 Task: Buy 2 Cake Pop Makers from Electric Cake Pop & Mini Cake Makers section under best seller category for shipping address: Anna Garcia, 2418 August Lane, Shreveport, Louisiana 71101, Cell Number 3184332610. Pay from credit card ending with 7965, CVV 549
Action: Mouse moved to (155, 79)
Screenshot: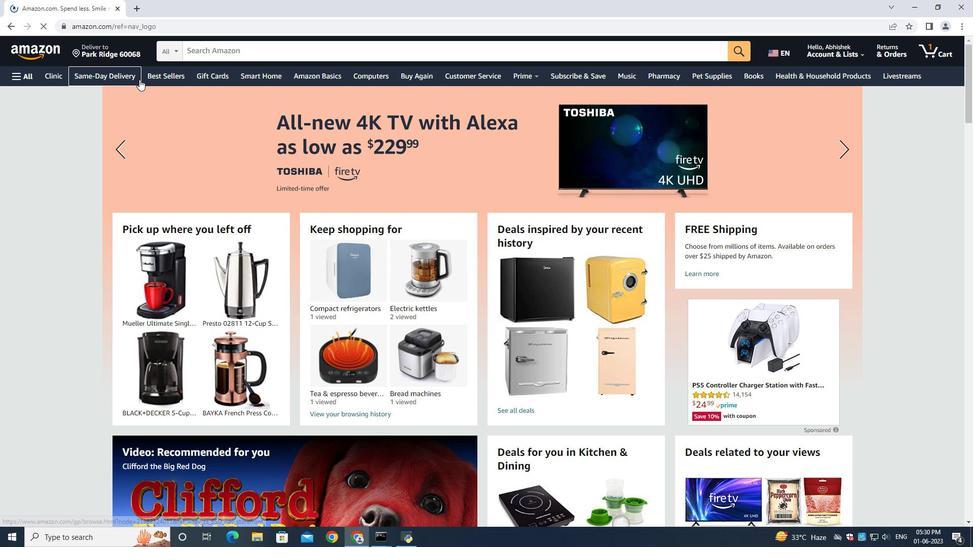 
Action: Mouse pressed left at (155, 79)
Screenshot: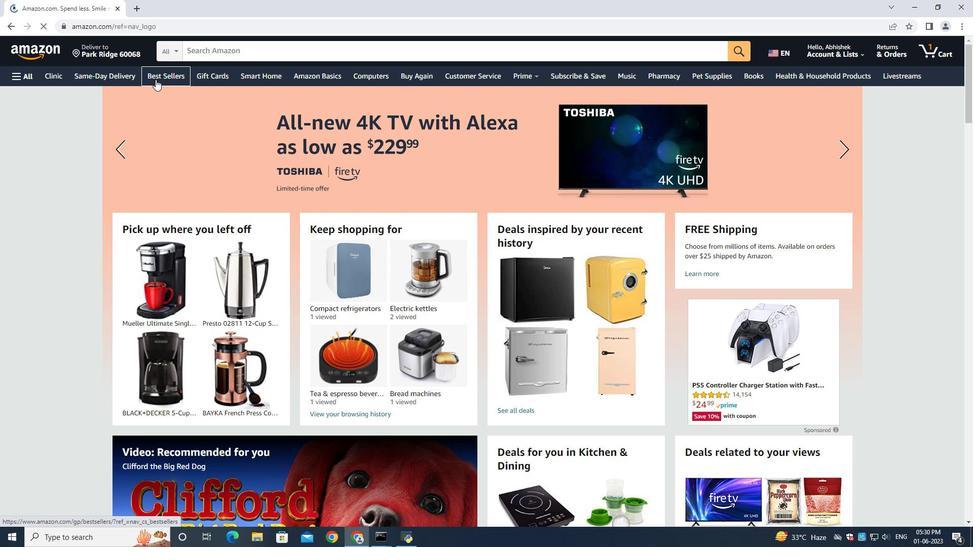 
Action: Mouse moved to (208, 52)
Screenshot: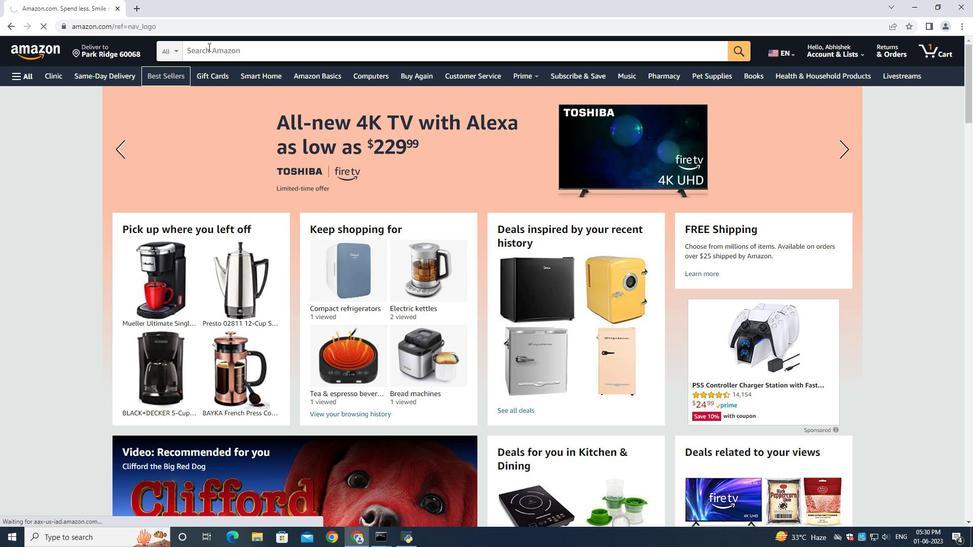 
Action: Mouse pressed left at (208, 52)
Screenshot: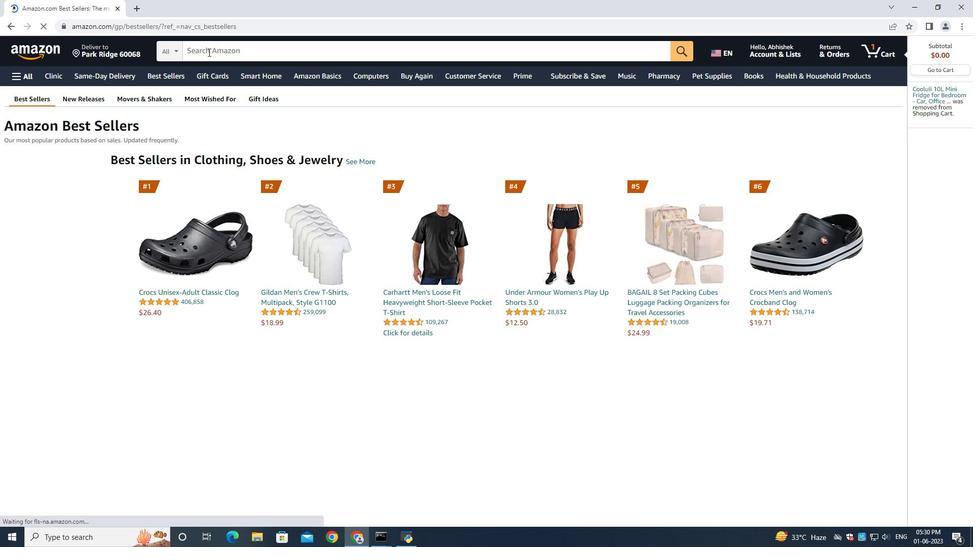 
Action: Mouse moved to (946, 210)
Screenshot: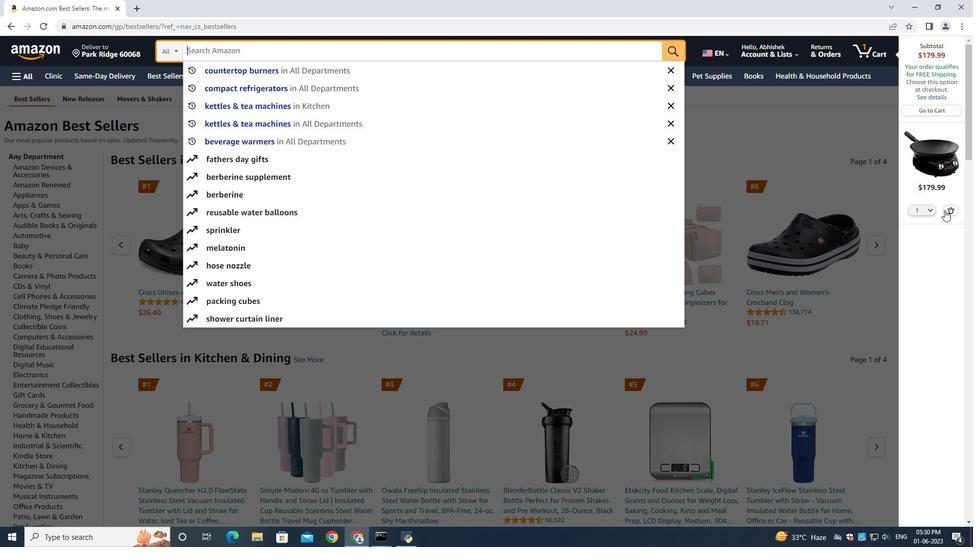 
Action: Mouse pressed left at (946, 210)
Screenshot: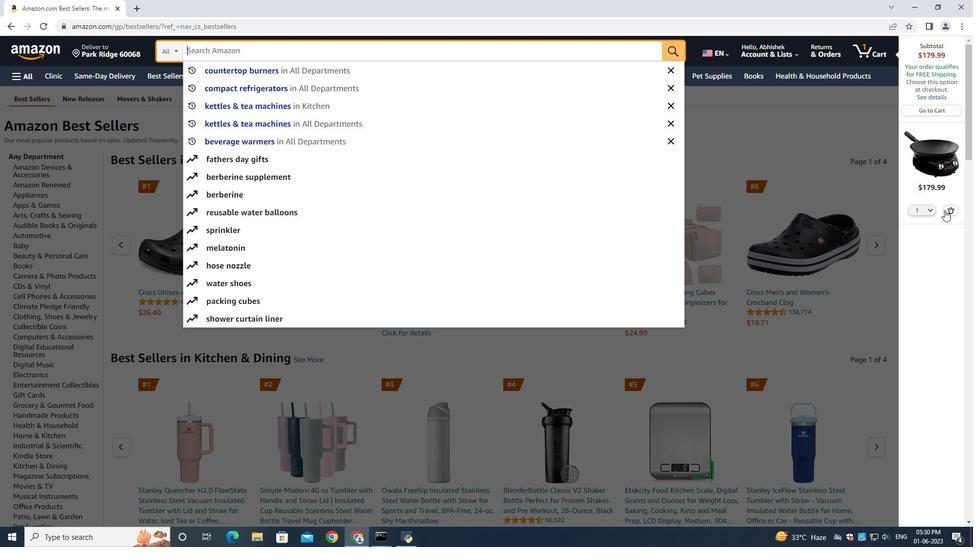 
Action: Mouse moved to (212, 51)
Screenshot: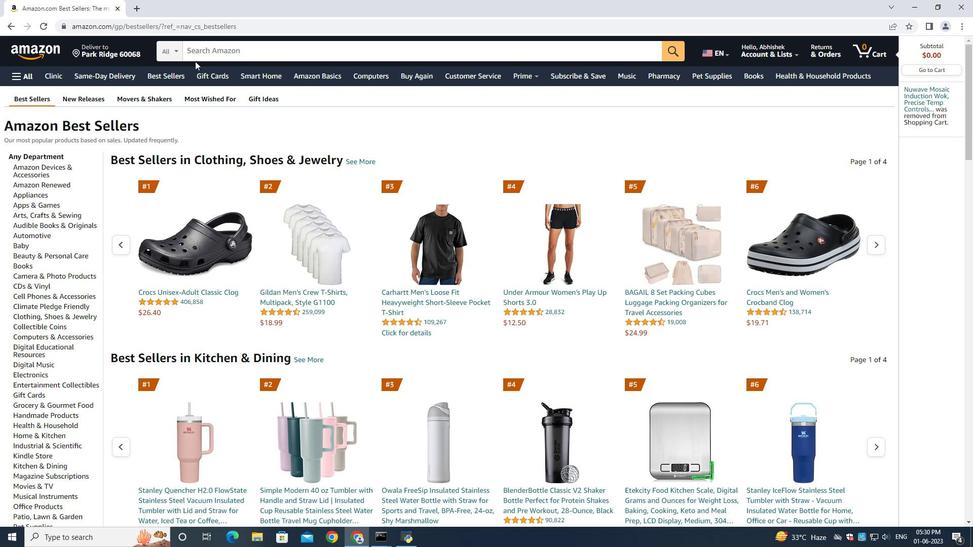 
Action: Mouse pressed left at (212, 51)
Screenshot: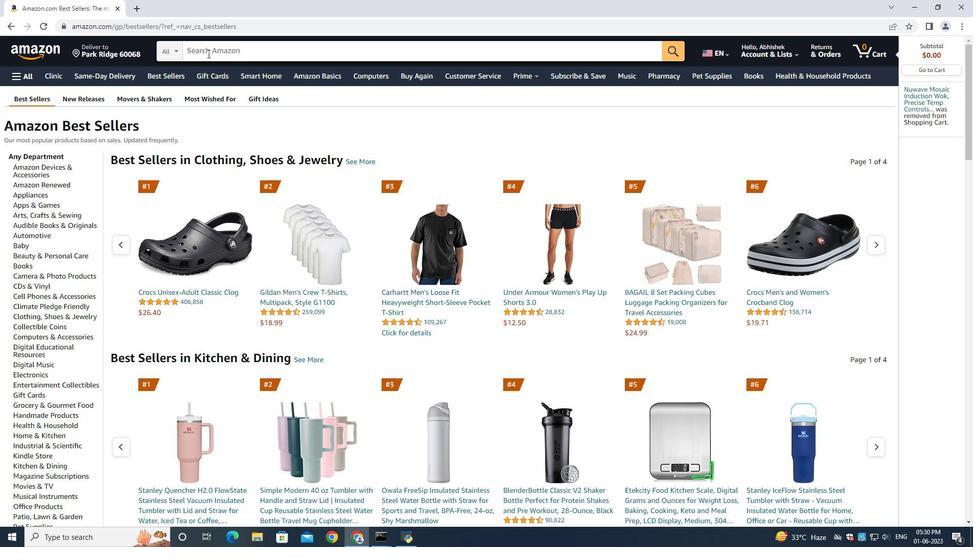 
Action: Key pressed <Key.shift>Cake<Key.space><Key.shift><Key.shift><Key.shift><Key.shift><Key.shift><Key.shift><Key.shift><Key.shift><Key.shift><Key.shift><Key.shift><Key.shift><Key.shift><Key.shift><Key.shift><Key.shift><Key.shift><Key.shift><Key.shift><Key.shift><Key.shift><Key.shift><Key.shift><Key.shift><Key.shift><Key.shift><Key.shift><Key.shift><Key.shift><Key.shift><Key.shift><Key.shift><Key.shift><Key.shift><Key.shift><Key.shift><Key.shift><Key.shift><Key.shift><Key.shift><Key.shift><Key.shift><Key.shift><Key.shift><Key.shift><Key.shift><Key.shift>Pop<Key.space><Key.shift>Makers<Key.enter>
Screenshot: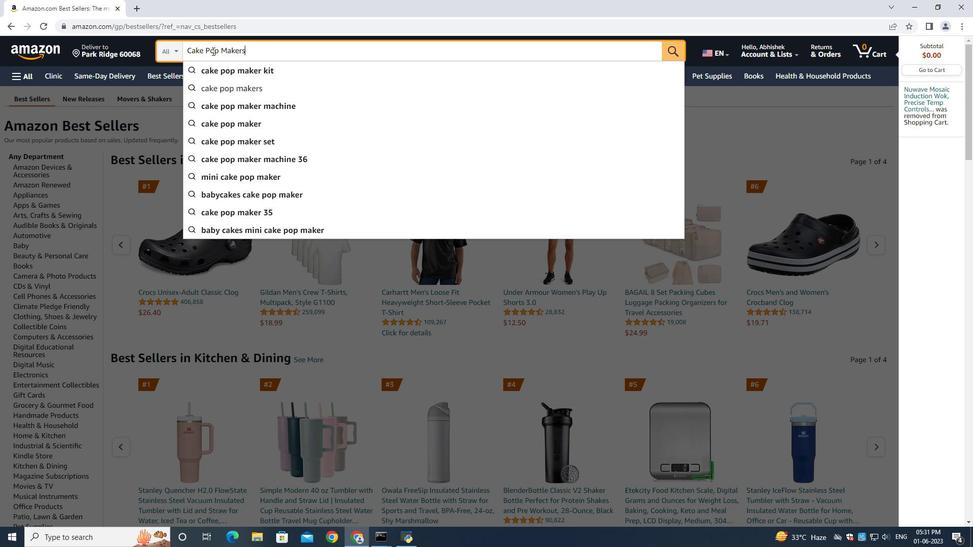 
Action: Mouse moved to (272, 53)
Screenshot: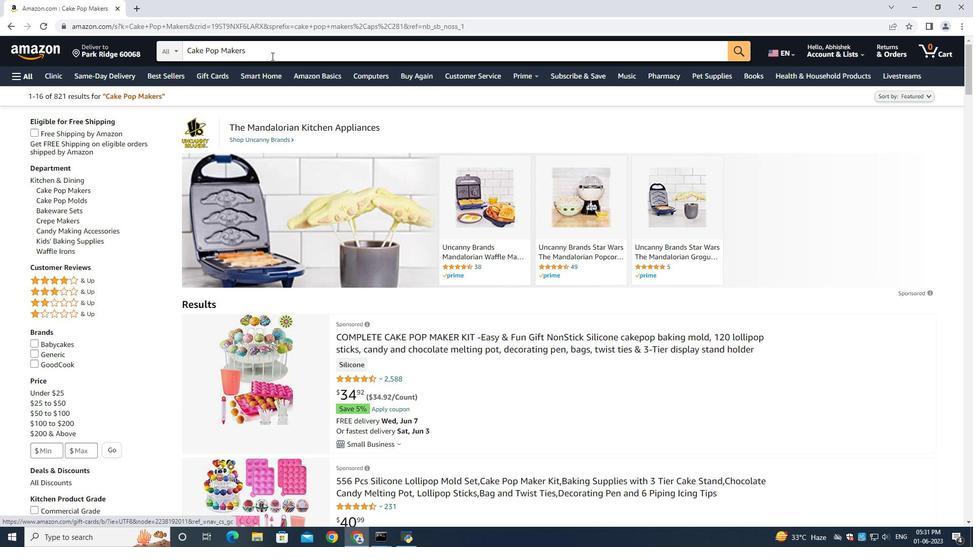 
Action: Mouse pressed left at (272, 53)
Screenshot: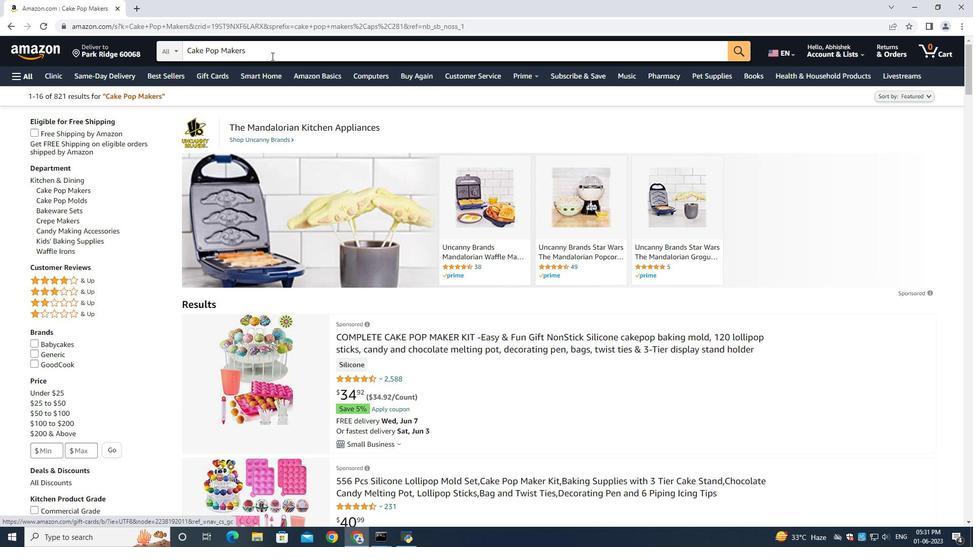 
Action: Key pressed <Key.space><Key.shift><Key.shift>Electric<Key.enter>
Screenshot: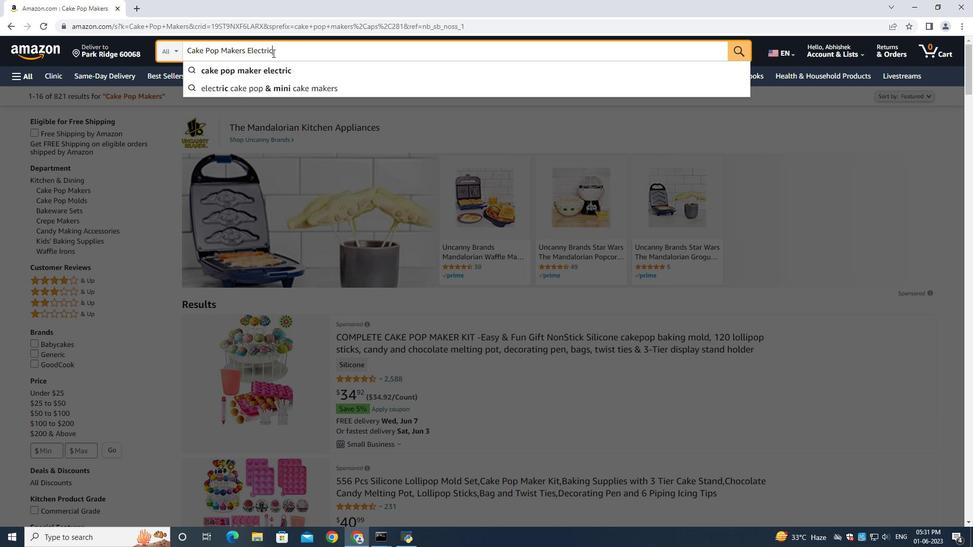 
Action: Mouse moved to (429, 299)
Screenshot: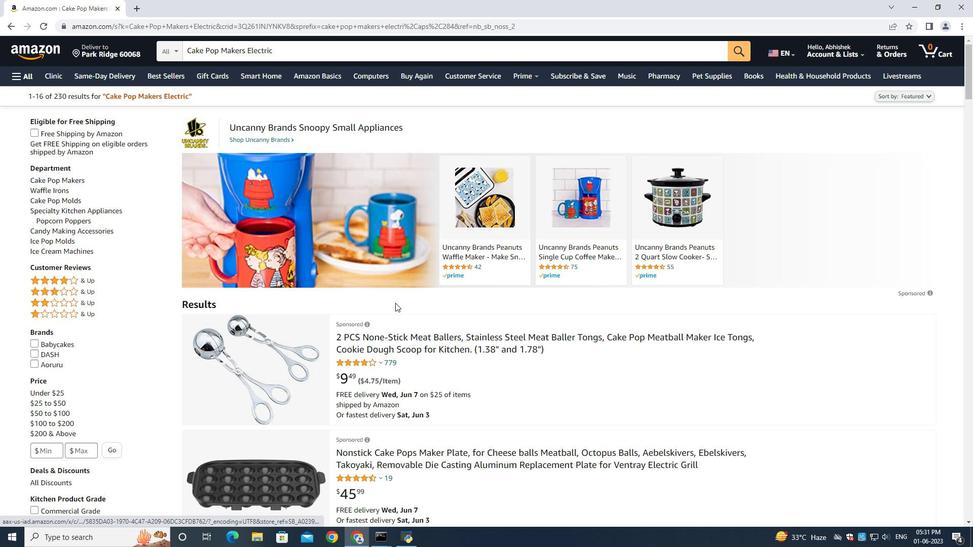 
Action: Mouse scrolled (429, 298) with delta (0, 0)
Screenshot: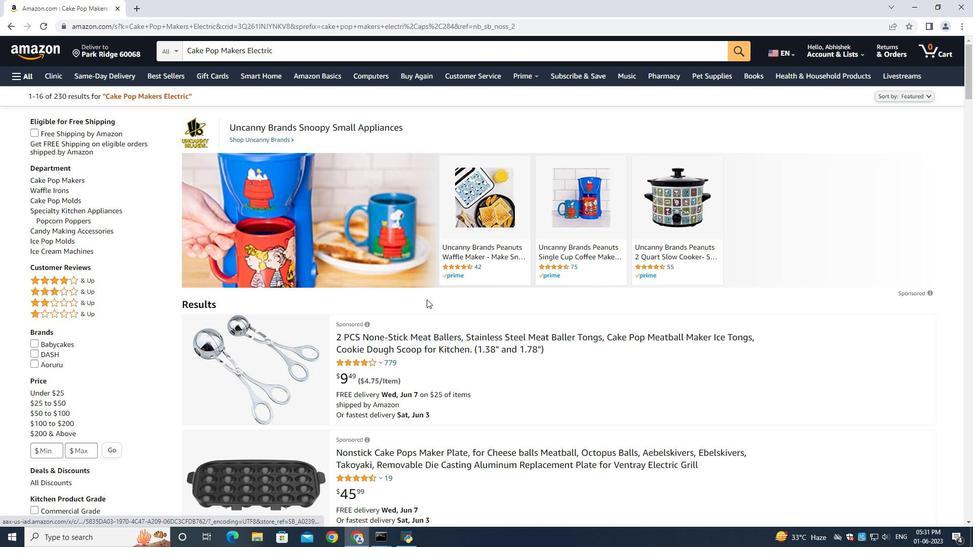 
Action: Mouse moved to (421, 289)
Screenshot: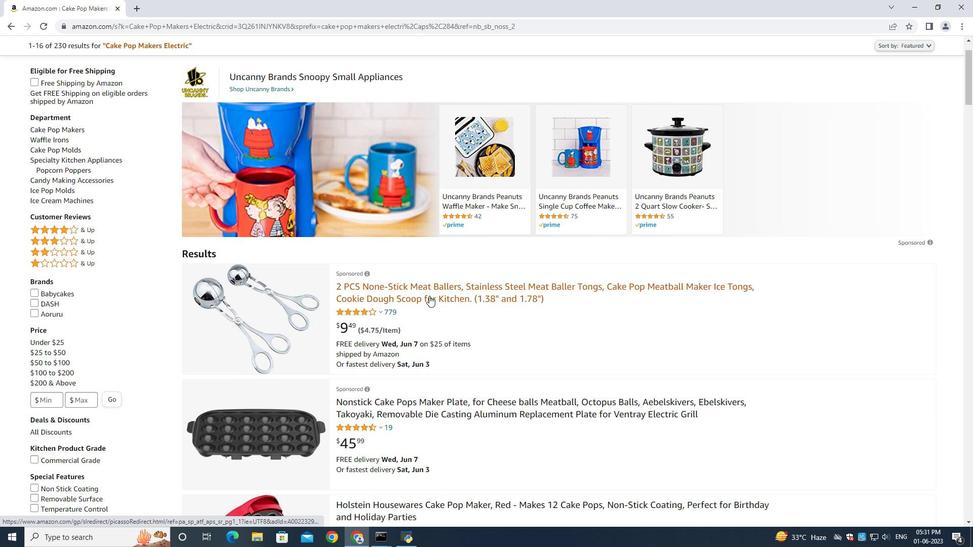 
Action: Mouse scrolled (421, 290) with delta (0, 0)
Screenshot: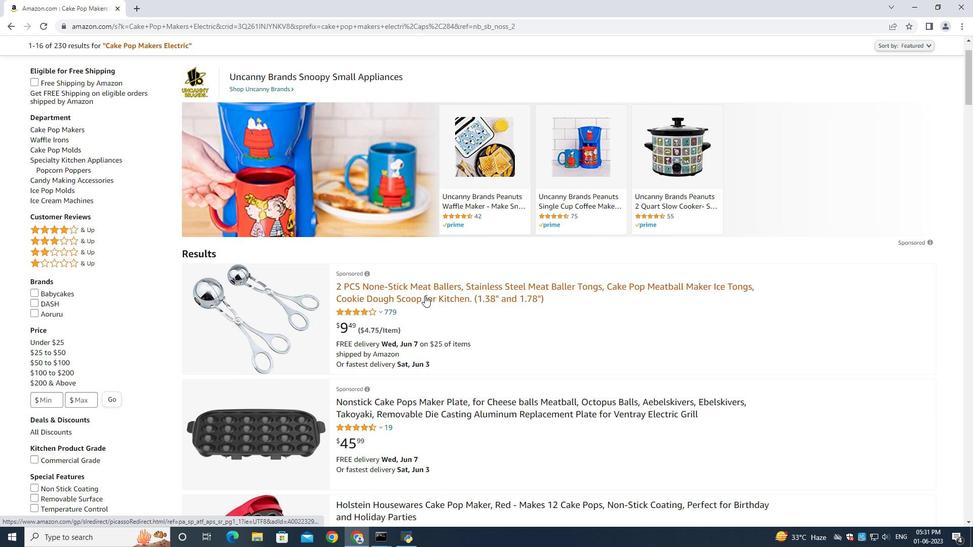 
Action: Mouse scrolled (421, 290) with delta (0, 0)
Screenshot: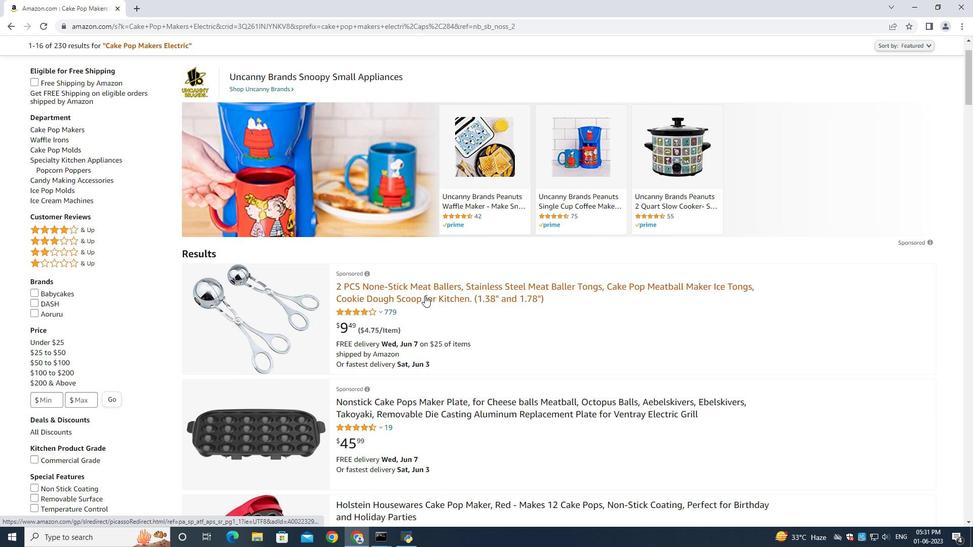 
Action: Mouse scrolled (421, 290) with delta (0, 0)
Screenshot: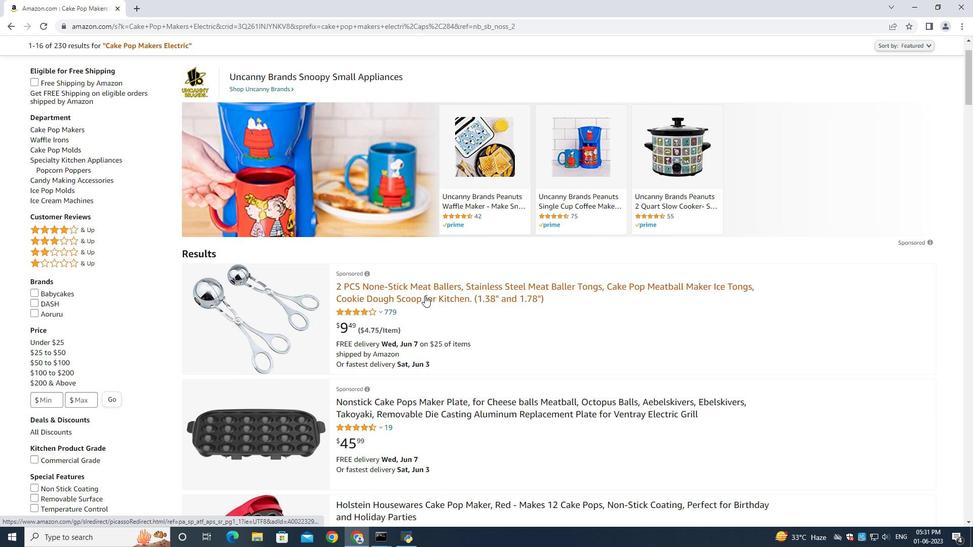 
Action: Mouse scrolled (421, 290) with delta (0, 0)
Screenshot: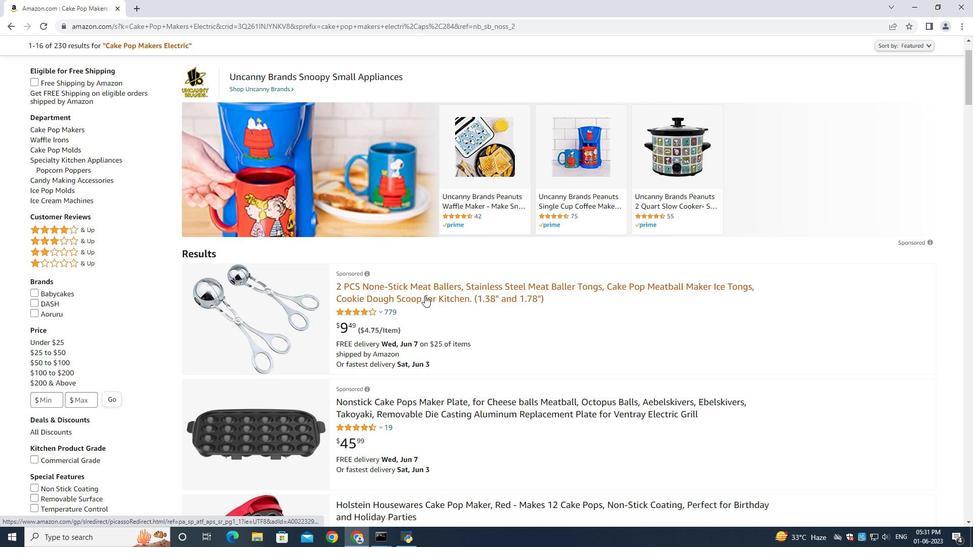 
Action: Mouse scrolled (421, 290) with delta (0, 0)
Screenshot: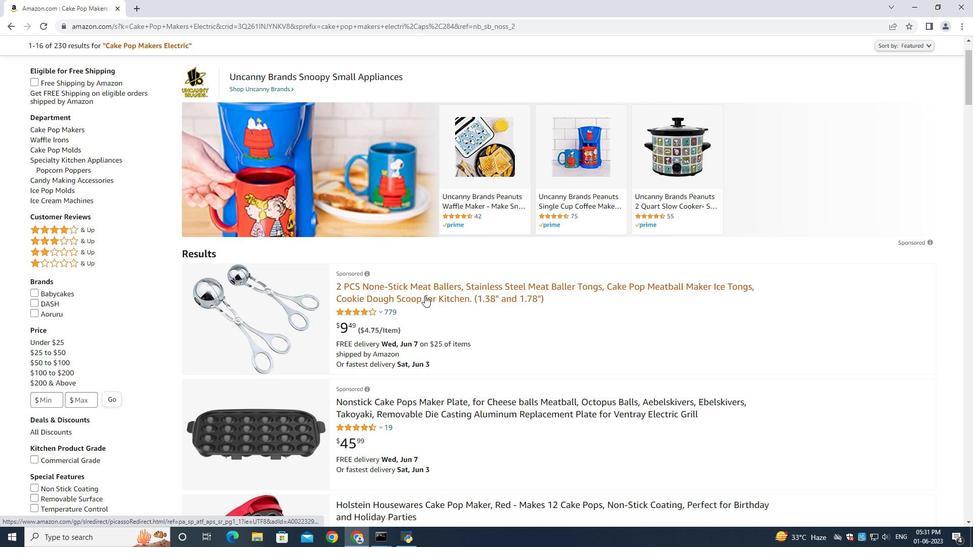 
Action: Mouse scrolled (421, 290) with delta (0, 0)
Screenshot: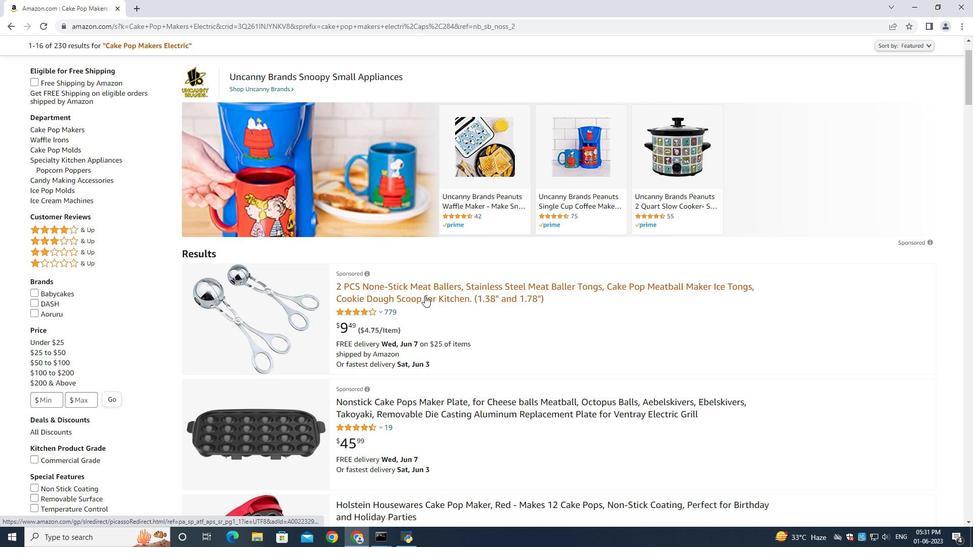
Action: Mouse scrolled (421, 290) with delta (0, 0)
Screenshot: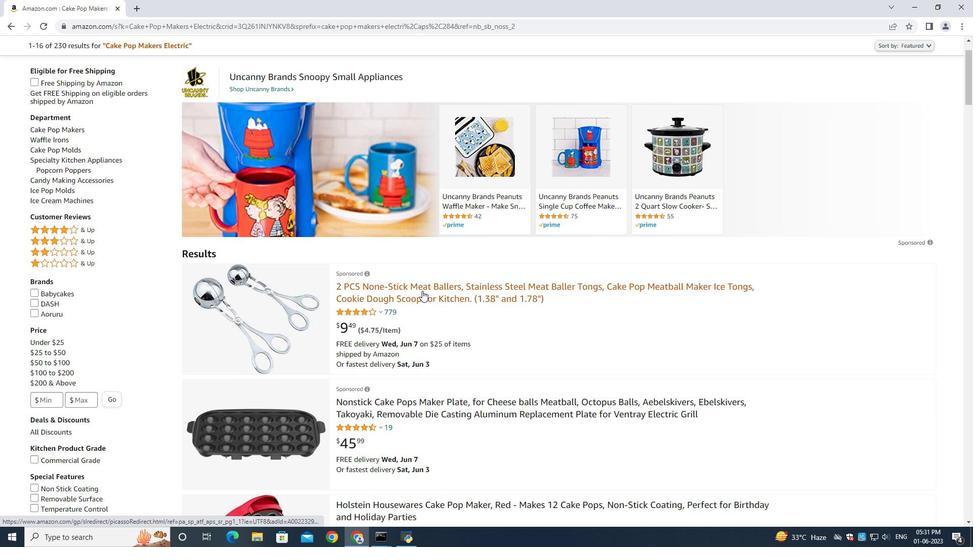 
Action: Mouse scrolled (421, 290) with delta (0, 0)
Screenshot: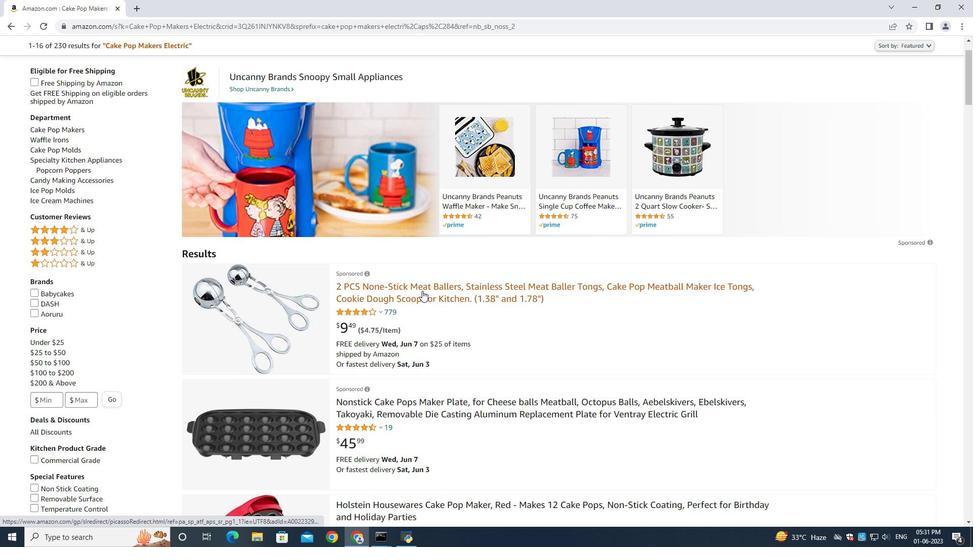 
Action: Mouse moved to (61, 181)
Screenshot: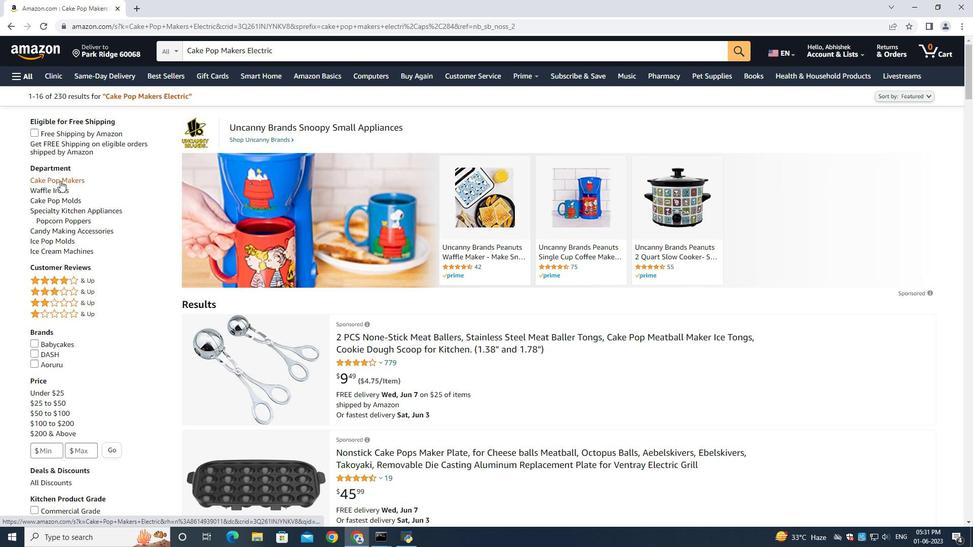 
Action: Mouse pressed left at (61, 181)
Screenshot: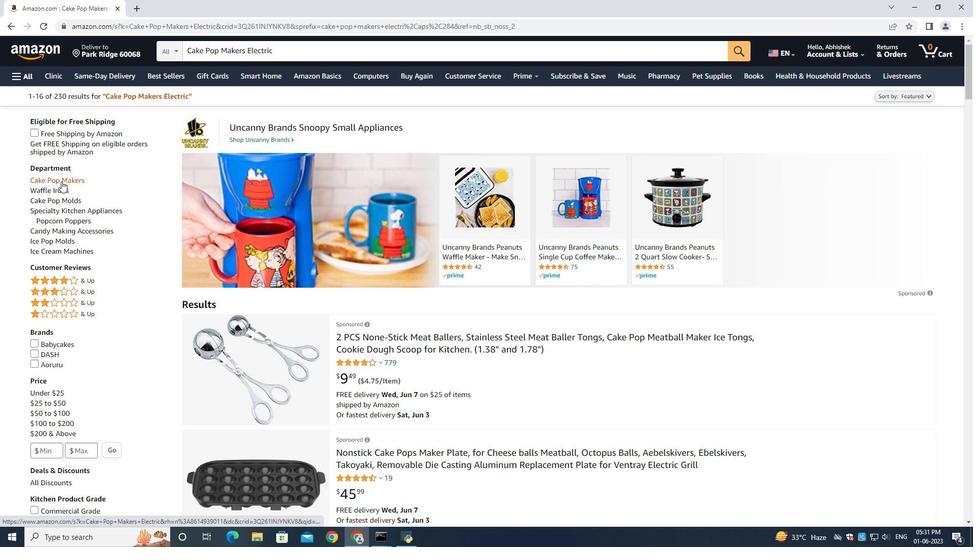 
Action: Mouse moved to (101, 242)
Screenshot: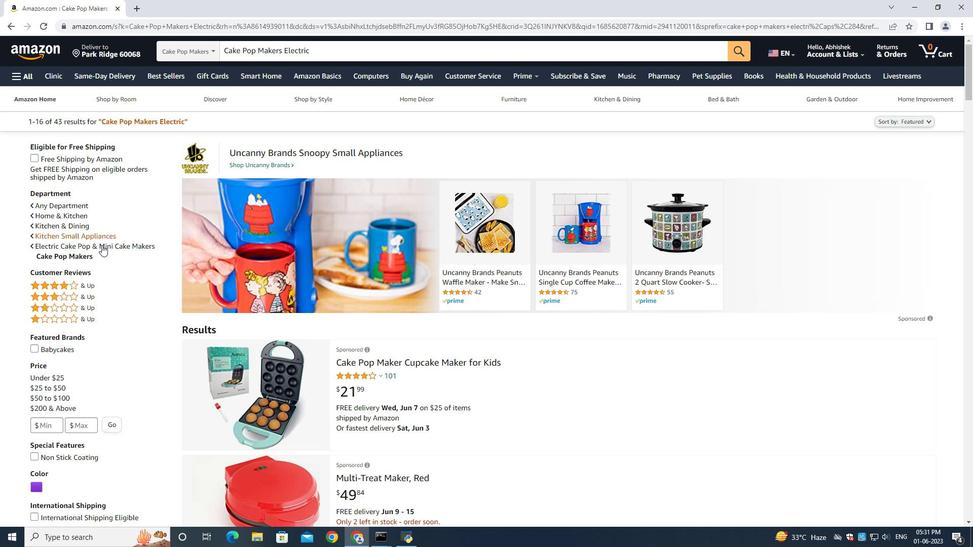 
Action: Mouse pressed left at (101, 242)
Screenshot: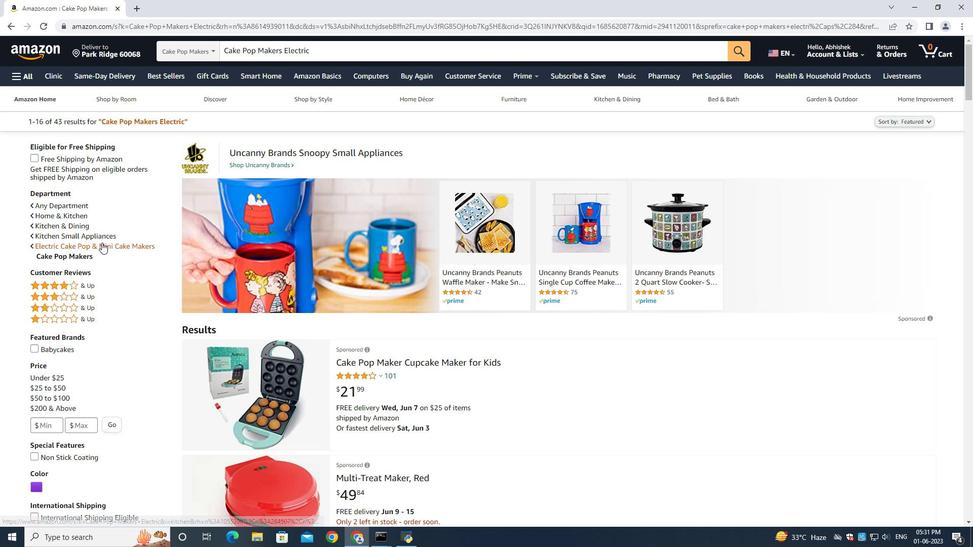 
Action: Mouse moved to (540, 280)
Screenshot: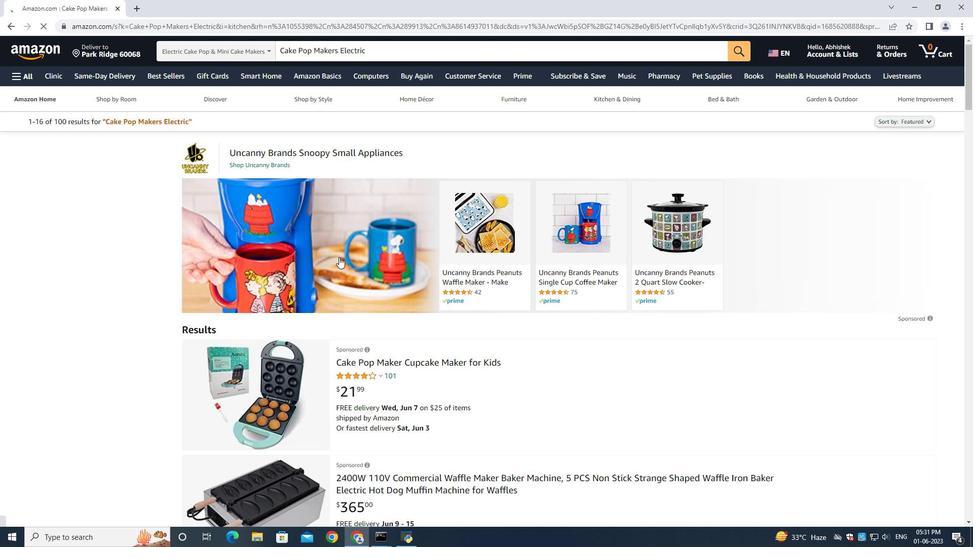 
Action: Mouse scrolled (540, 279) with delta (0, 0)
Screenshot: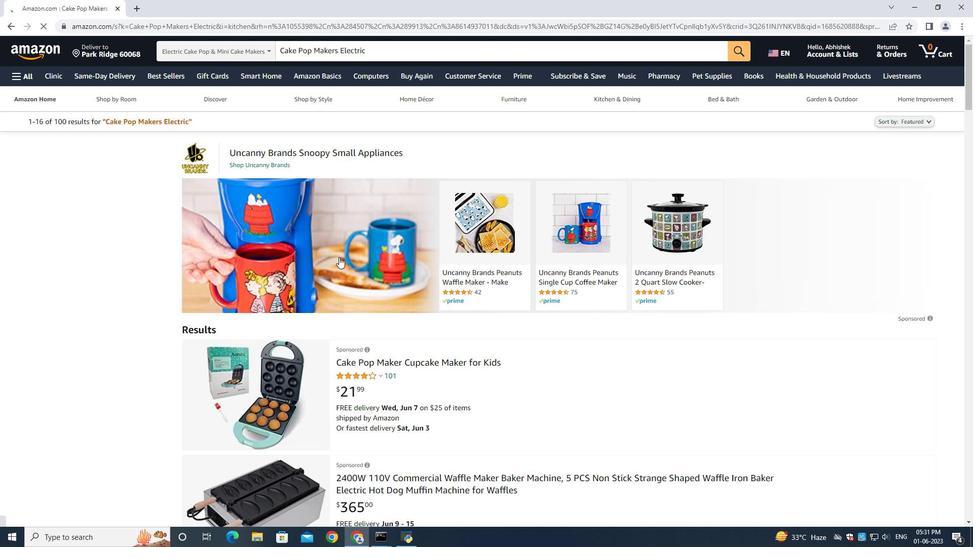 
Action: Mouse scrolled (540, 279) with delta (0, 0)
Screenshot: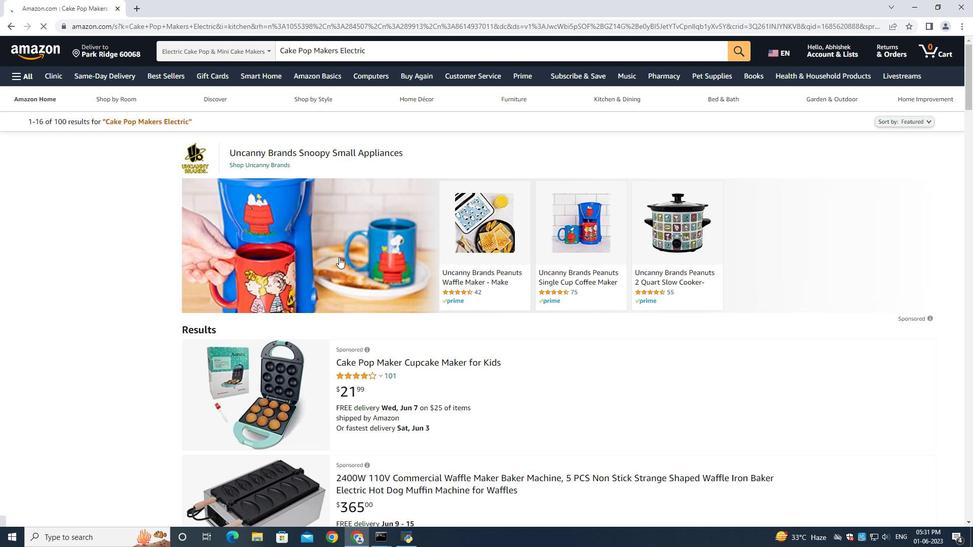 
Action: Mouse scrolled (540, 279) with delta (0, 0)
Screenshot: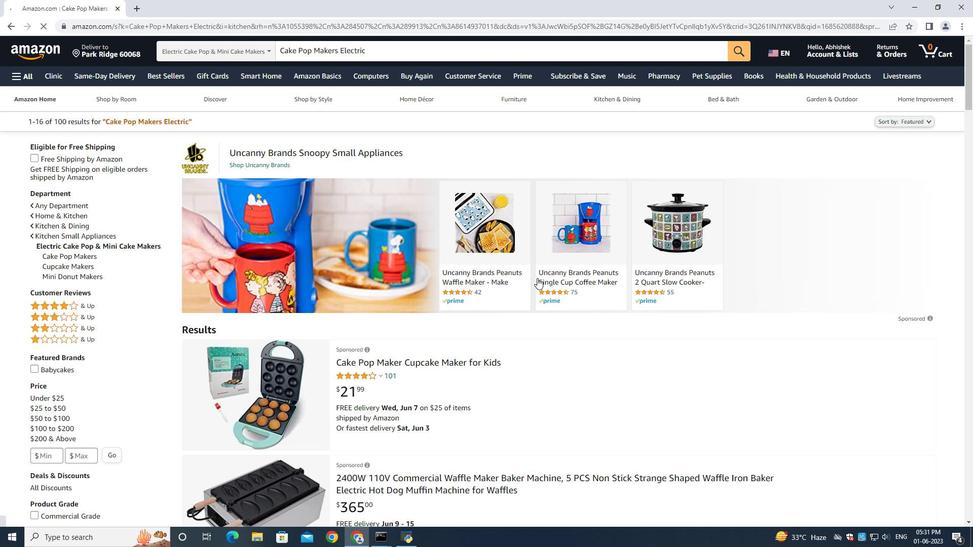 
Action: Mouse scrolled (540, 279) with delta (0, 0)
Screenshot: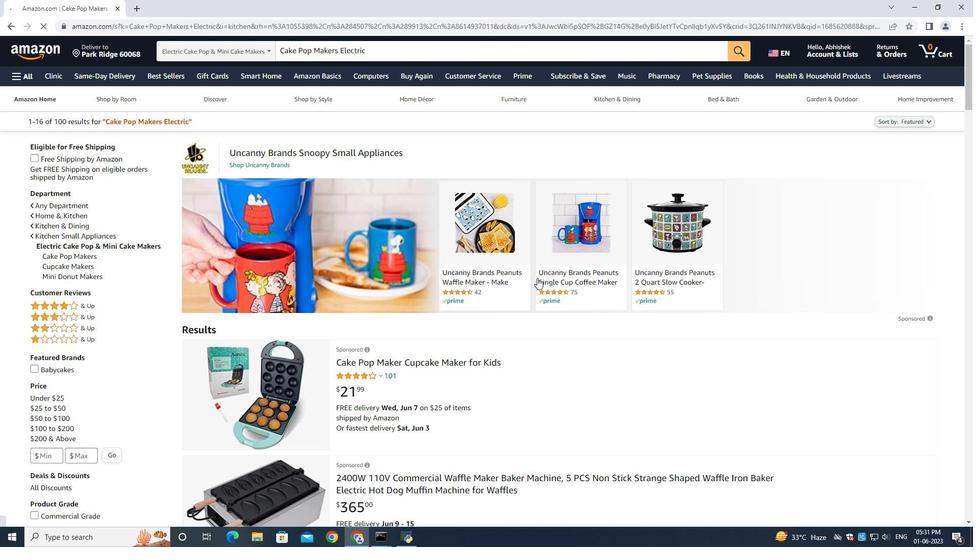 
Action: Mouse scrolled (540, 279) with delta (0, 0)
Screenshot: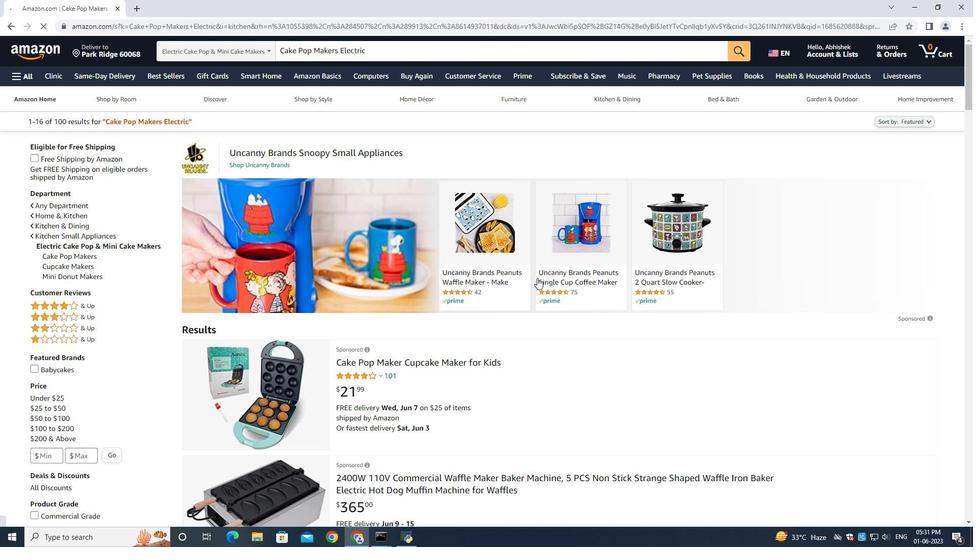 
Action: Mouse moved to (407, 225)
Screenshot: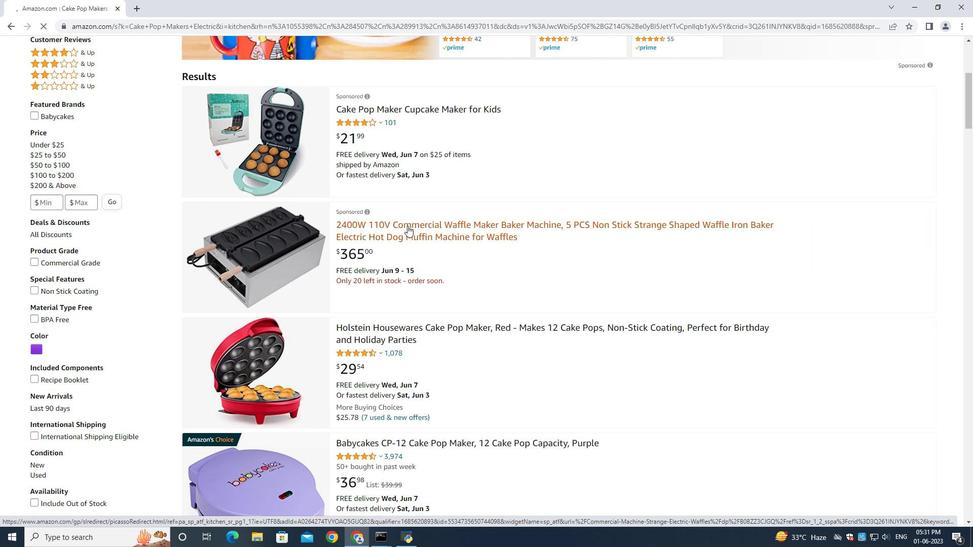 
Action: Mouse pressed left at (407, 225)
Screenshot: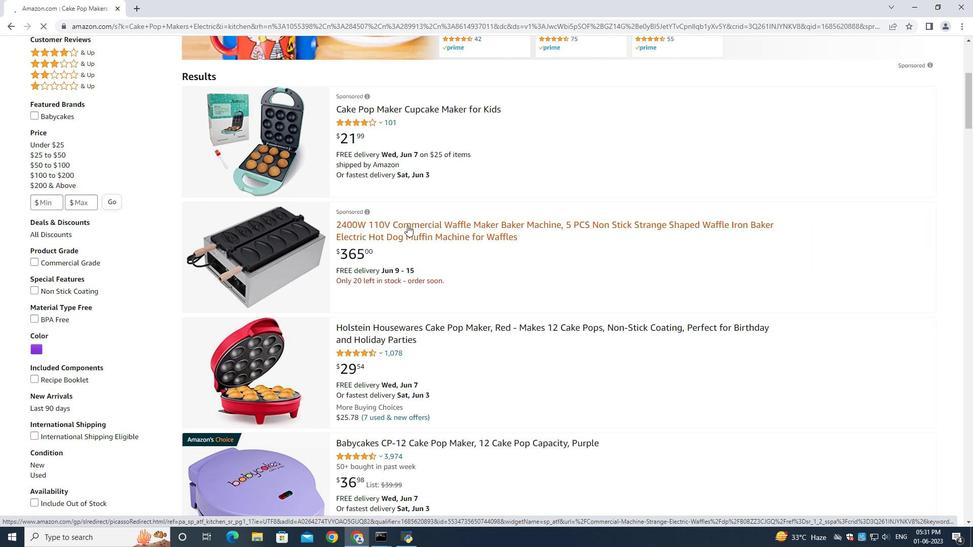 
Action: Mouse moved to (768, 264)
Screenshot: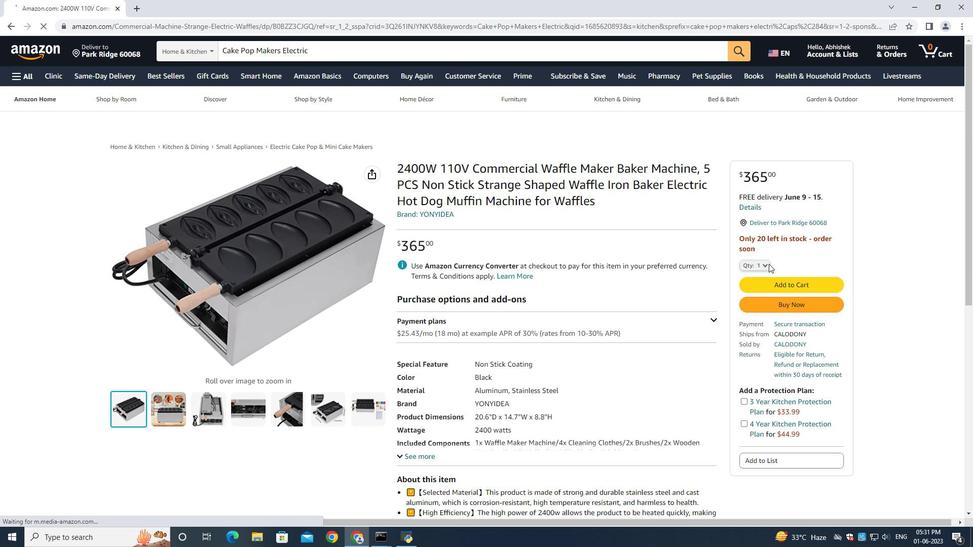 
Action: Mouse pressed left at (768, 264)
Screenshot: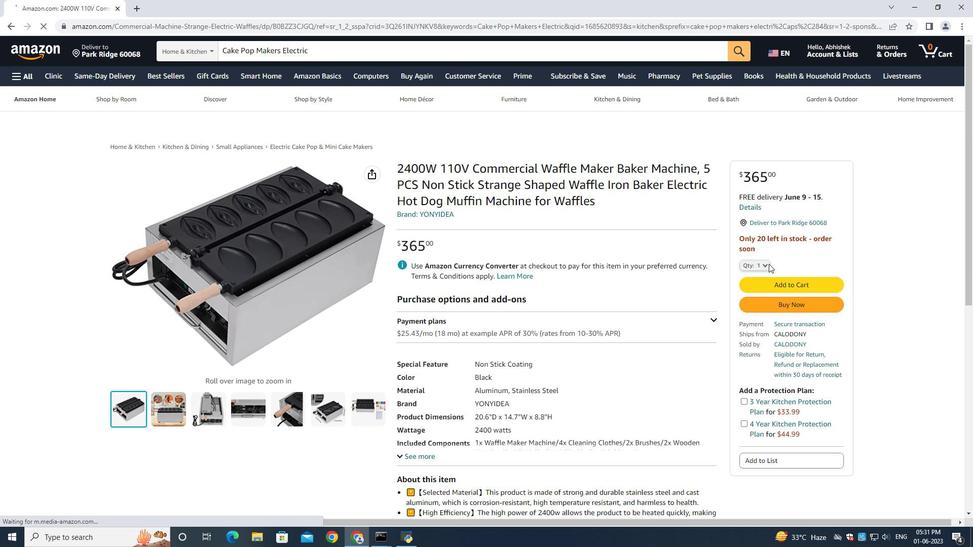 
Action: Mouse moved to (748, 282)
Screenshot: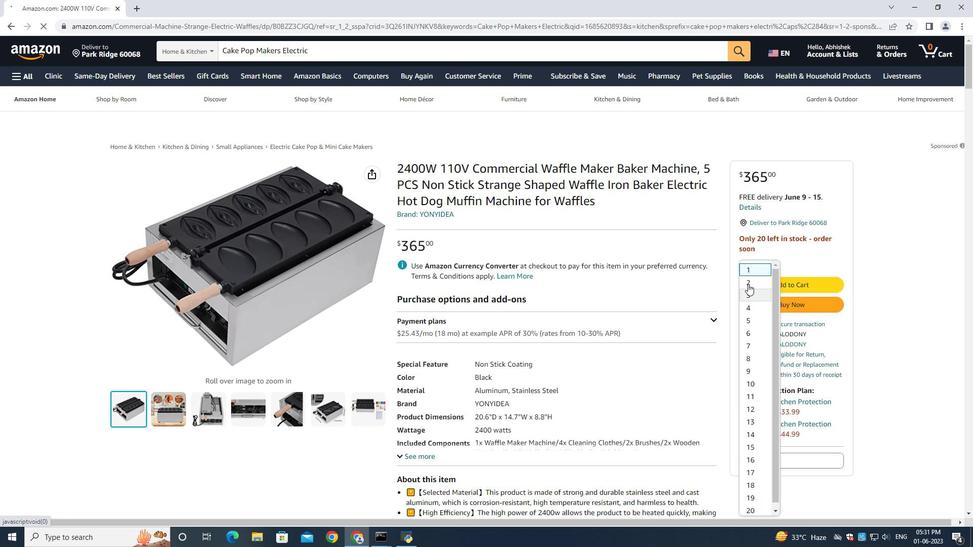 
Action: Mouse pressed left at (748, 282)
Screenshot: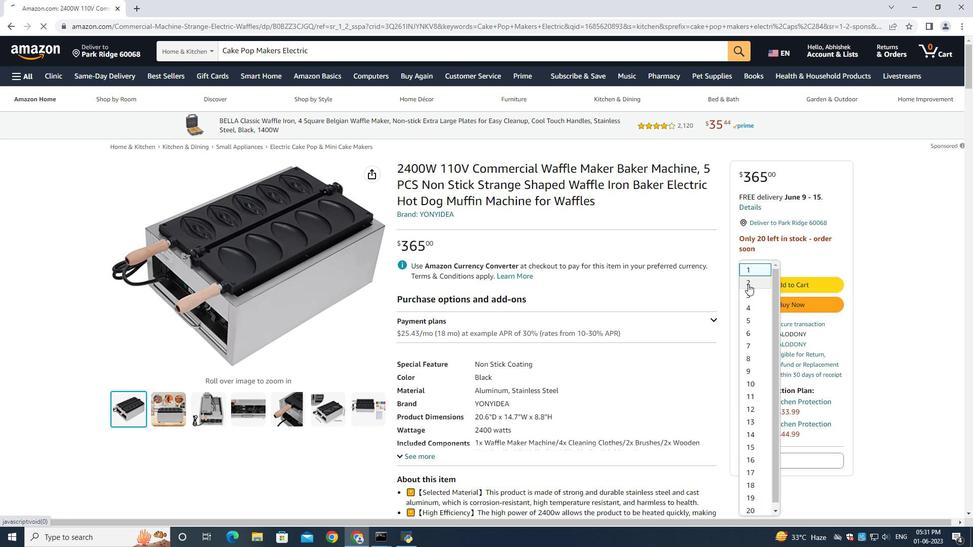 
Action: Mouse moved to (788, 301)
Screenshot: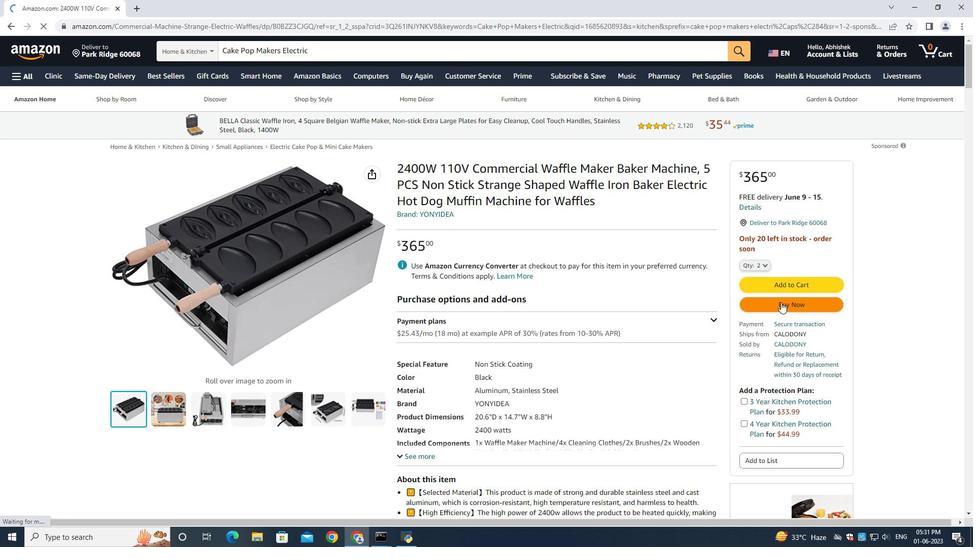 
Action: Mouse pressed left at (788, 301)
Screenshot: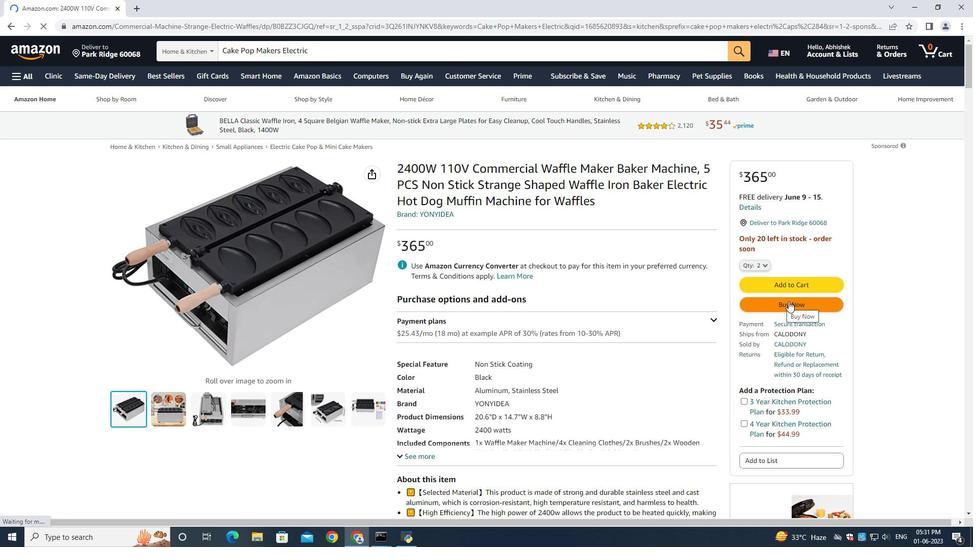 
Action: Mouse moved to (526, 311)
Screenshot: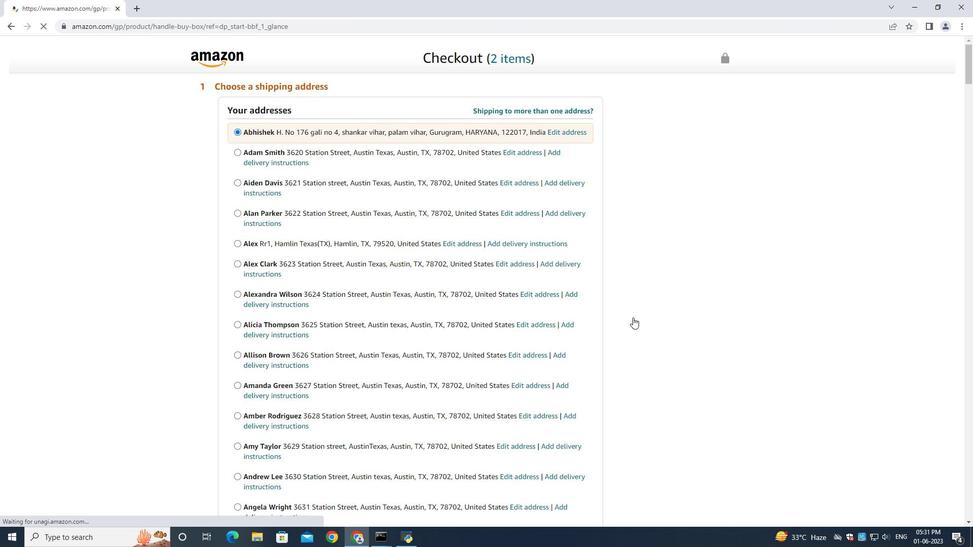 
Action: Mouse scrolled (527, 311) with delta (0, 0)
Screenshot: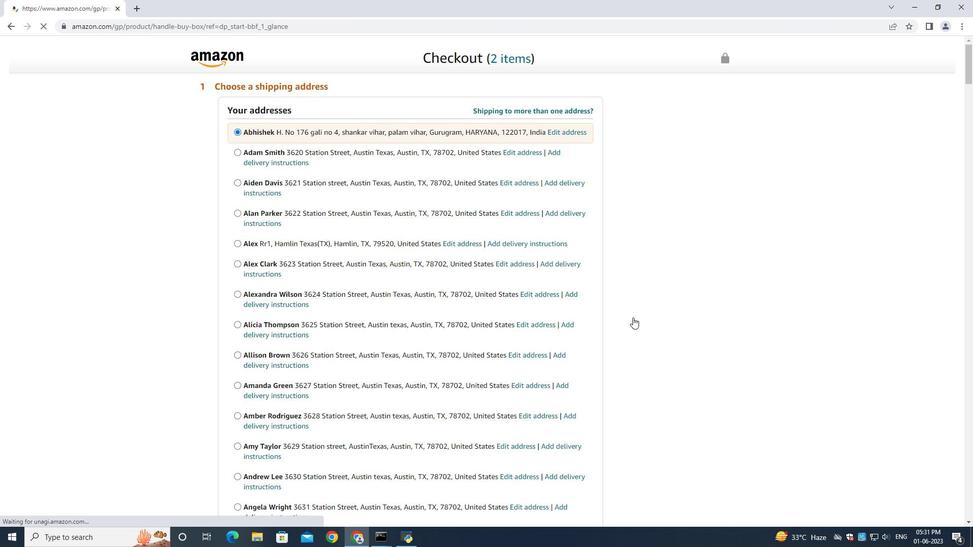 
Action: Mouse moved to (523, 311)
Screenshot: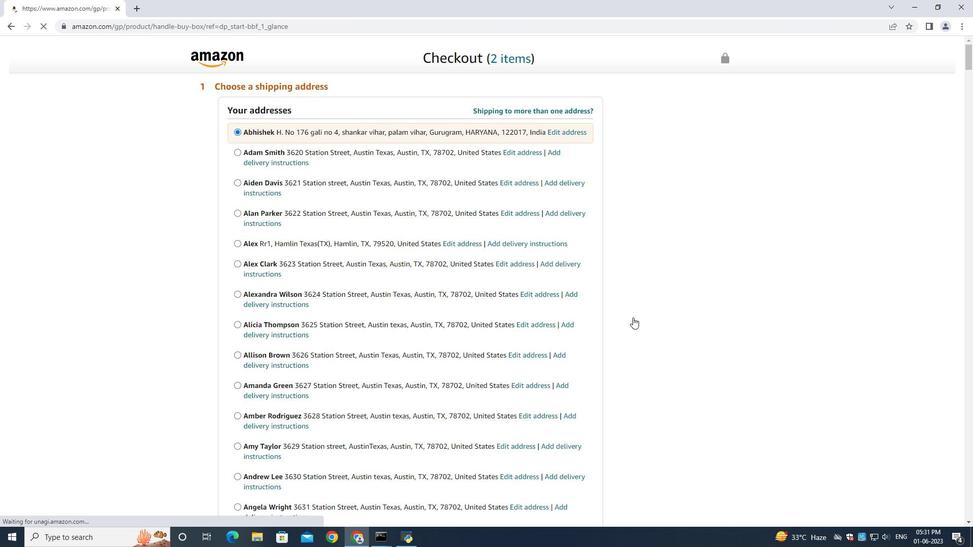 
Action: Mouse scrolled (524, 311) with delta (0, 0)
Screenshot: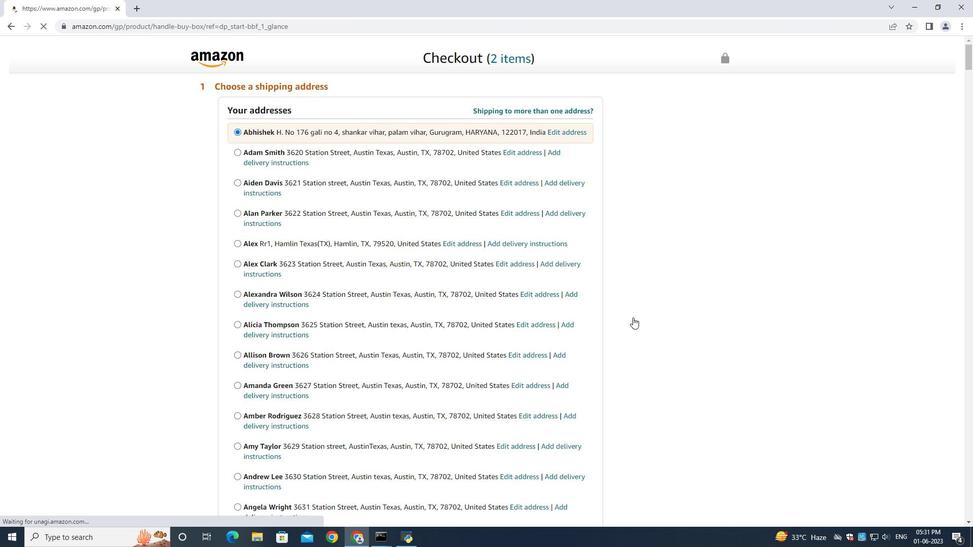 
Action: Mouse moved to (522, 311)
Screenshot: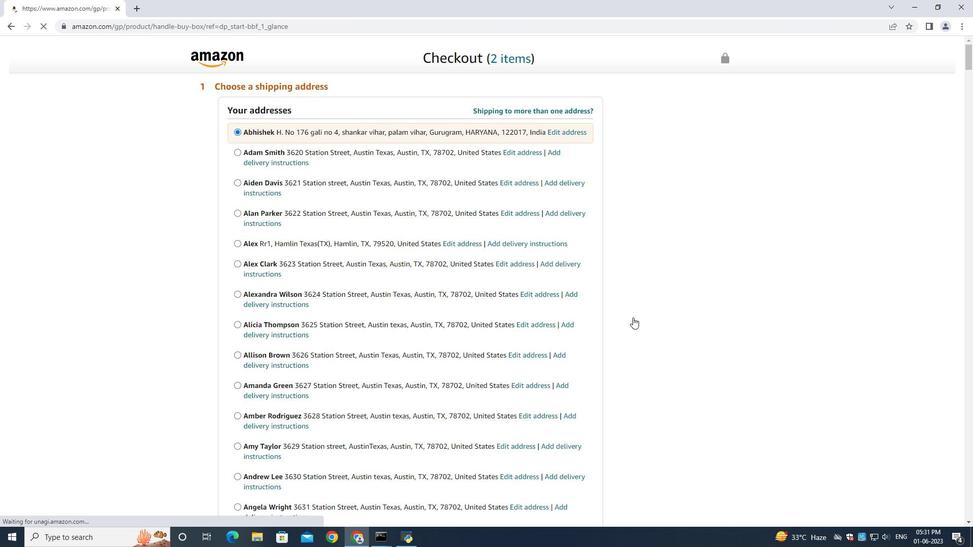 
Action: Mouse scrolled (523, 311) with delta (0, 0)
Screenshot: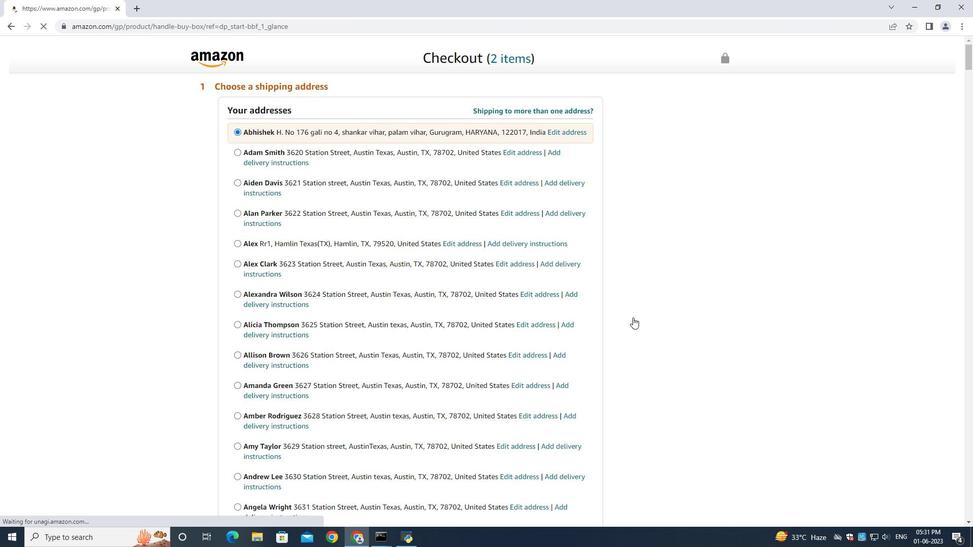 
Action: Mouse moved to (521, 311)
Screenshot: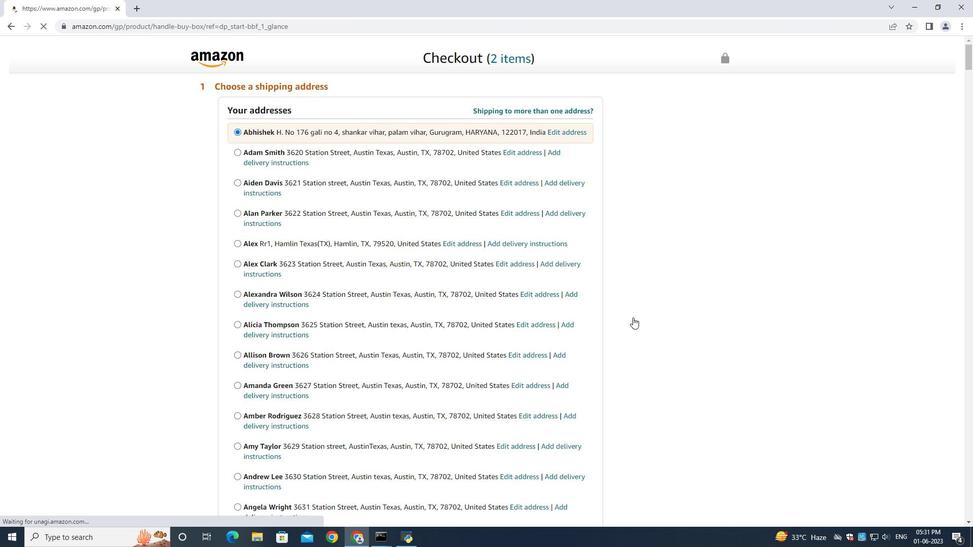 
Action: Mouse scrolled (522, 311) with delta (0, 0)
Screenshot: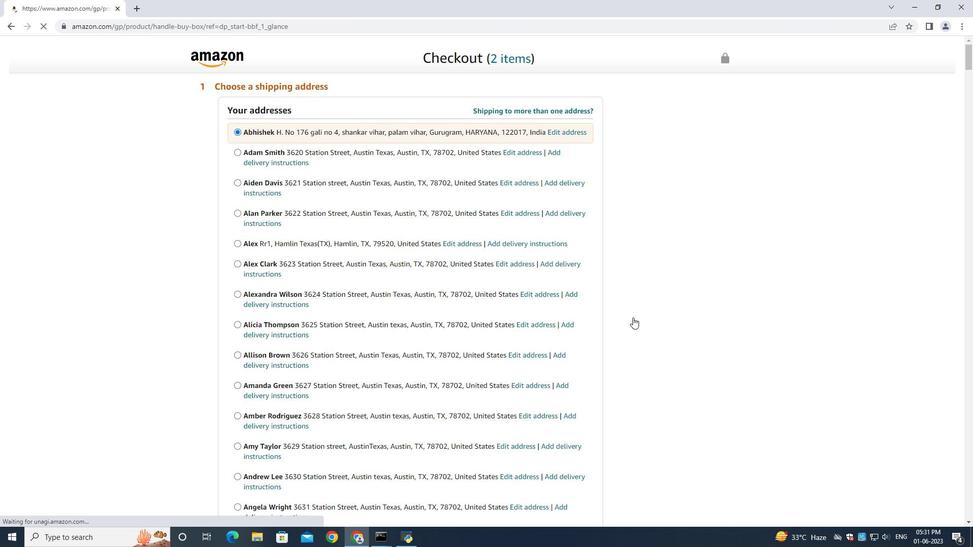 
Action: Mouse moved to (518, 309)
Screenshot: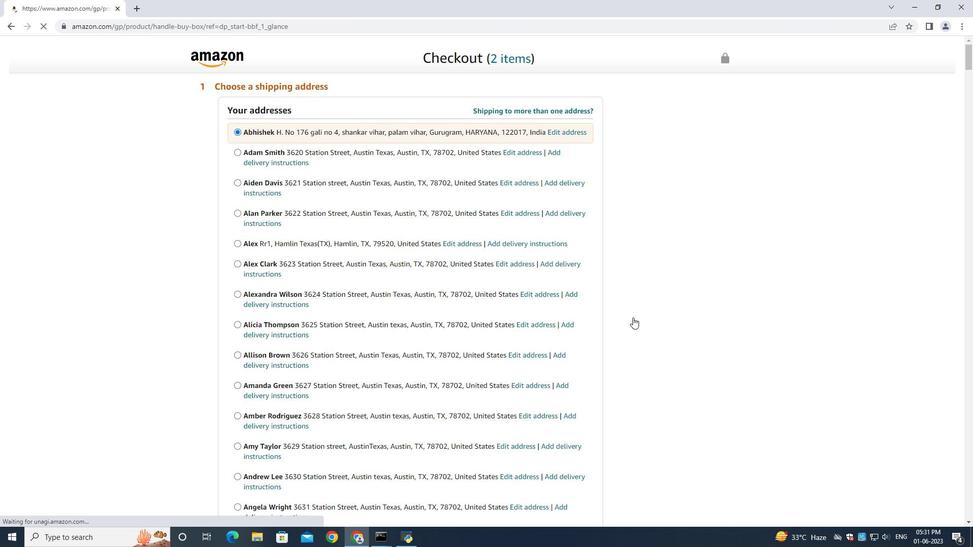 
Action: Mouse scrolled (521, 311) with delta (0, 0)
Screenshot: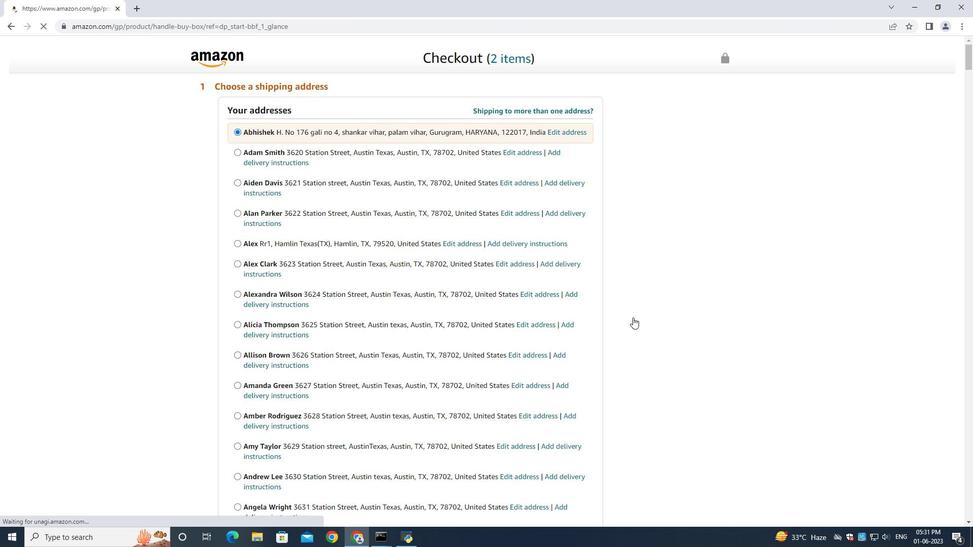 
Action: Mouse moved to (513, 306)
Screenshot: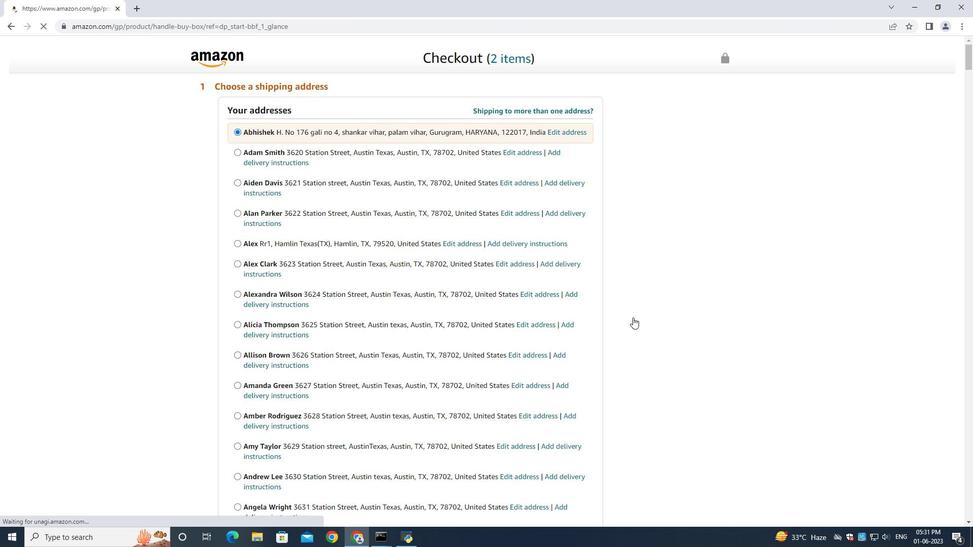 
Action: Mouse scrolled (518, 308) with delta (0, 0)
Screenshot: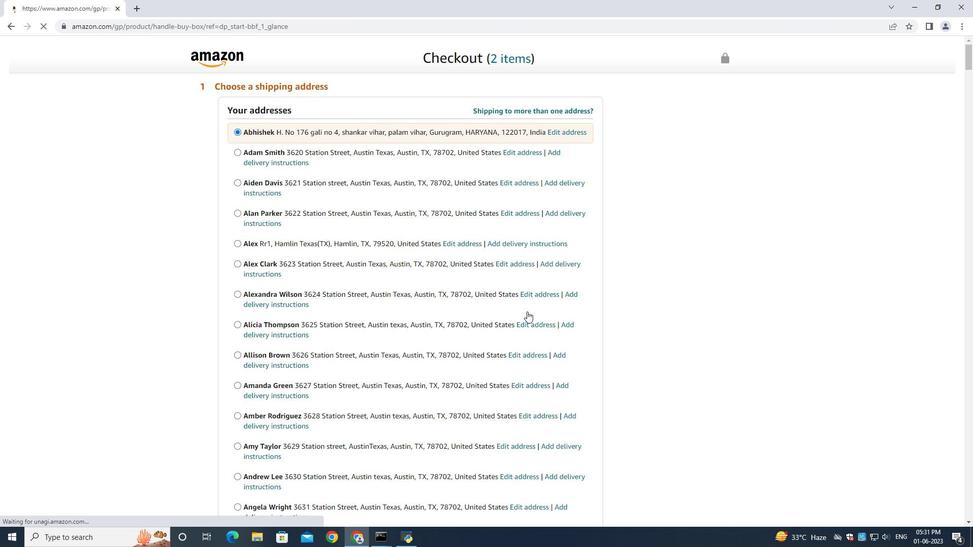 
Action: Mouse moved to (506, 304)
Screenshot: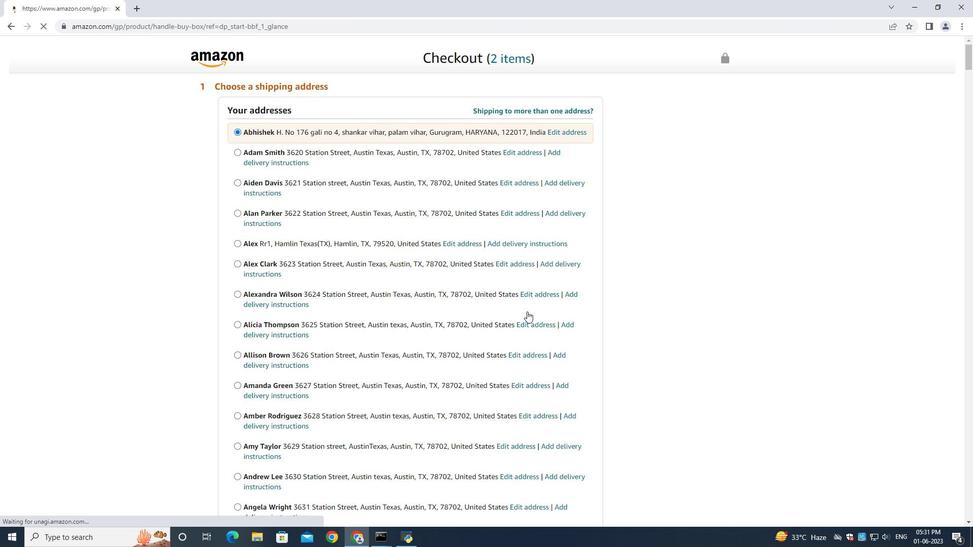 
Action: Mouse scrolled (513, 306) with delta (0, 0)
Screenshot: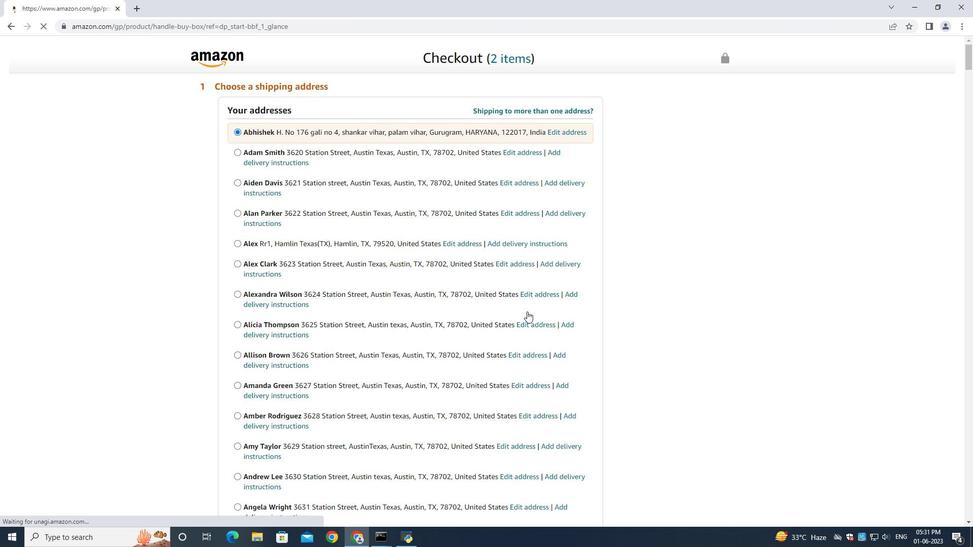 
Action: Mouse moved to (480, 299)
Screenshot: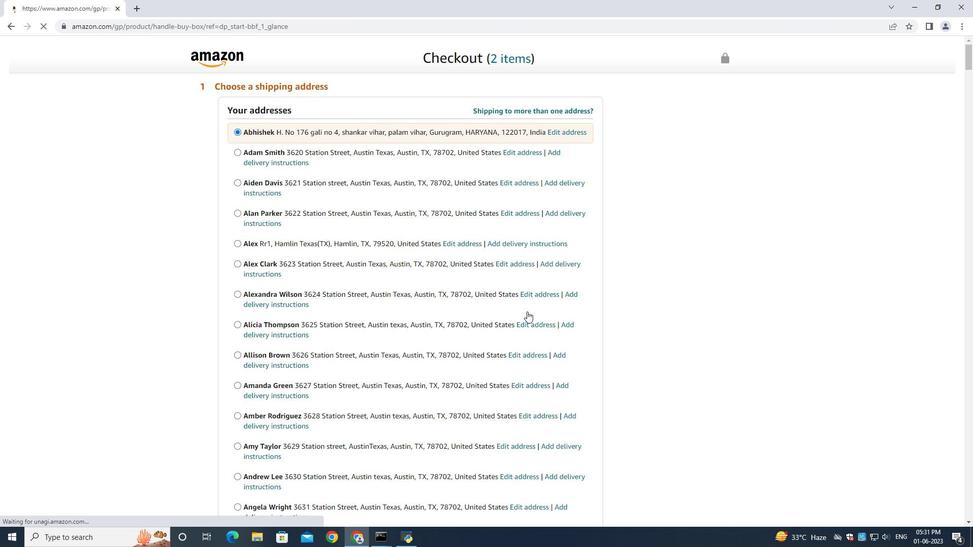 
Action: Mouse scrolled (506, 304) with delta (0, 0)
Screenshot: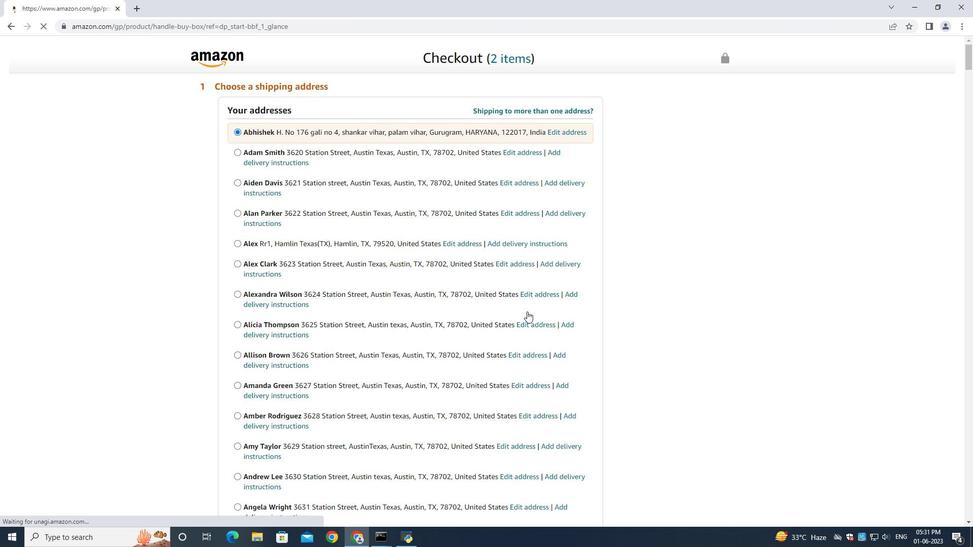 
Action: Mouse moved to (479, 295)
Screenshot: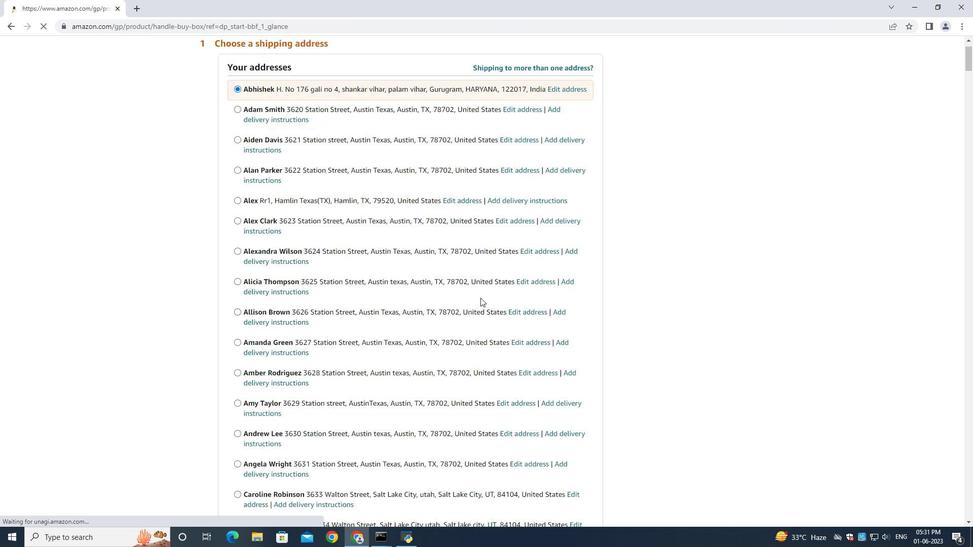 
Action: Mouse scrolled (479, 295) with delta (0, 0)
Screenshot: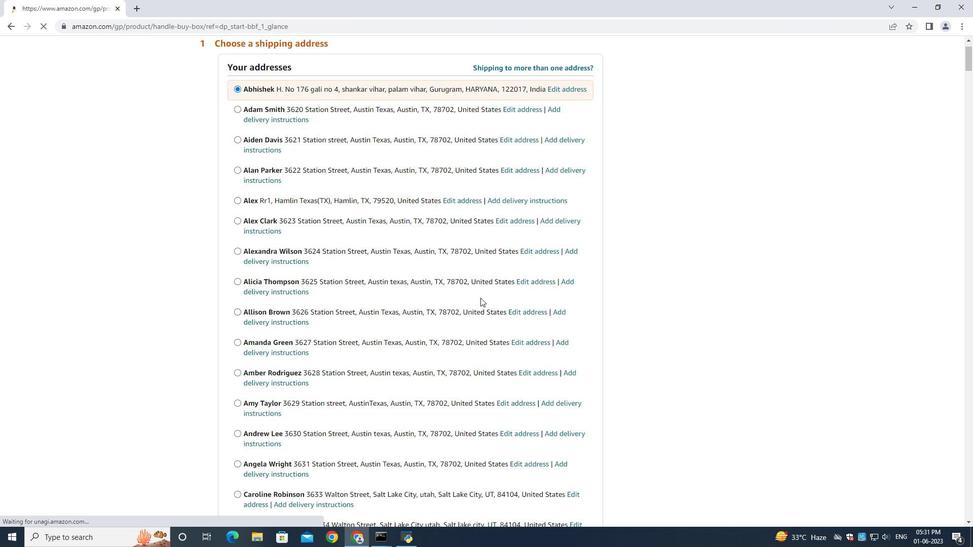 
Action: Mouse moved to (479, 295)
Screenshot: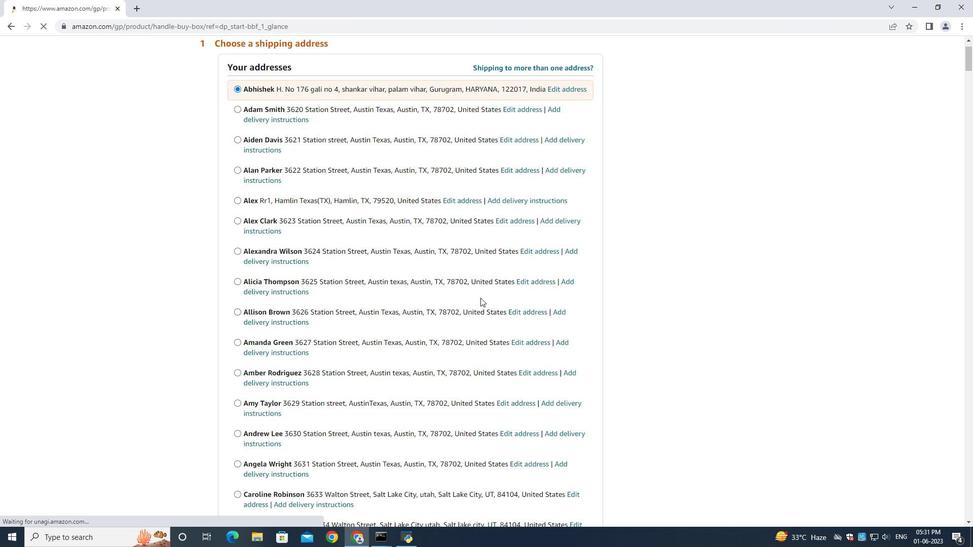
Action: Mouse scrolled (479, 295) with delta (0, 0)
Screenshot: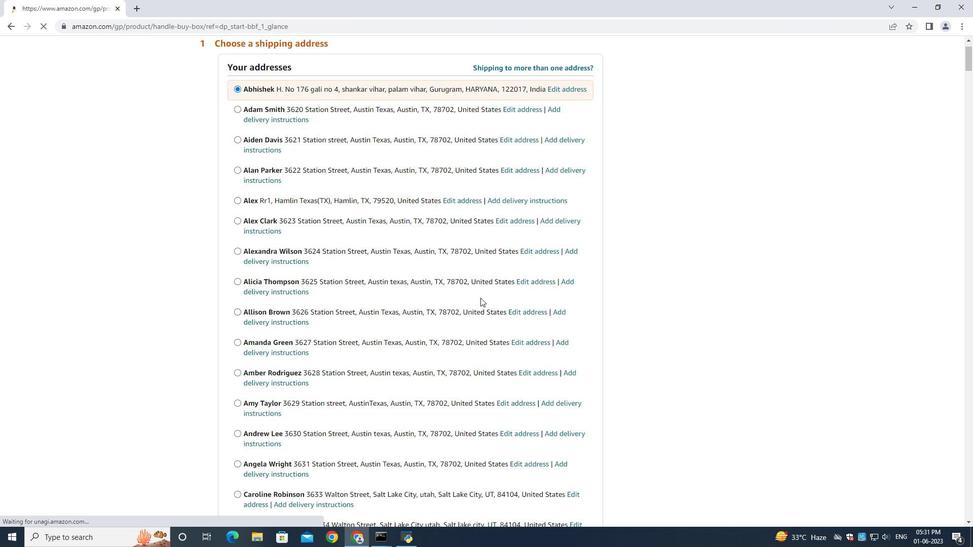 
Action: Mouse moved to (478, 296)
Screenshot: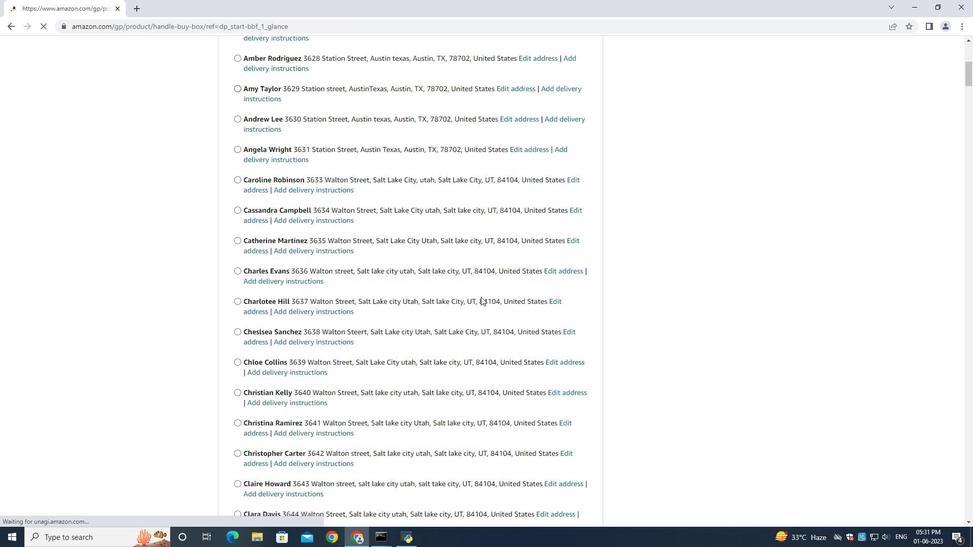 
Action: Mouse scrolled (478, 295) with delta (0, 0)
Screenshot: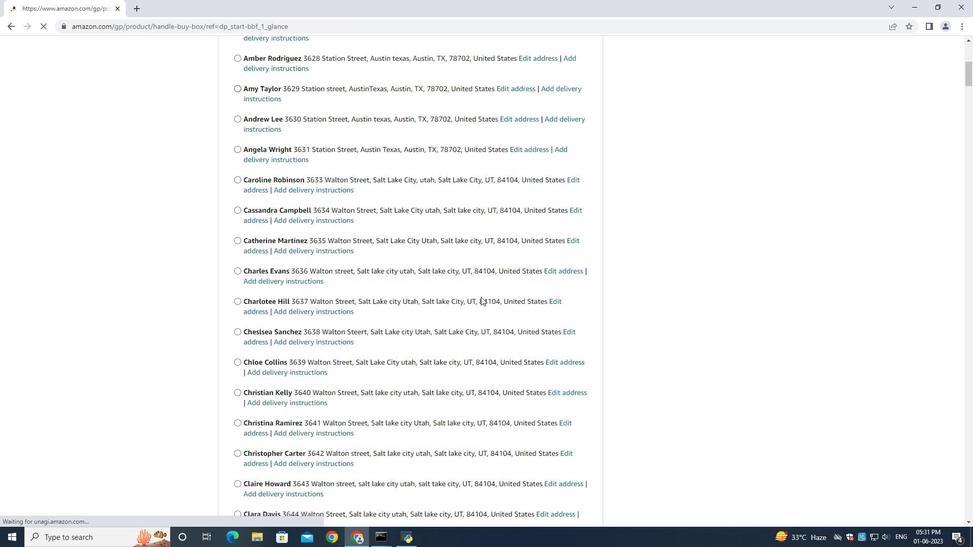 
Action: Mouse scrolled (478, 295) with delta (0, 0)
Screenshot: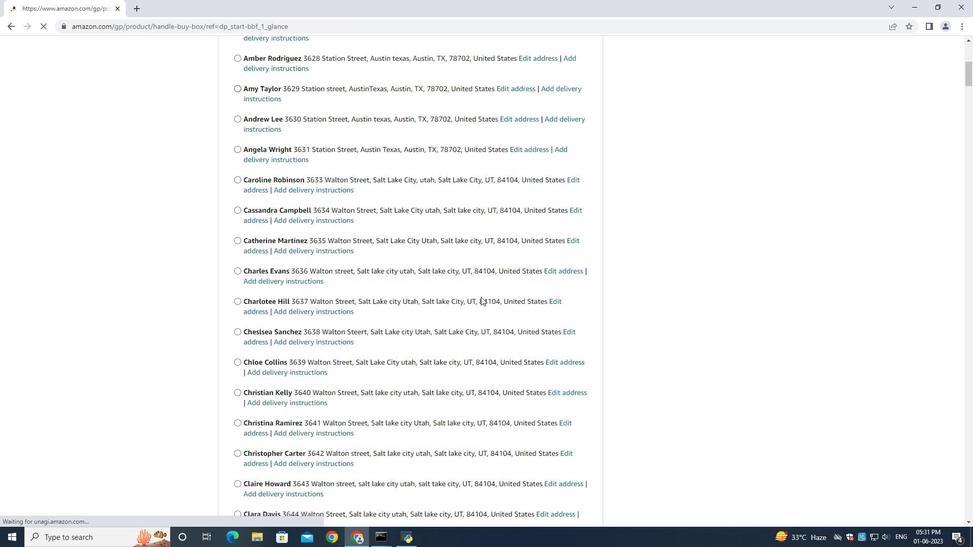 
Action: Mouse scrolled (478, 295) with delta (0, 0)
Screenshot: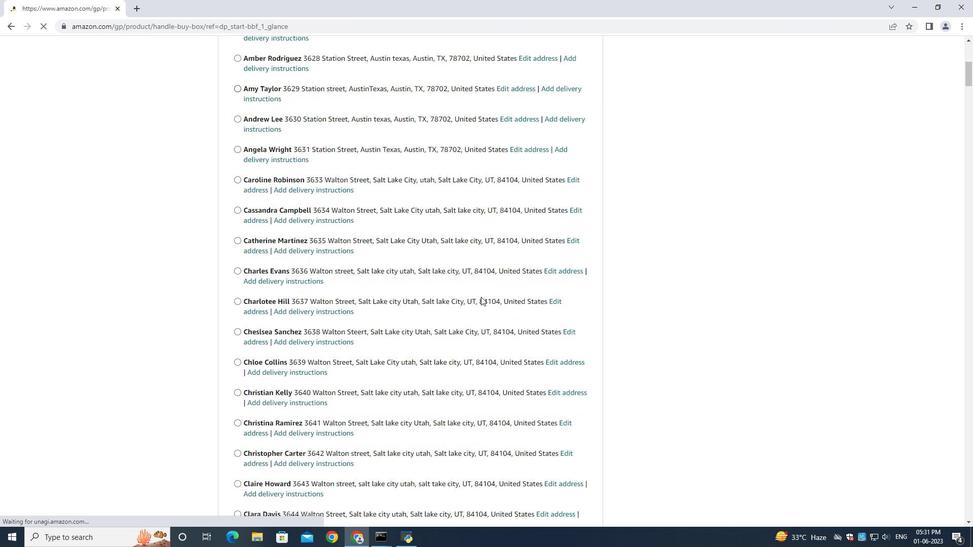 
Action: Mouse scrolled (478, 295) with delta (0, -1)
Screenshot: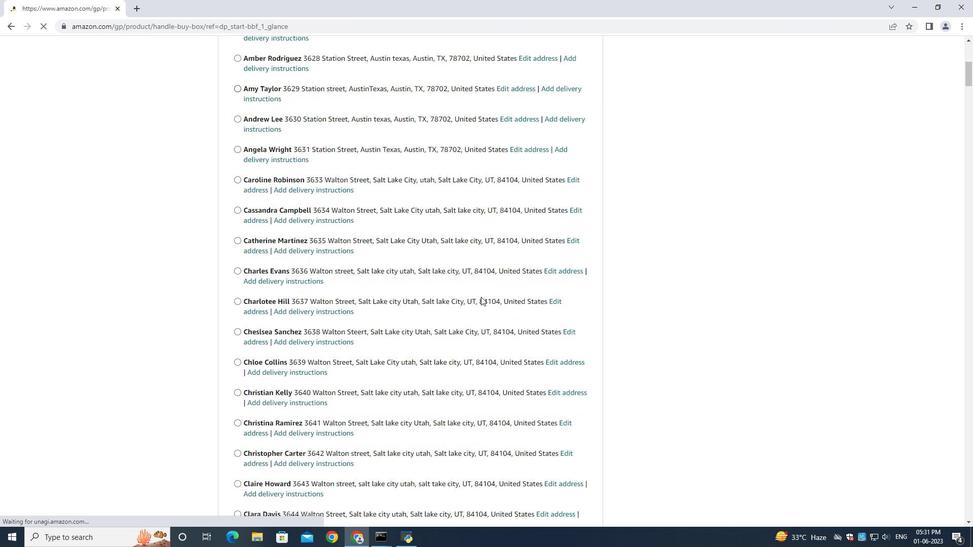 
Action: Mouse moved to (478, 296)
Screenshot: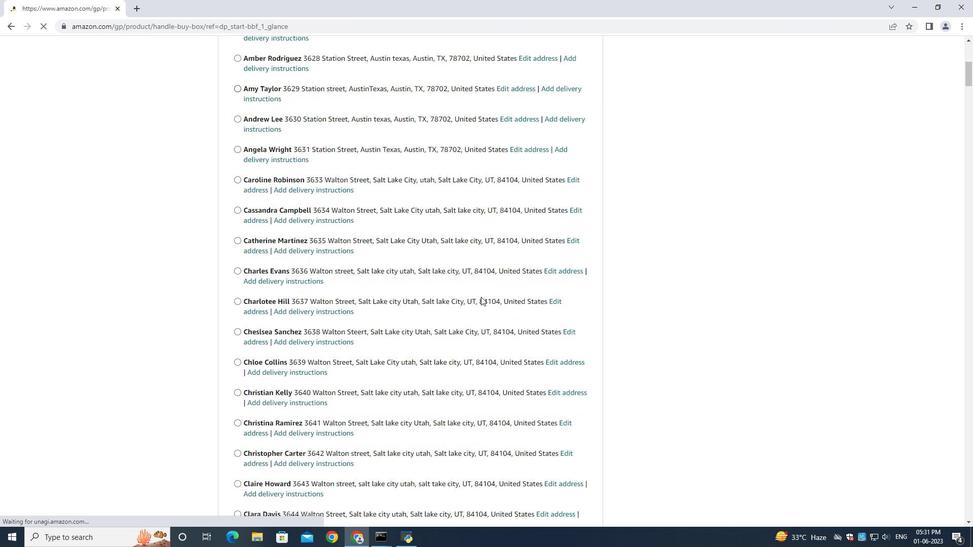 
Action: Mouse scrolled (478, 295) with delta (0, 0)
Screenshot: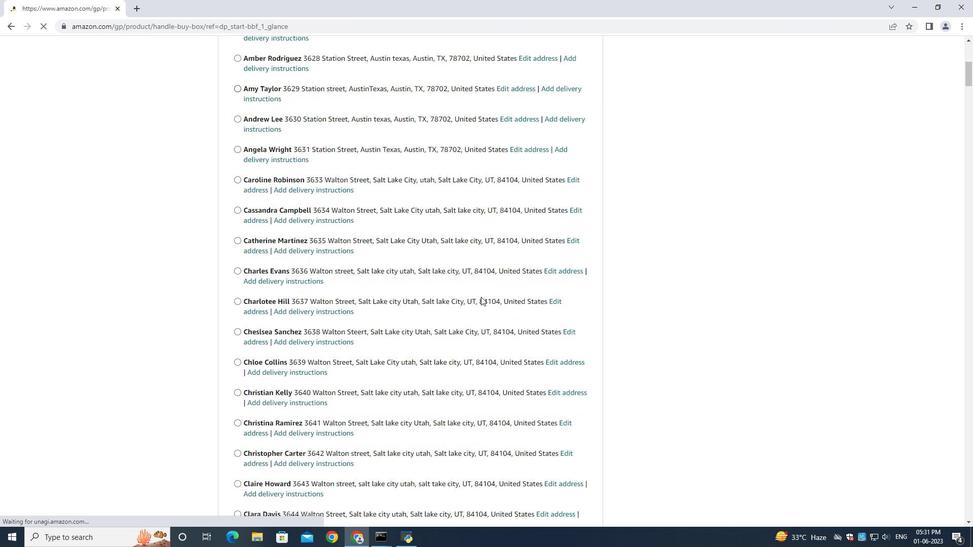 
Action: Mouse moved to (478, 291)
Screenshot: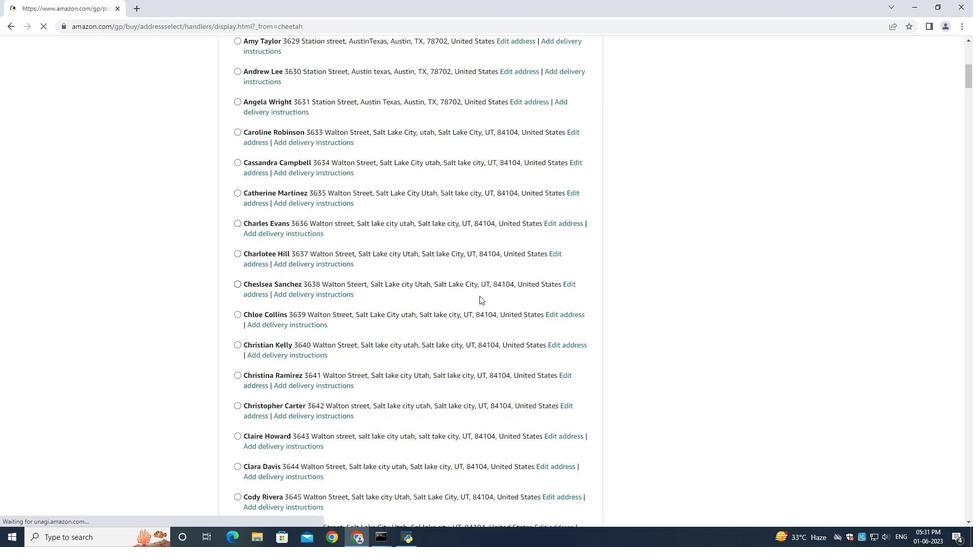 
Action: Mouse scrolled (478, 291) with delta (0, 0)
Screenshot: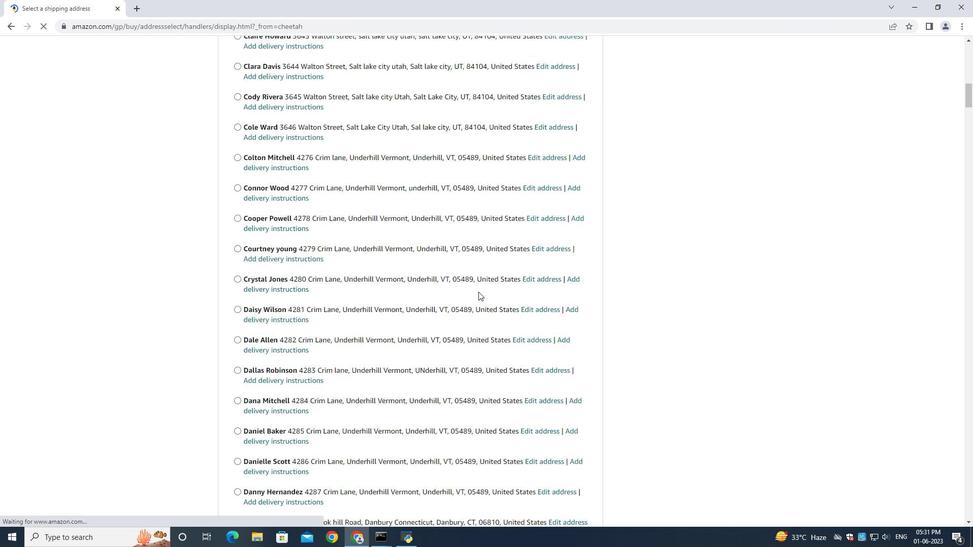 
Action: Mouse scrolled (478, 291) with delta (0, 0)
Screenshot: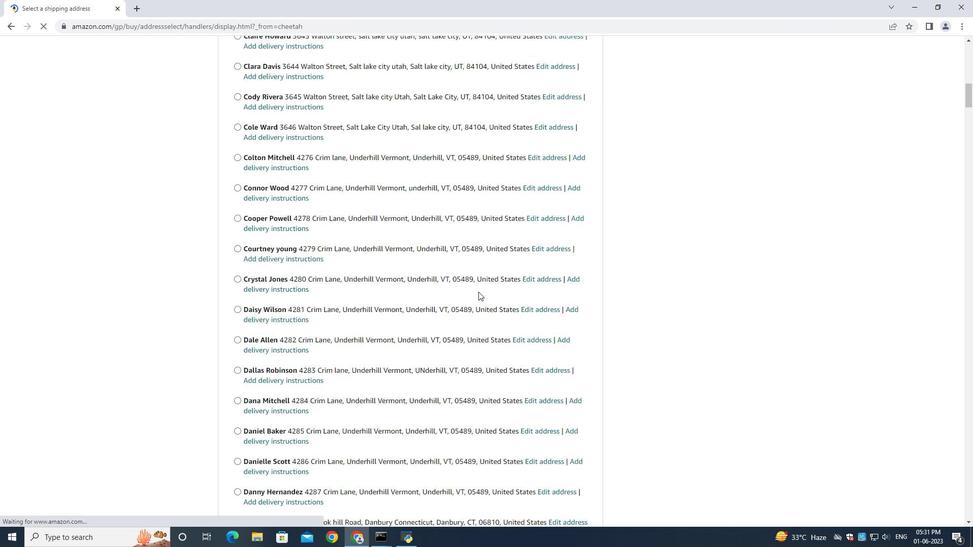 
Action: Mouse scrolled (478, 291) with delta (0, 0)
Screenshot: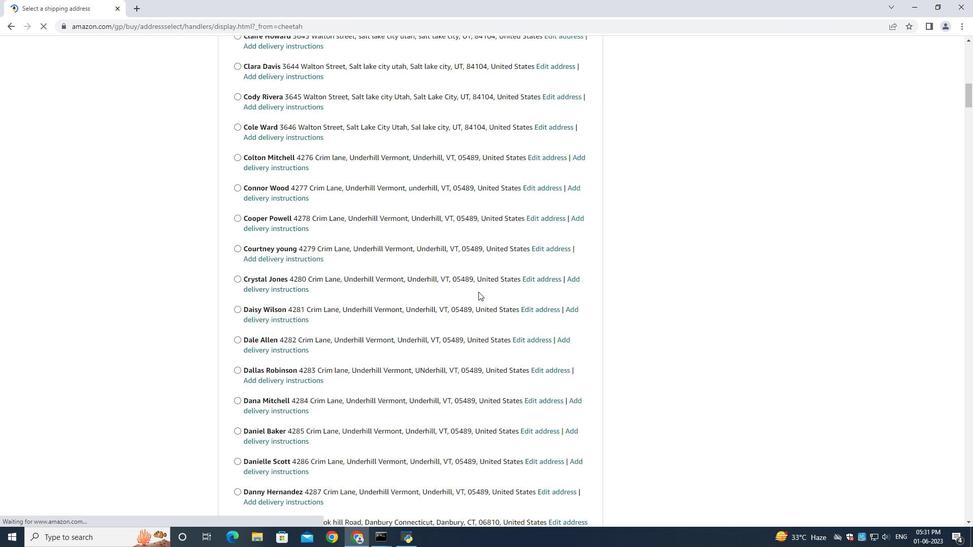 
Action: Mouse scrolled (478, 290) with delta (0, -1)
Screenshot: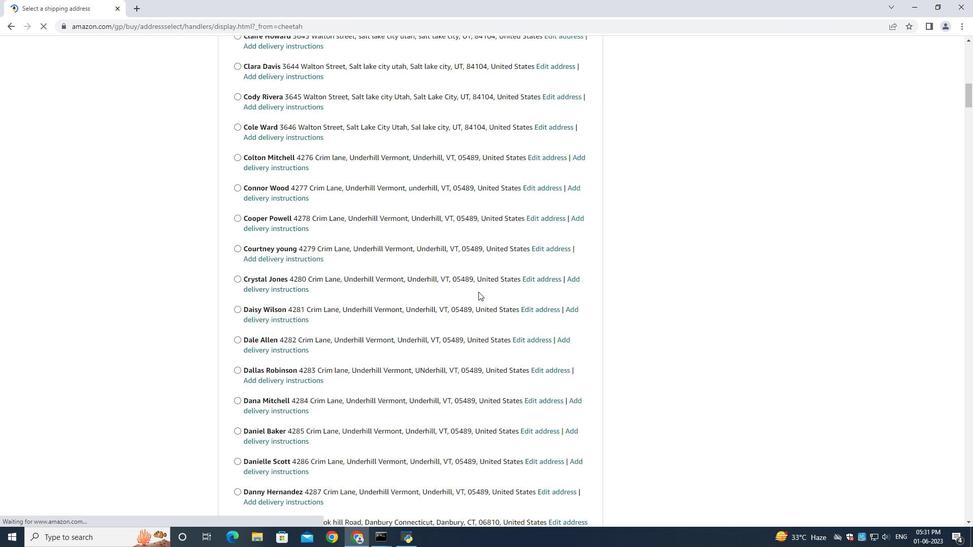 
Action: Mouse scrolled (478, 291) with delta (0, 0)
Screenshot: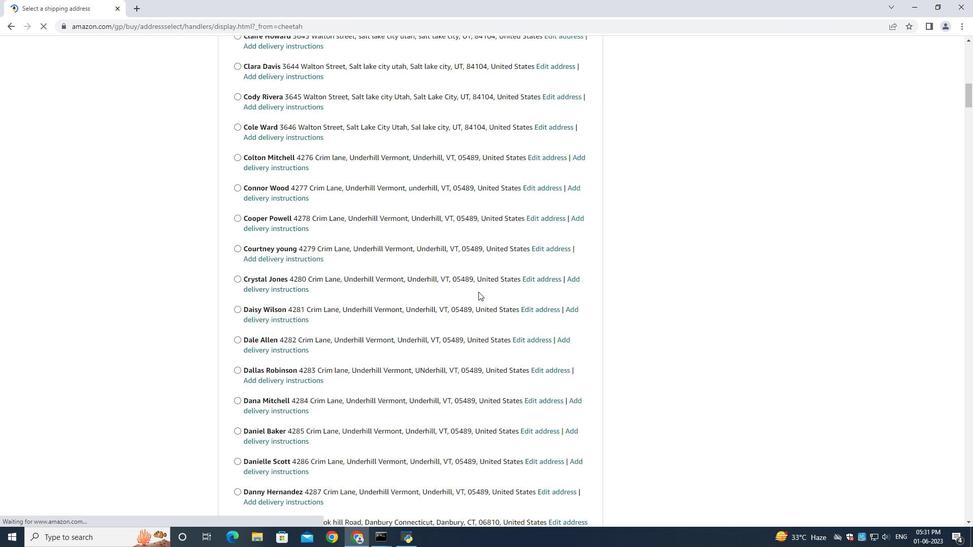
Action: Mouse scrolled (478, 290) with delta (0, -1)
Screenshot: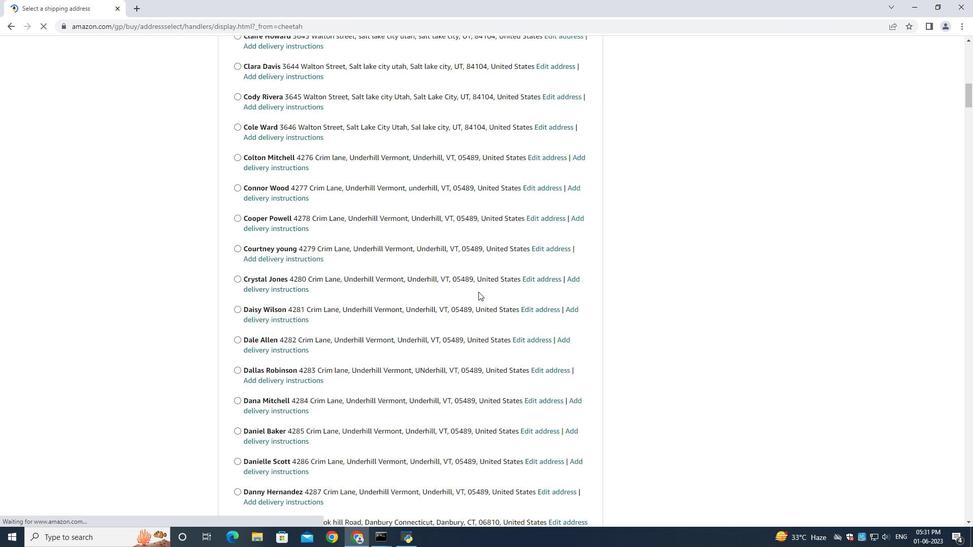 
Action: Mouse scrolled (478, 291) with delta (0, 0)
Screenshot: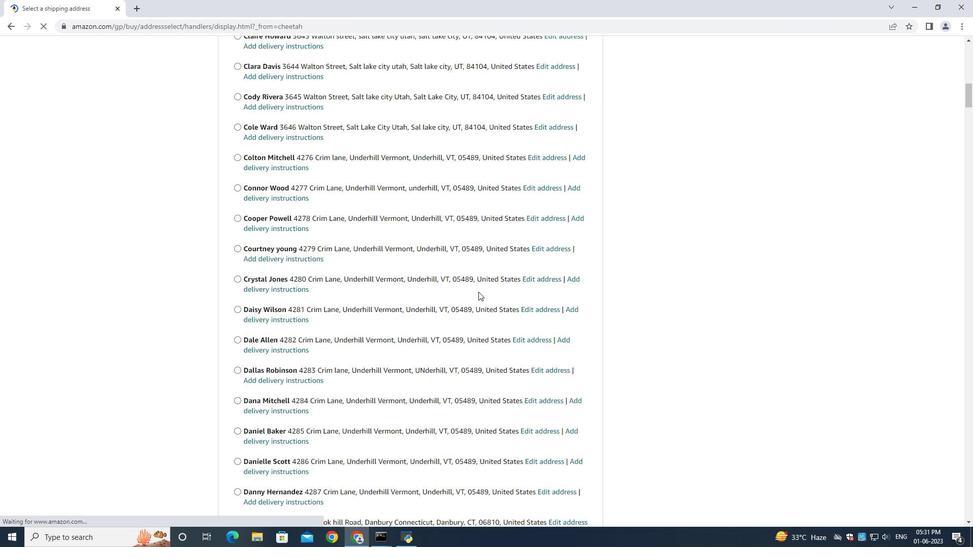 
Action: Mouse moved to (478, 292)
Screenshot: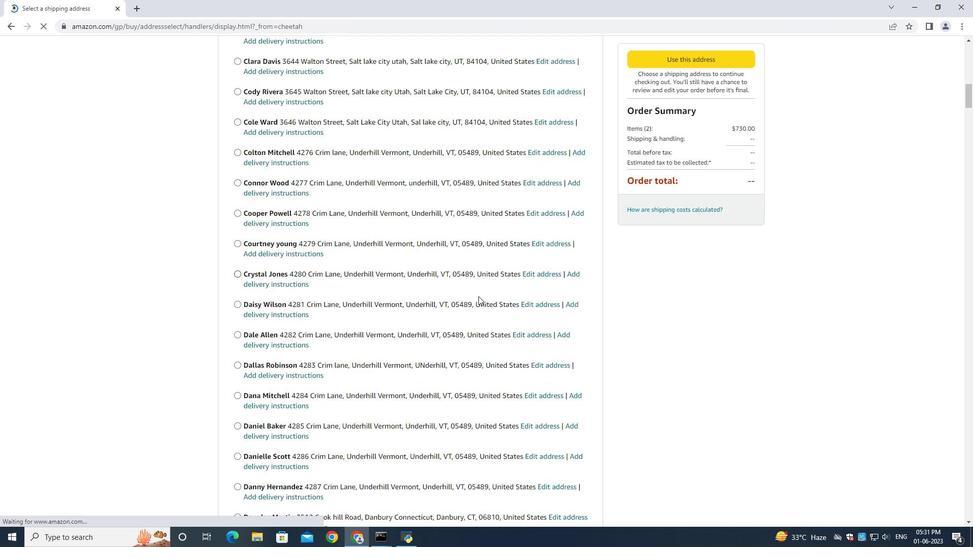 
Action: Mouse scrolled (478, 291) with delta (0, 0)
Screenshot: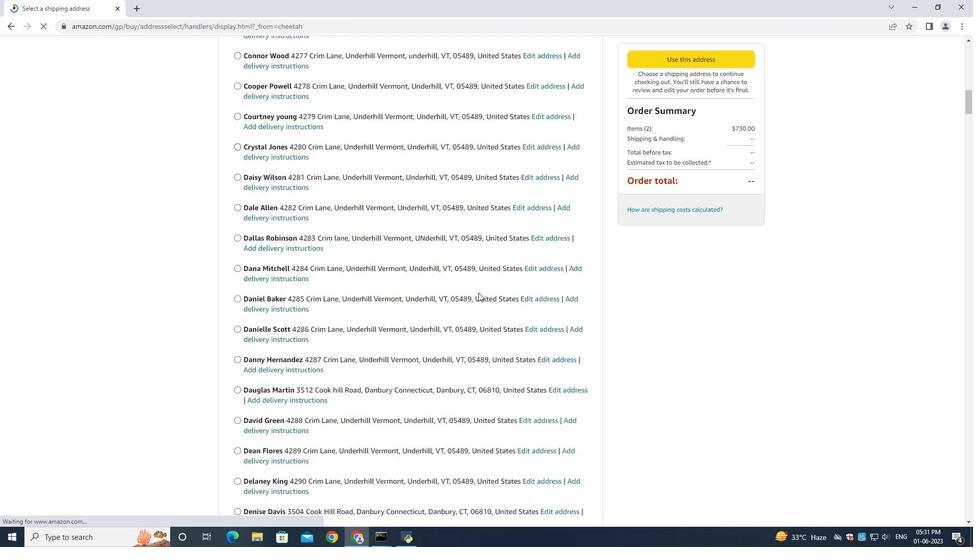 
Action: Mouse moved to (478, 292)
Screenshot: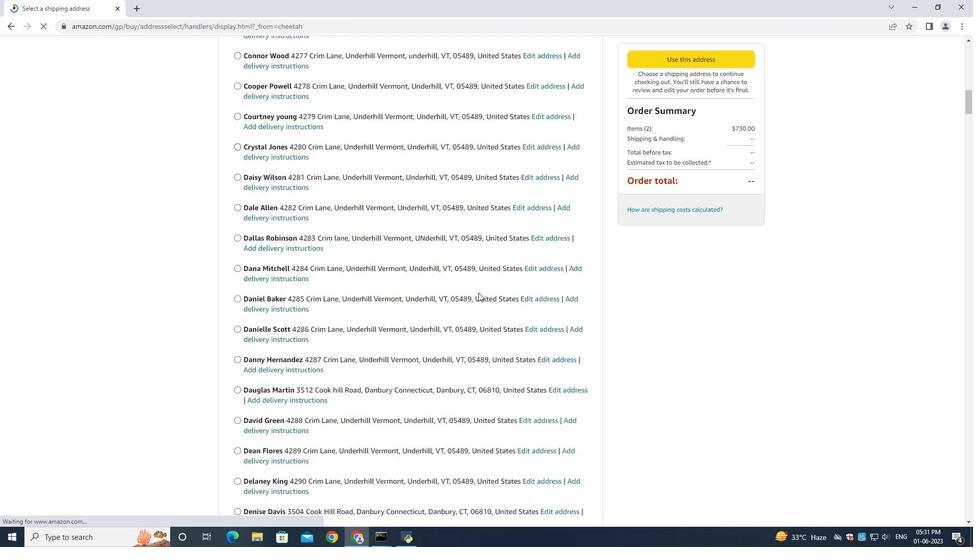 
Action: Mouse scrolled (478, 292) with delta (0, 0)
Screenshot: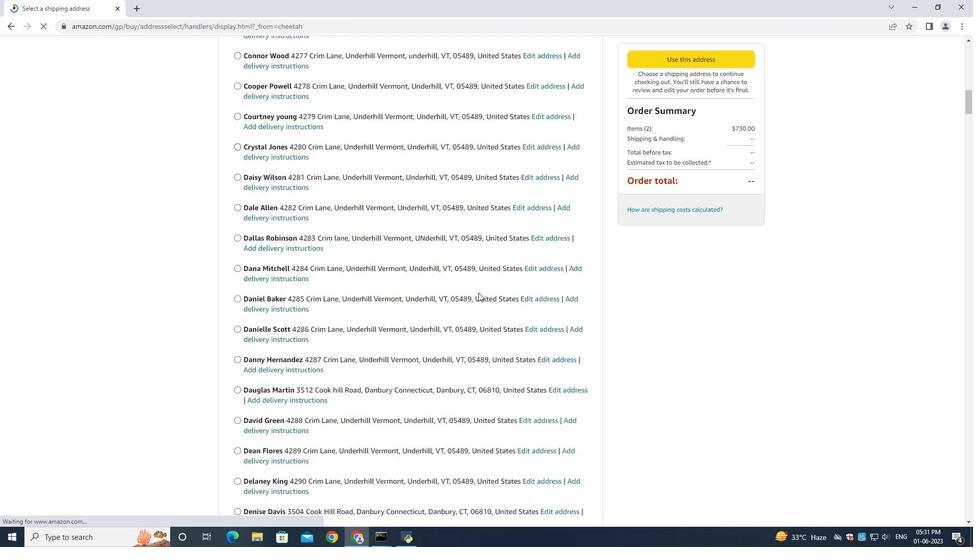 
Action: Mouse moved to (478, 295)
Screenshot: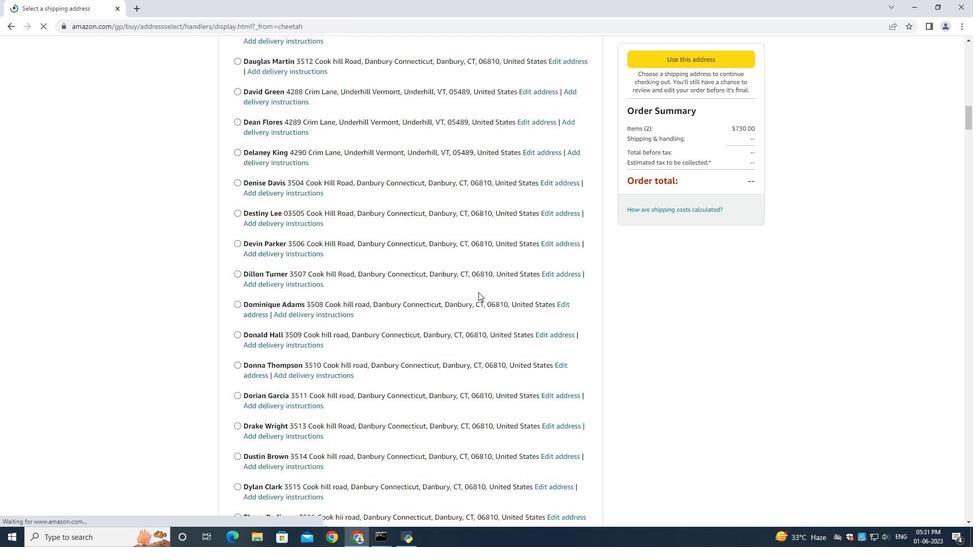 
Action: Mouse scrolled (478, 294) with delta (0, -1)
Screenshot: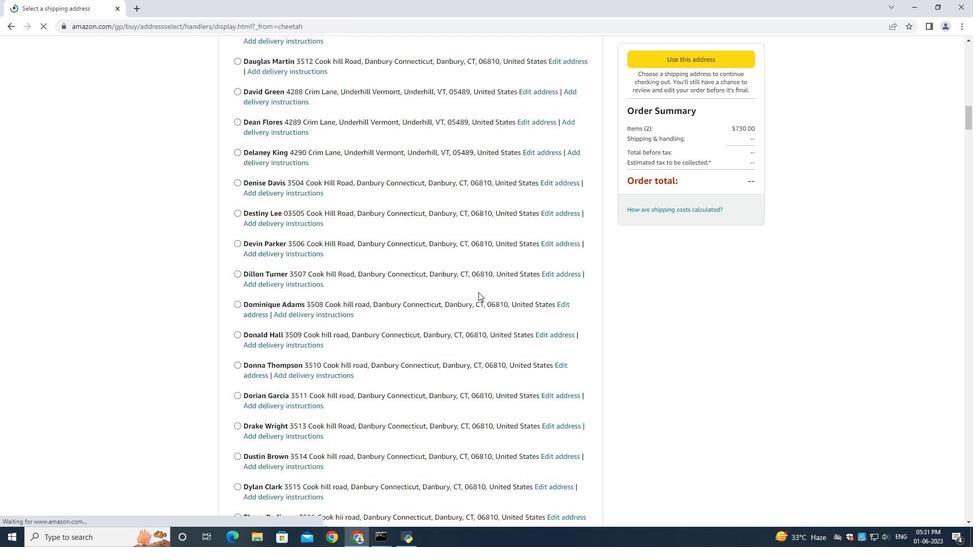 
Action: Mouse moved to (479, 294)
Screenshot: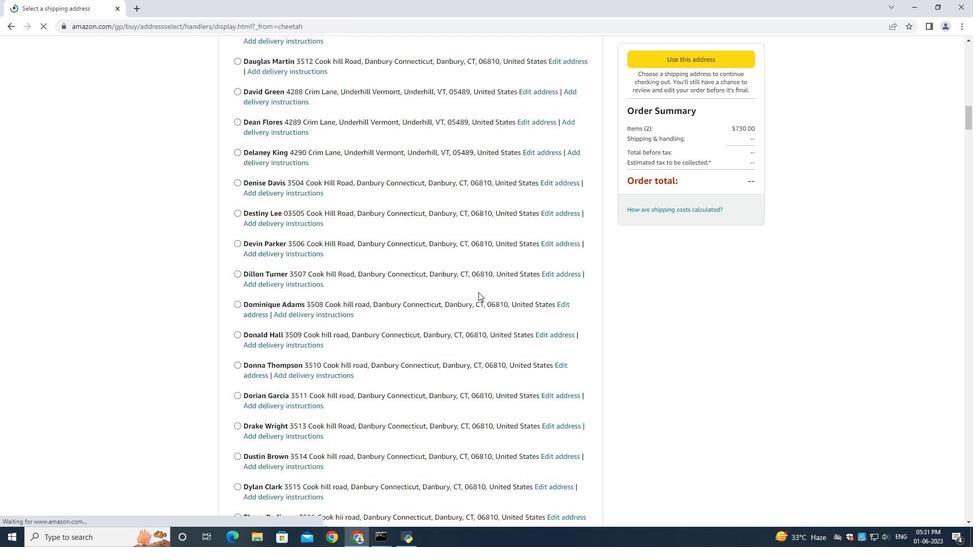 
Action: Mouse scrolled (478, 295) with delta (0, 0)
Screenshot: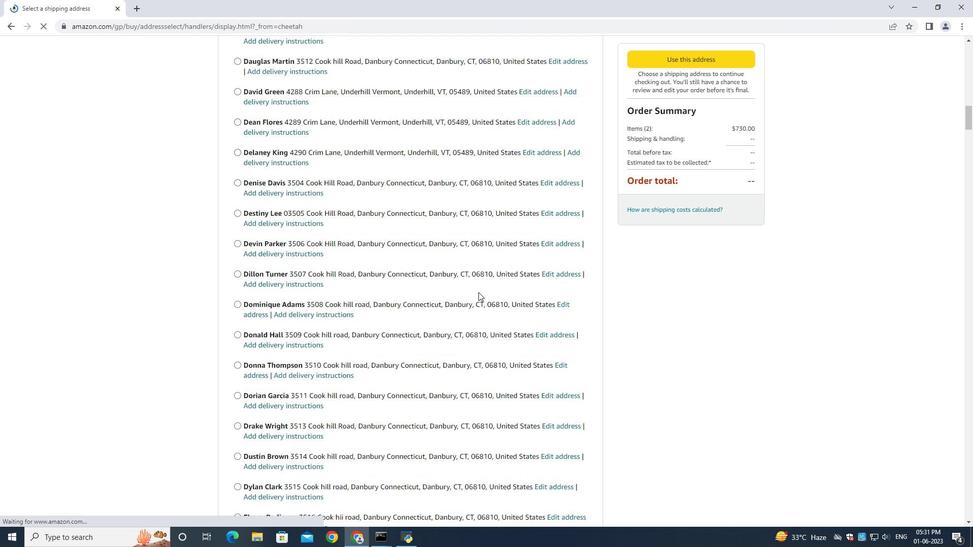 
Action: Mouse moved to (479, 294)
Screenshot: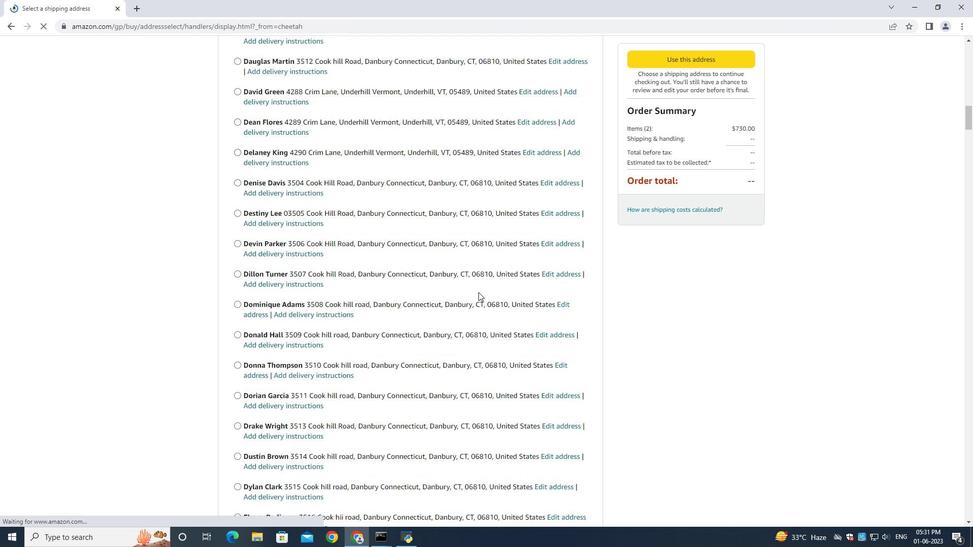 
Action: Mouse scrolled (478, 294) with delta (0, -1)
Screenshot: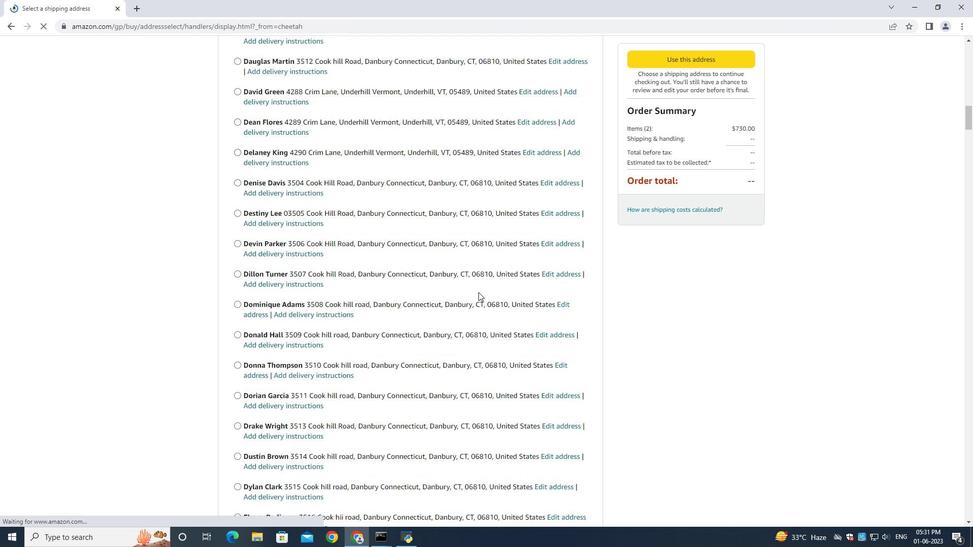 
Action: Mouse scrolled (479, 294) with delta (0, 0)
Screenshot: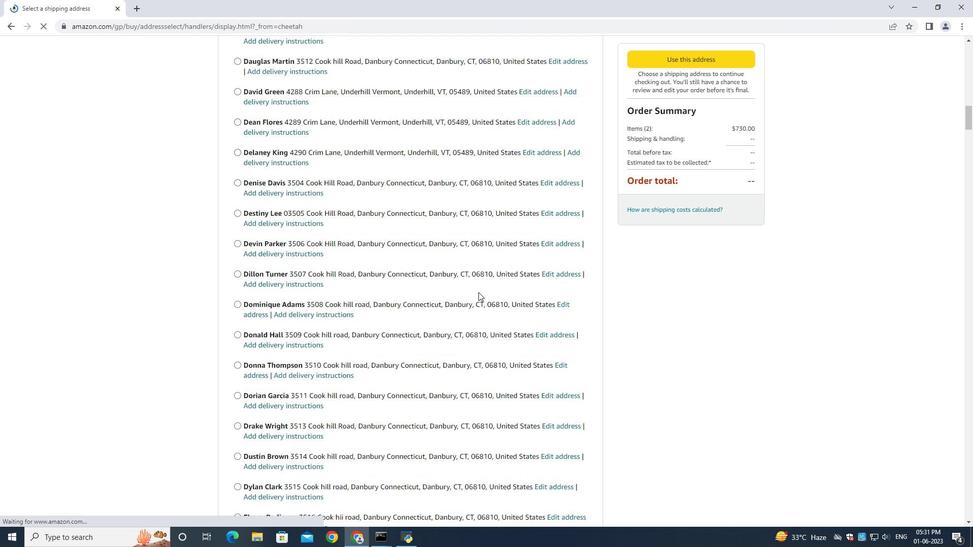 
Action: Mouse scrolled (479, 293) with delta (0, 0)
Screenshot: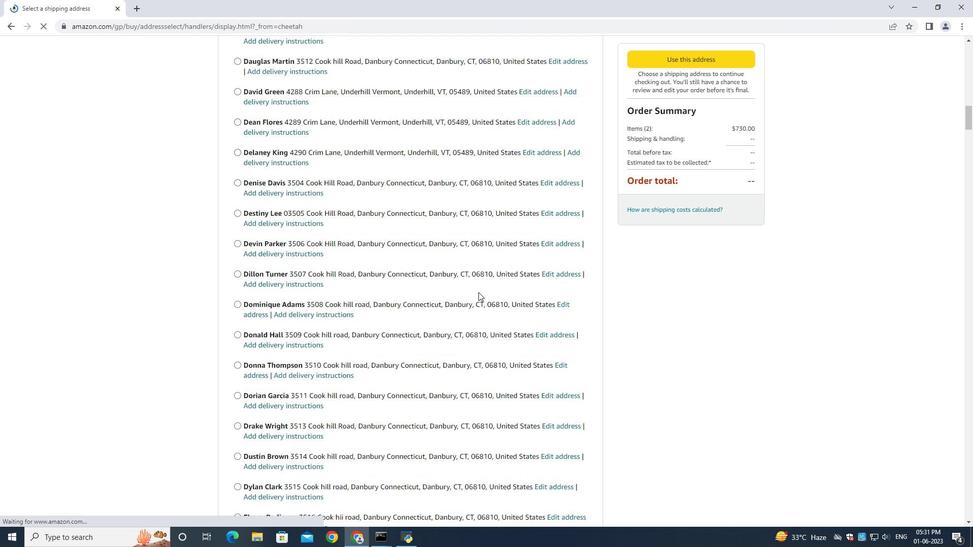 
Action: Mouse moved to (480, 289)
Screenshot: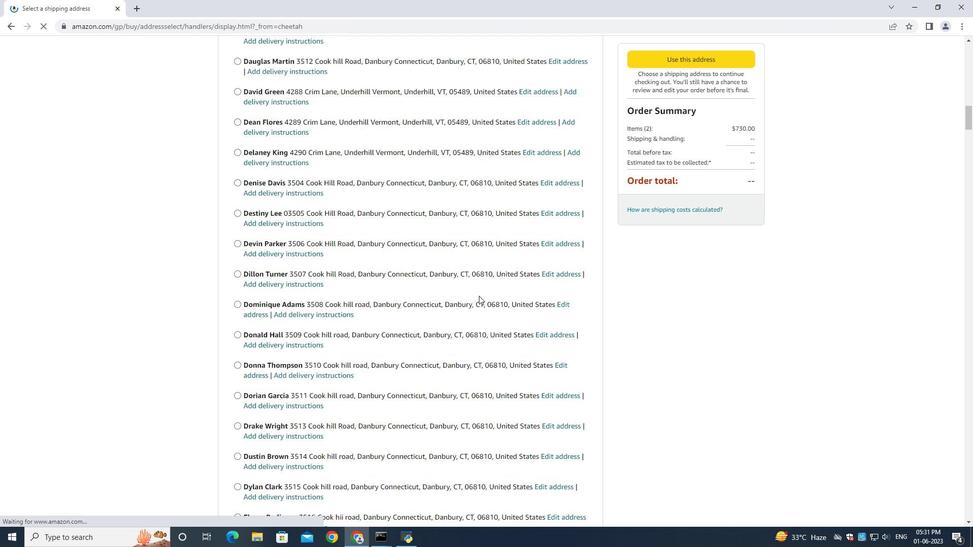 
Action: Mouse scrolled (480, 289) with delta (0, 0)
Screenshot: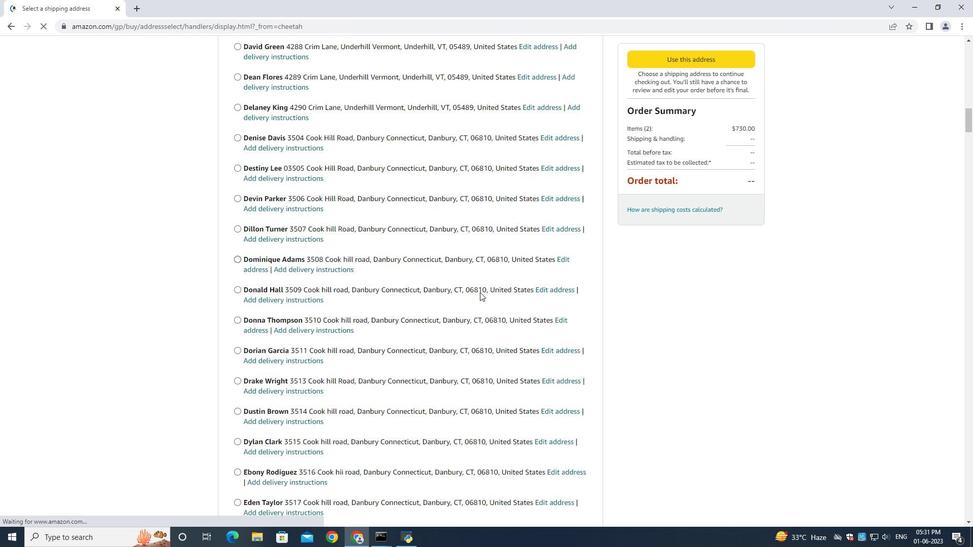 
Action: Mouse moved to (480, 289)
Screenshot: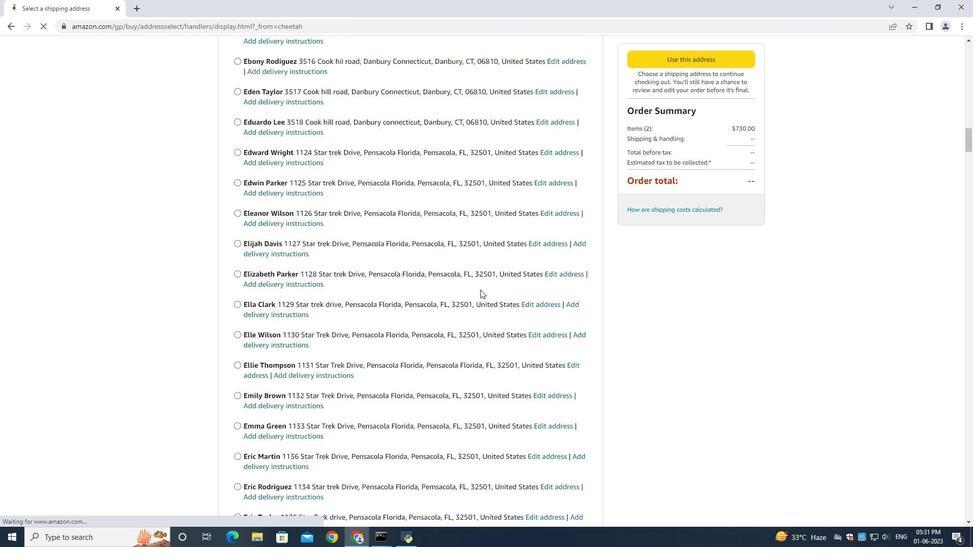 
Action: Mouse scrolled (480, 289) with delta (0, 0)
Screenshot: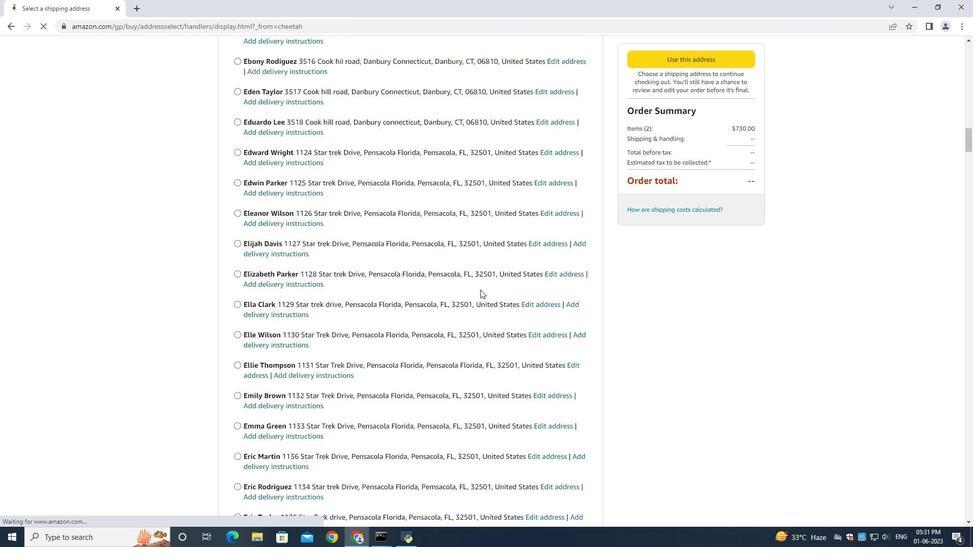 
Action: Mouse moved to (482, 283)
Screenshot: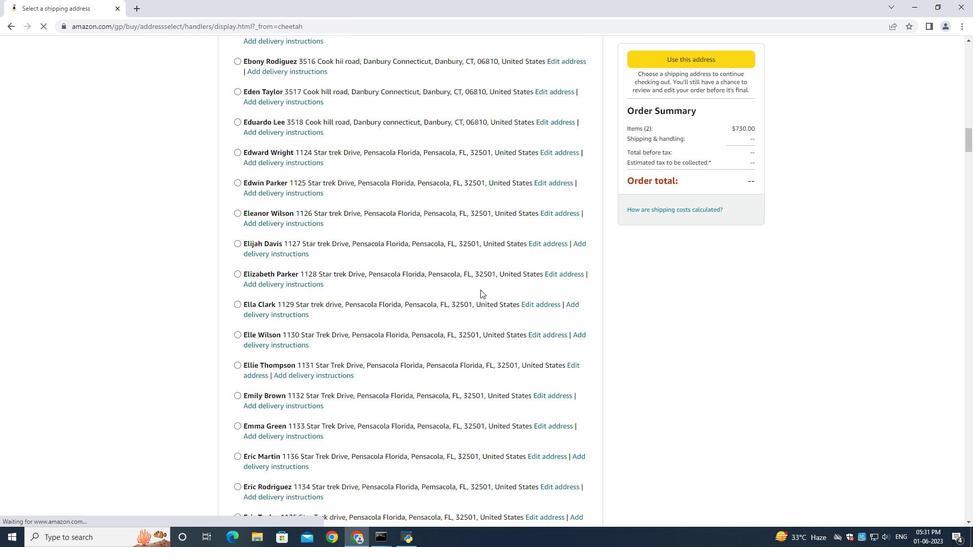 
Action: Mouse scrolled (480, 289) with delta (0, 0)
Screenshot: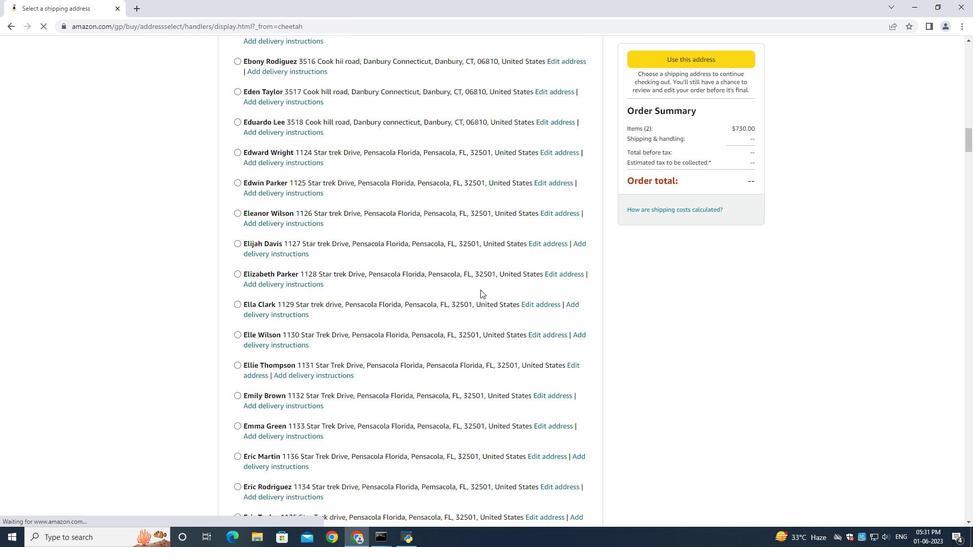 
Action: Mouse scrolled (480, 289) with delta (0, 0)
Screenshot: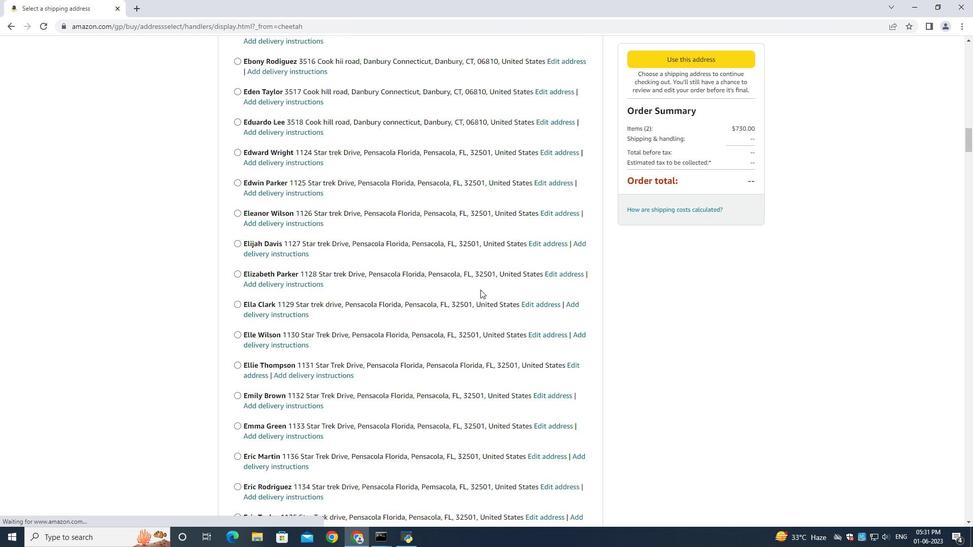 
Action: Mouse scrolled (480, 289) with delta (0, 0)
Screenshot: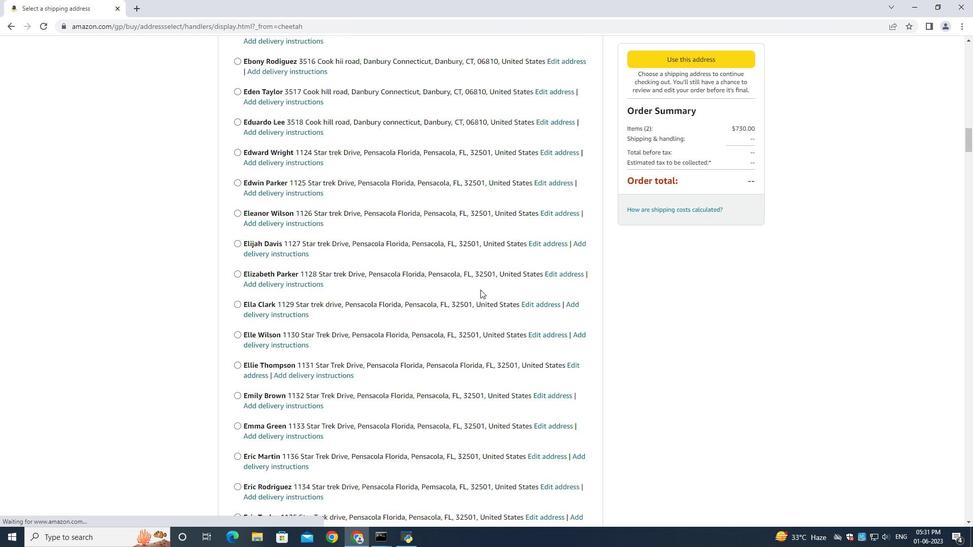 
Action: Mouse scrolled (480, 288) with delta (0, -1)
Screenshot: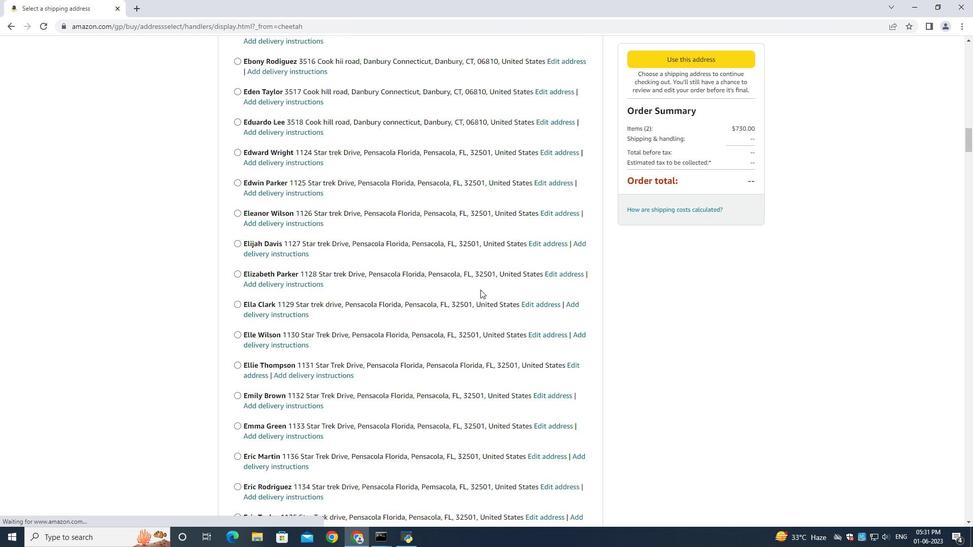 
Action: Mouse scrolled (480, 289) with delta (0, 0)
Screenshot: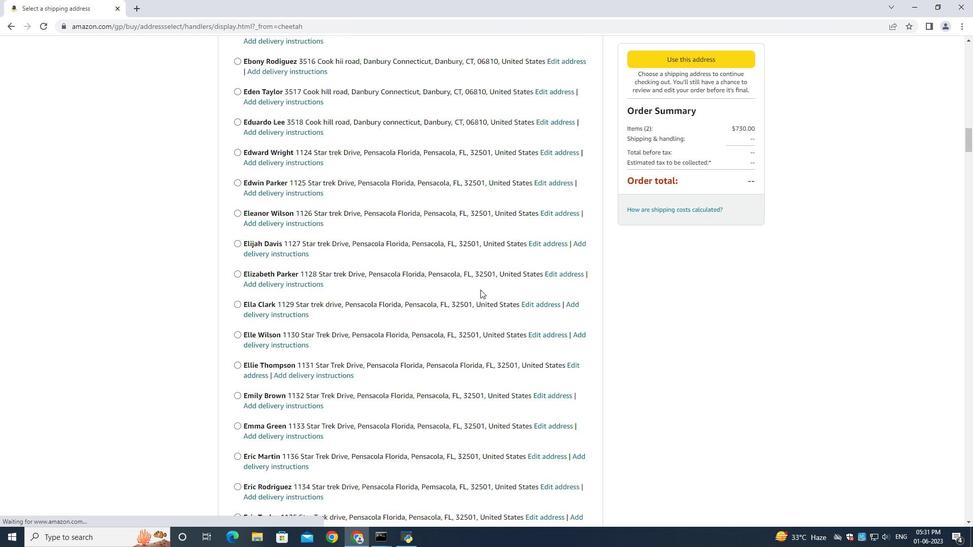 
Action: Mouse moved to (482, 284)
Screenshot: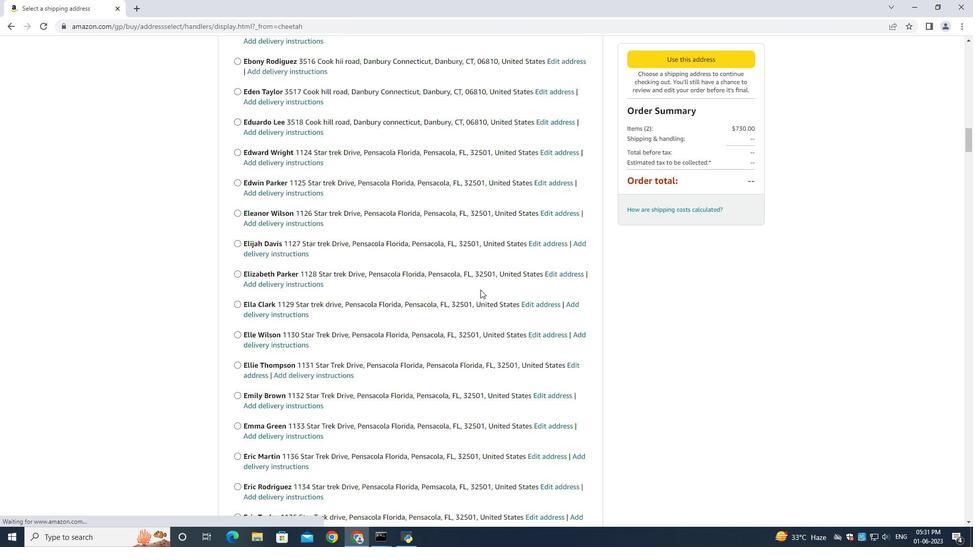 
Action: Mouse scrolled (482, 283) with delta (0, 0)
Screenshot: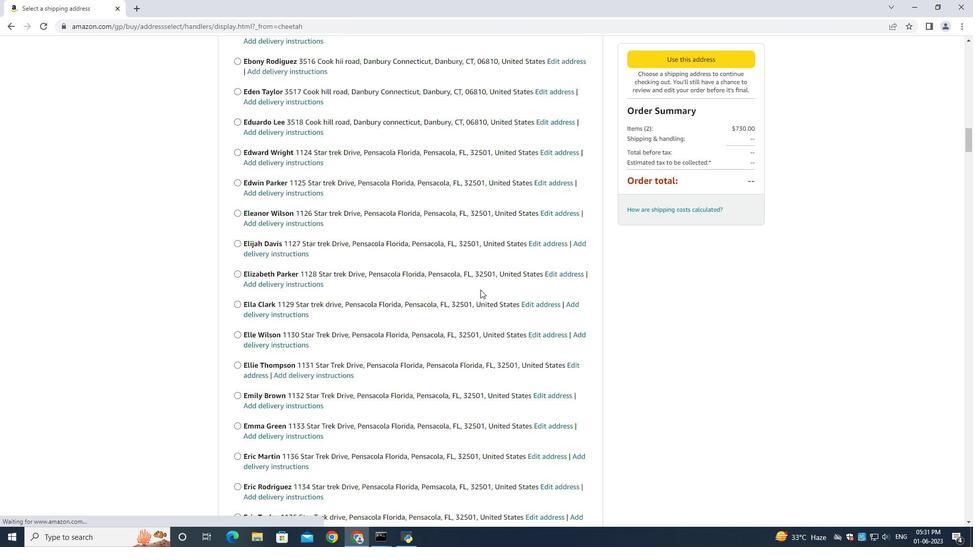 
Action: Mouse moved to (482, 290)
Screenshot: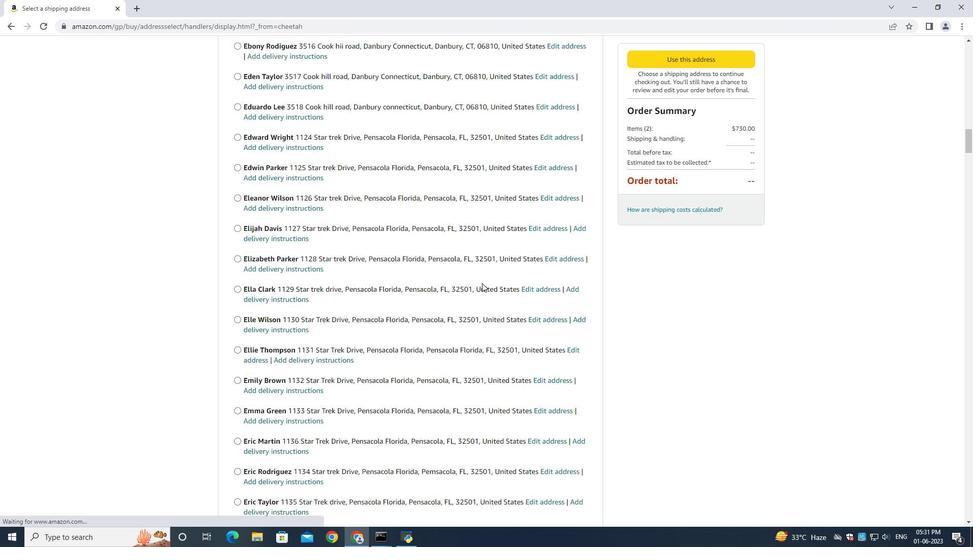 
Action: Mouse scrolled (482, 288) with delta (0, 0)
Screenshot: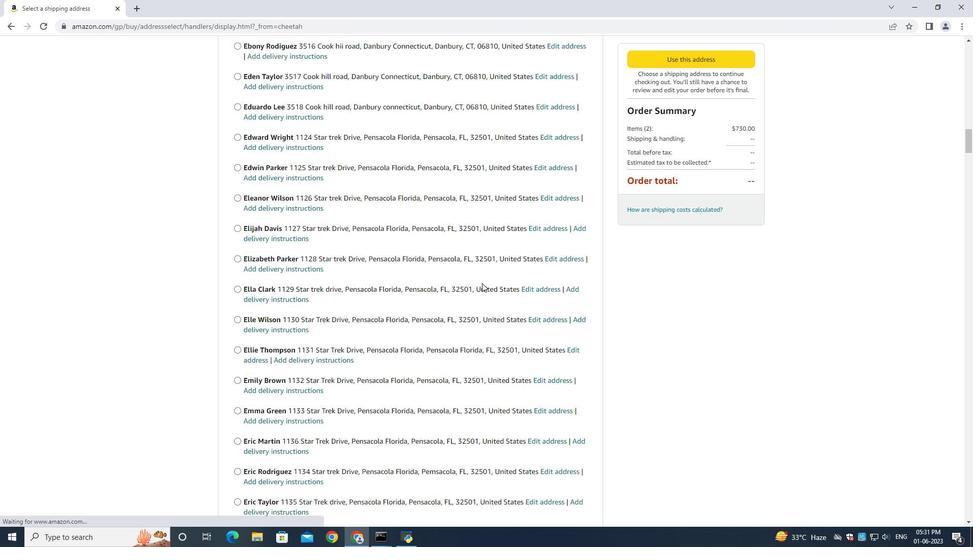 
Action: Mouse moved to (482, 291)
Screenshot: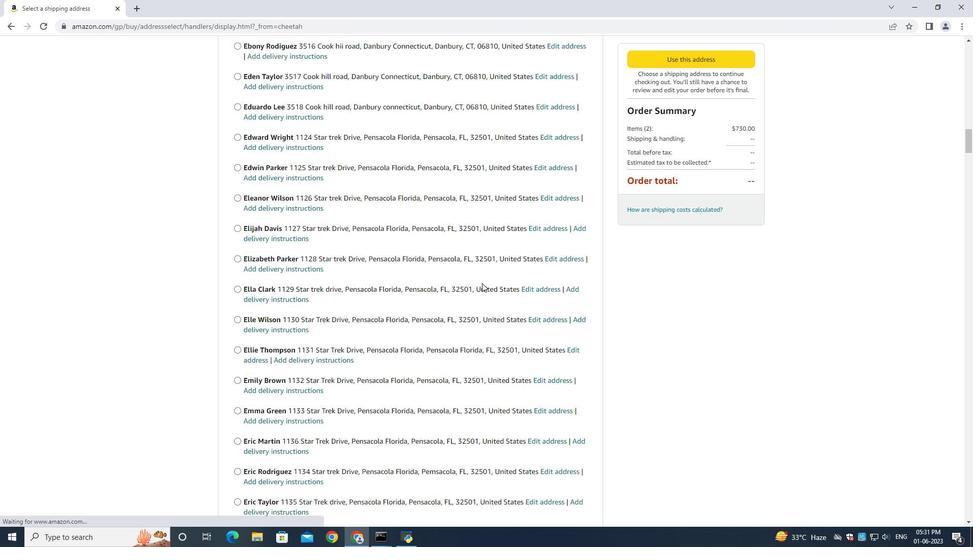 
Action: Mouse scrolled (482, 289) with delta (0, 0)
Screenshot: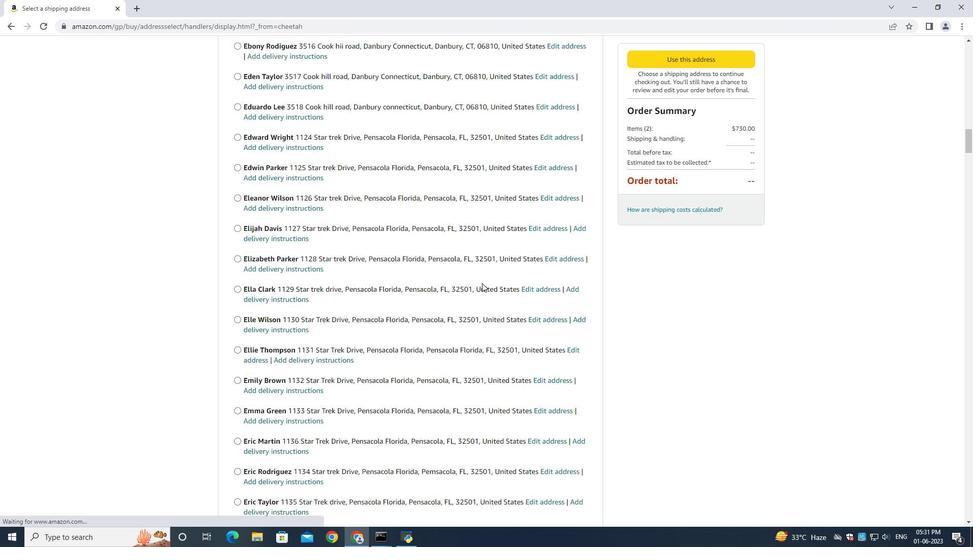 
Action: Mouse moved to (481, 294)
Screenshot: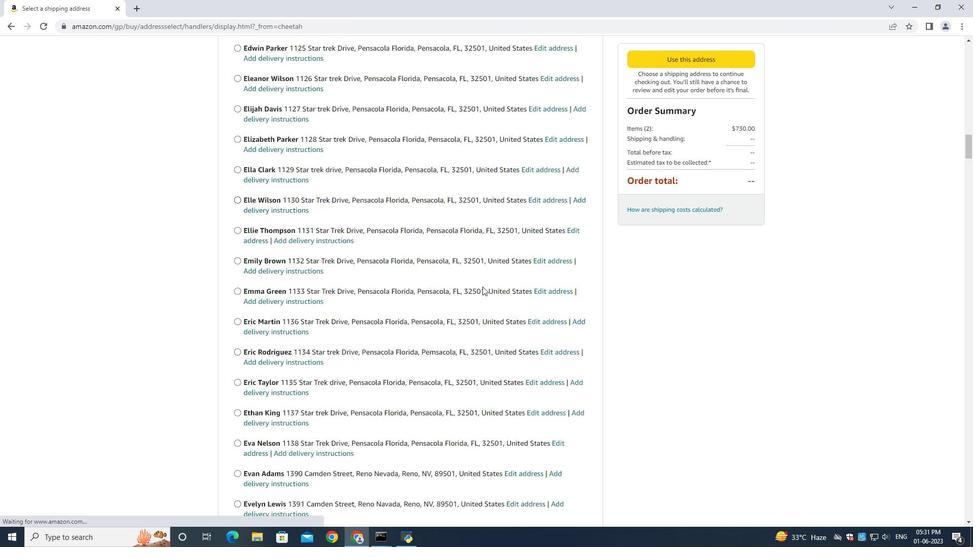 
Action: Mouse scrolled (482, 290) with delta (0, -1)
Screenshot: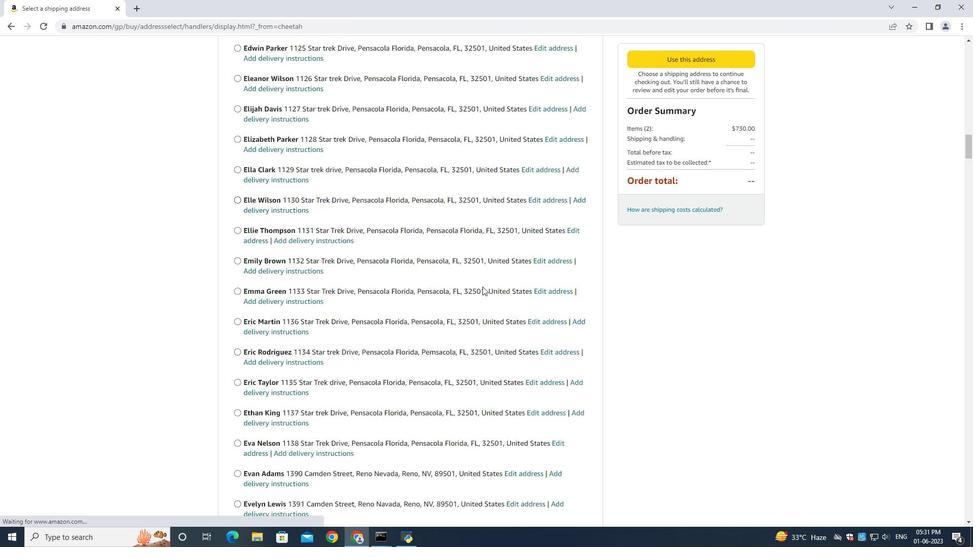 
Action: Mouse moved to (481, 294)
Screenshot: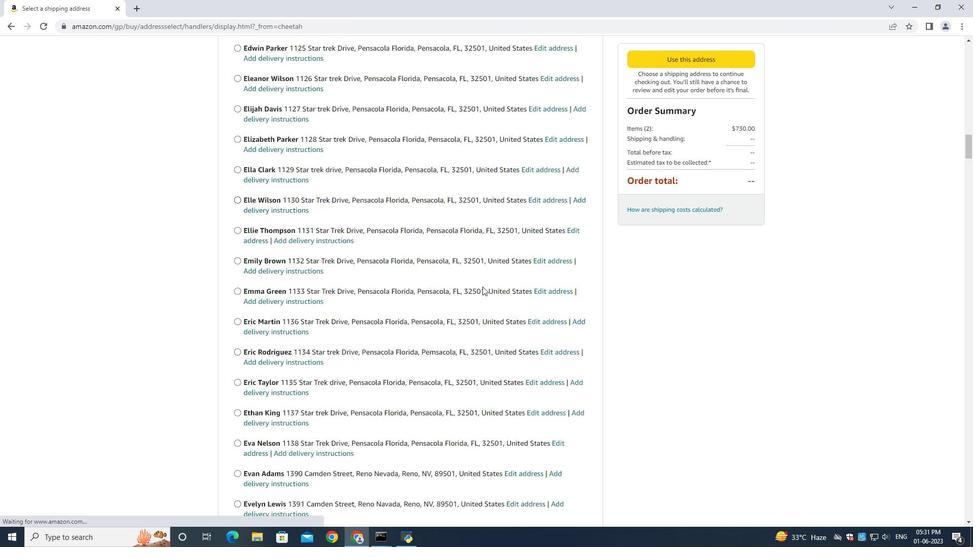 
Action: Mouse scrolled (482, 291) with delta (0, 0)
Screenshot: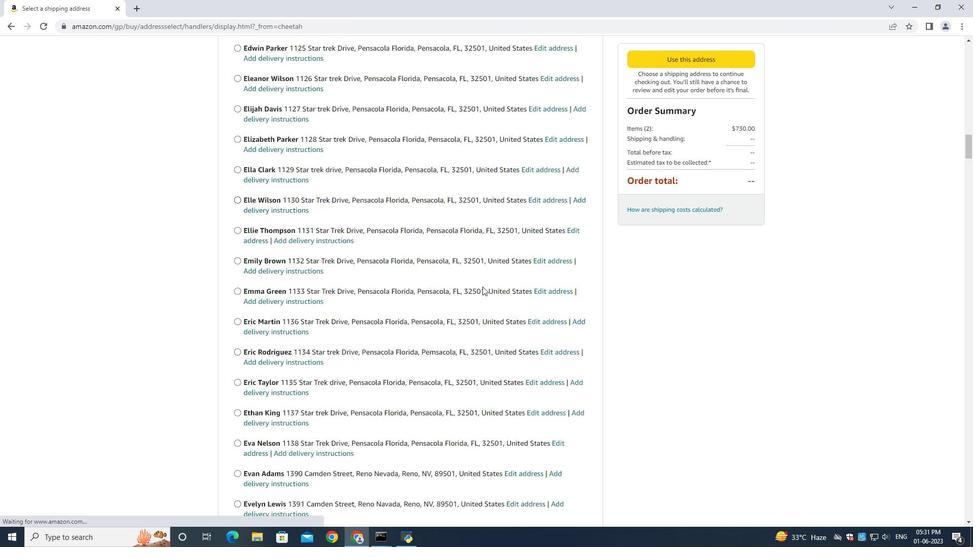 
Action: Mouse scrolled (482, 290) with delta (0, -1)
Screenshot: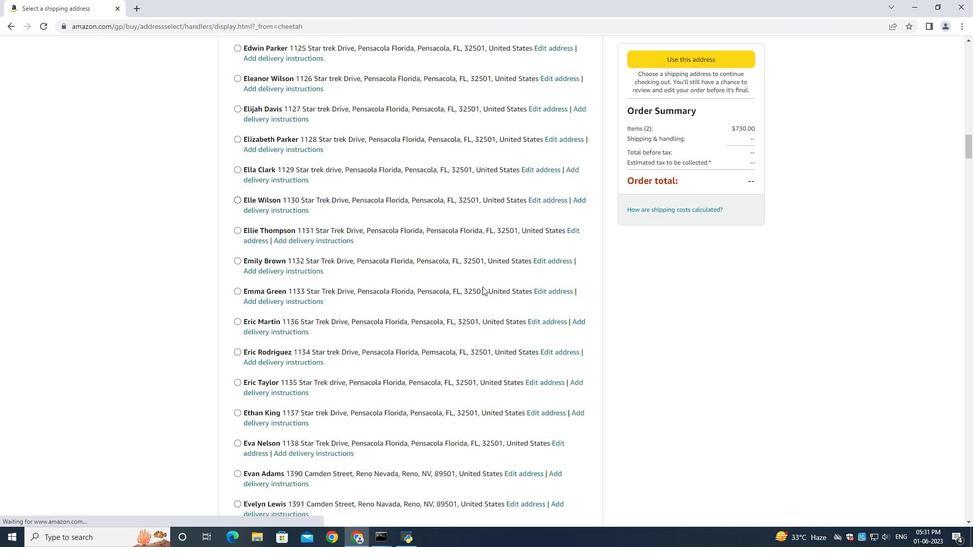 
Action: Mouse scrolled (482, 291) with delta (0, 0)
Screenshot: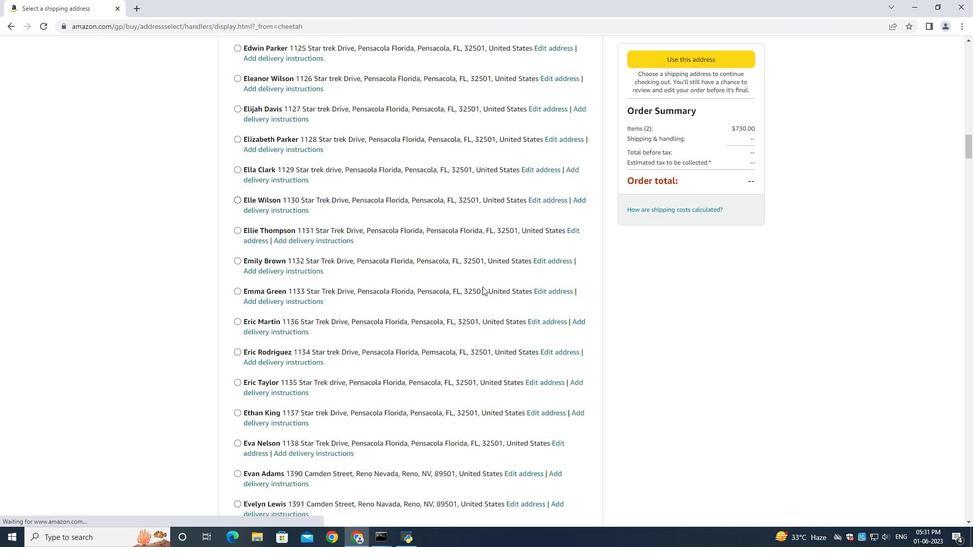 
Action: Mouse moved to (481, 293)
Screenshot: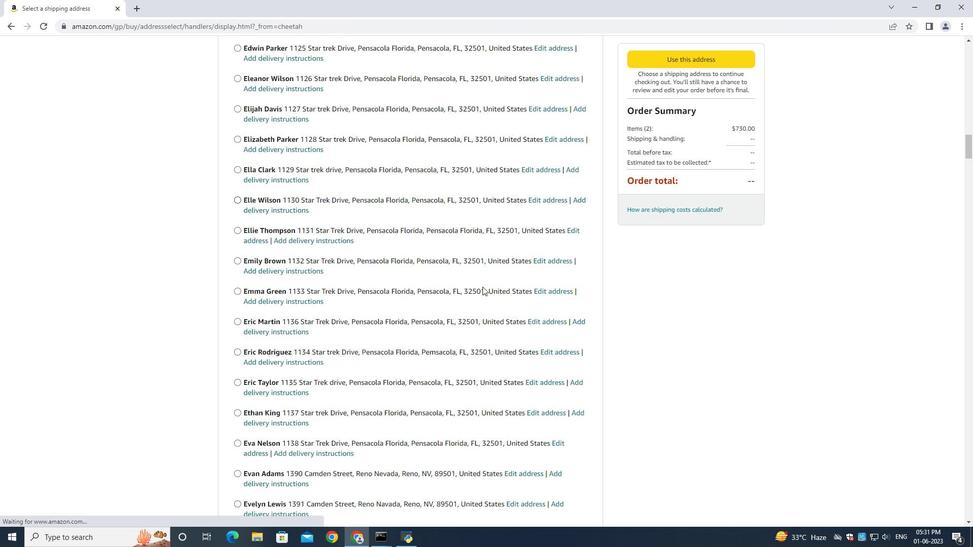 
Action: Mouse scrolled (481, 292) with delta (0, 0)
Screenshot: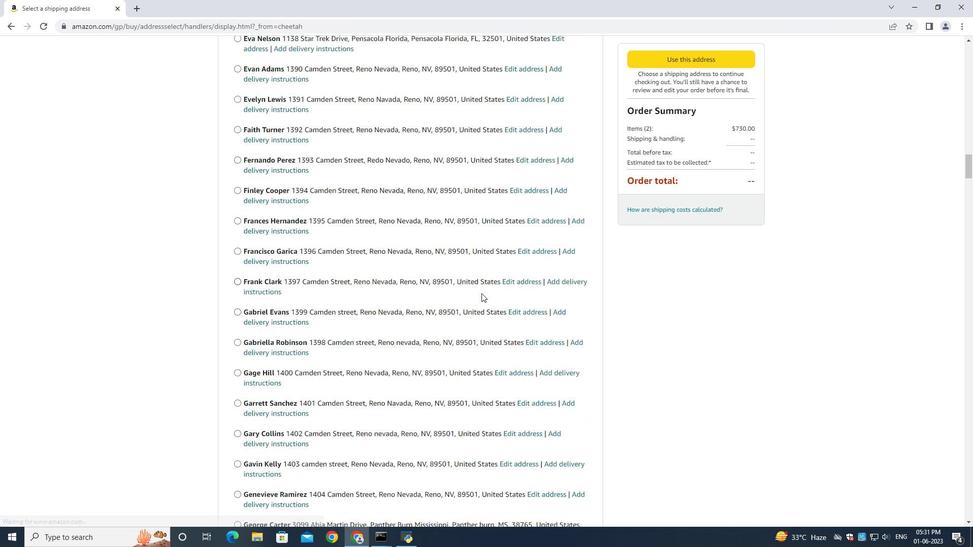 
Action: Mouse moved to (481, 293)
Screenshot: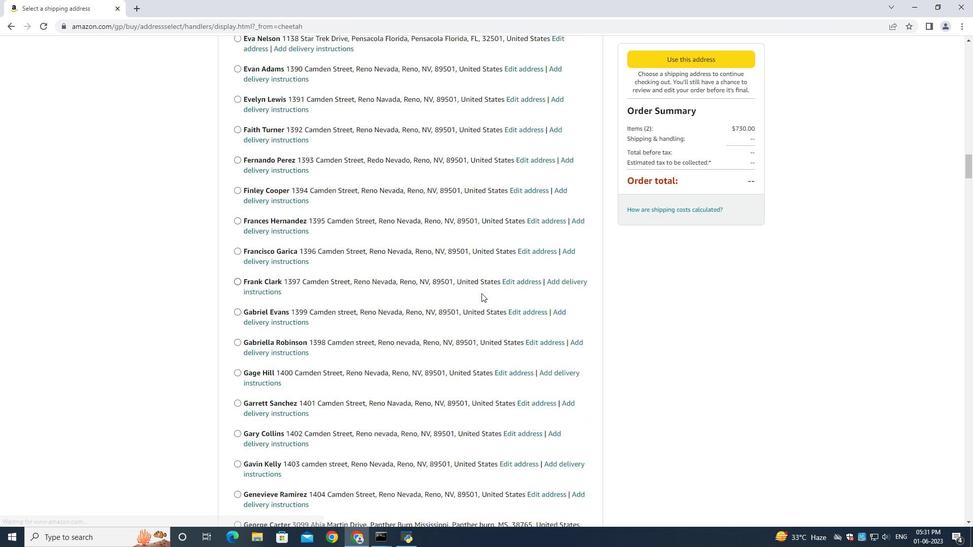 
Action: Mouse scrolled (481, 292) with delta (0, 0)
Screenshot: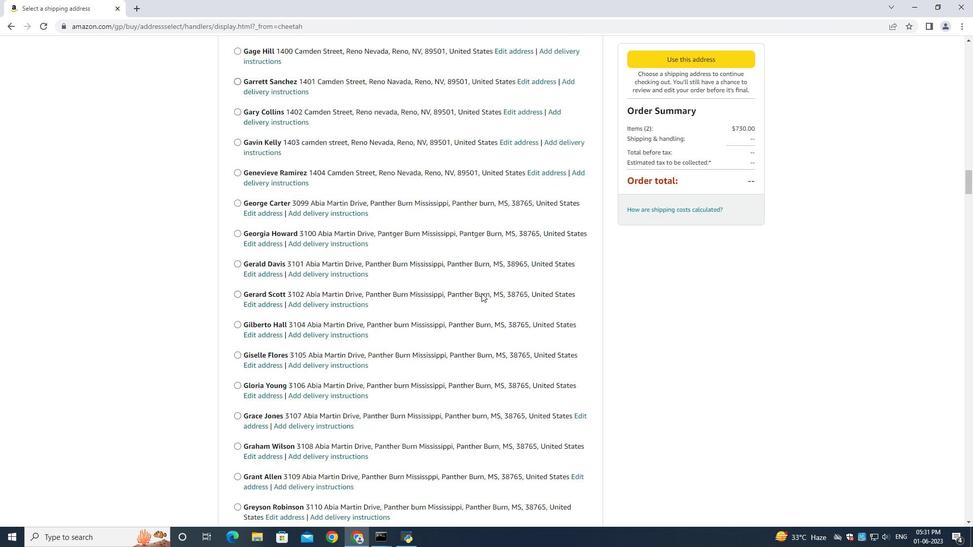
Action: Mouse moved to (481, 294)
Screenshot: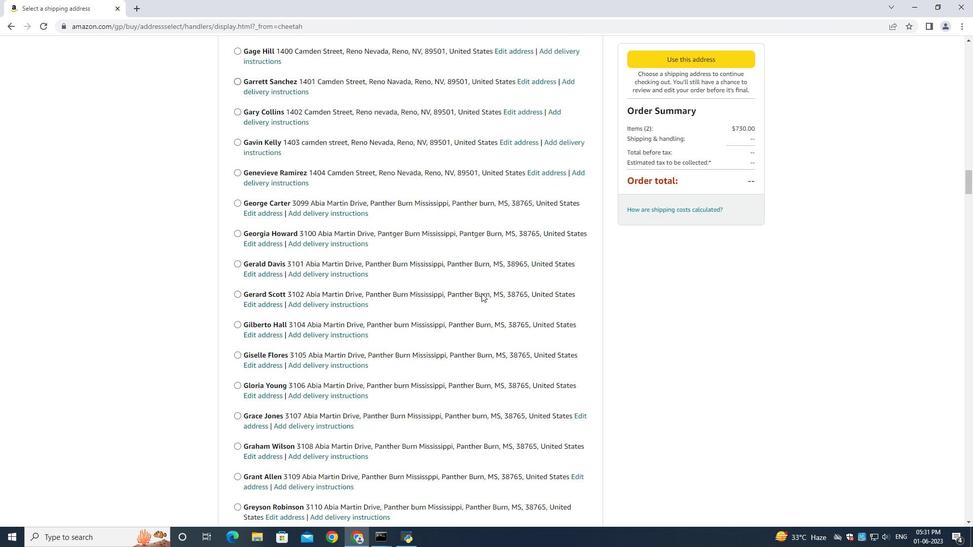 
Action: Mouse scrolled (481, 293) with delta (0, 0)
Screenshot: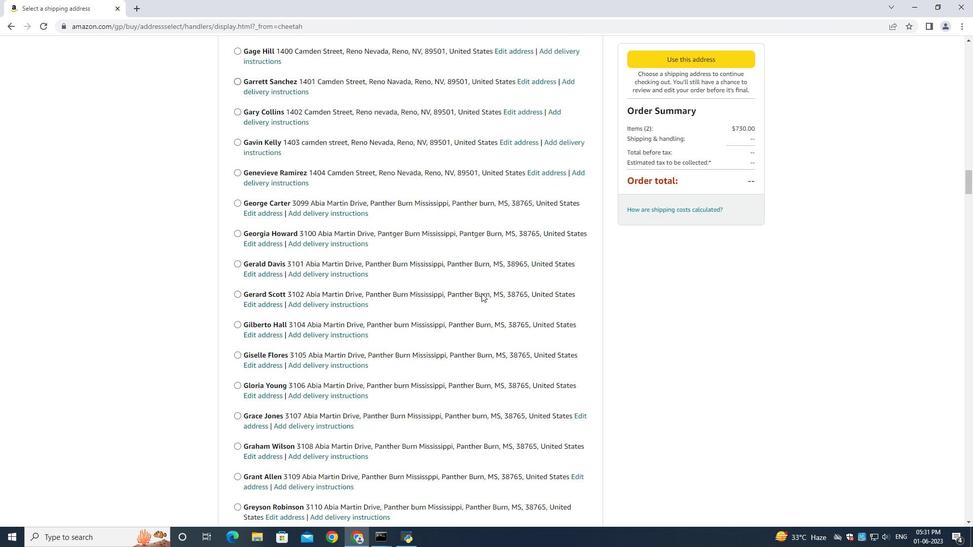 
Action: Mouse scrolled (481, 293) with delta (0, -1)
Screenshot: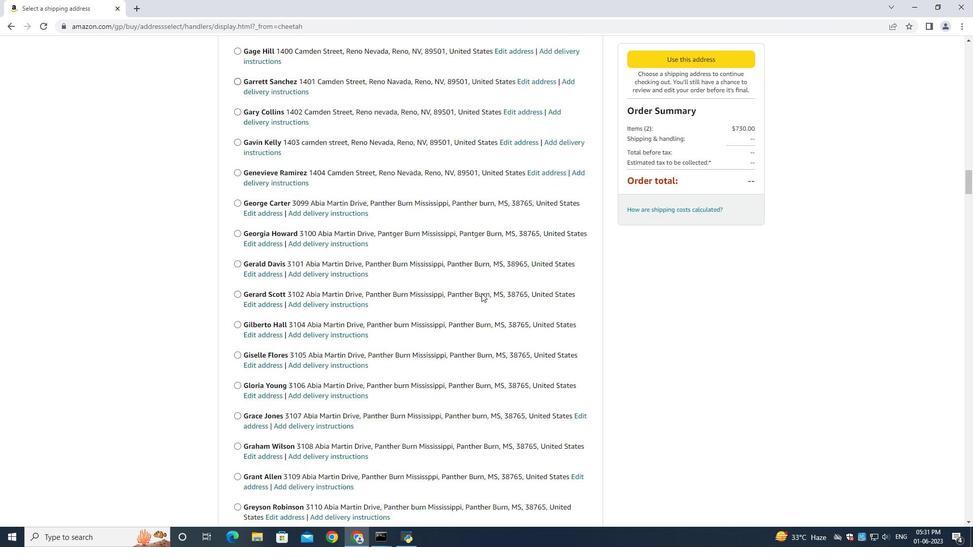
Action: Mouse scrolled (481, 293) with delta (0, 0)
Screenshot: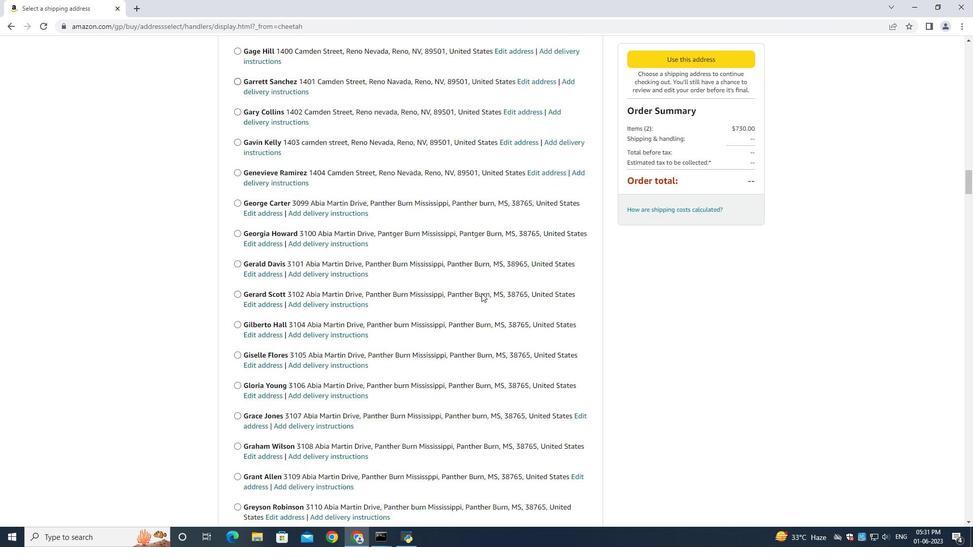 
Action: Mouse scrolled (481, 293) with delta (0, 0)
Screenshot: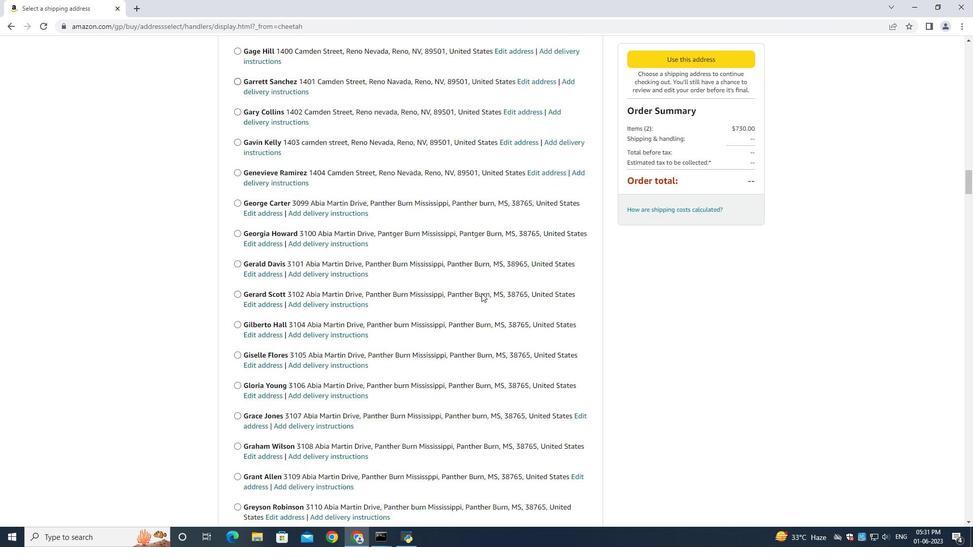 
Action: Mouse scrolled (481, 293) with delta (0, 0)
Screenshot: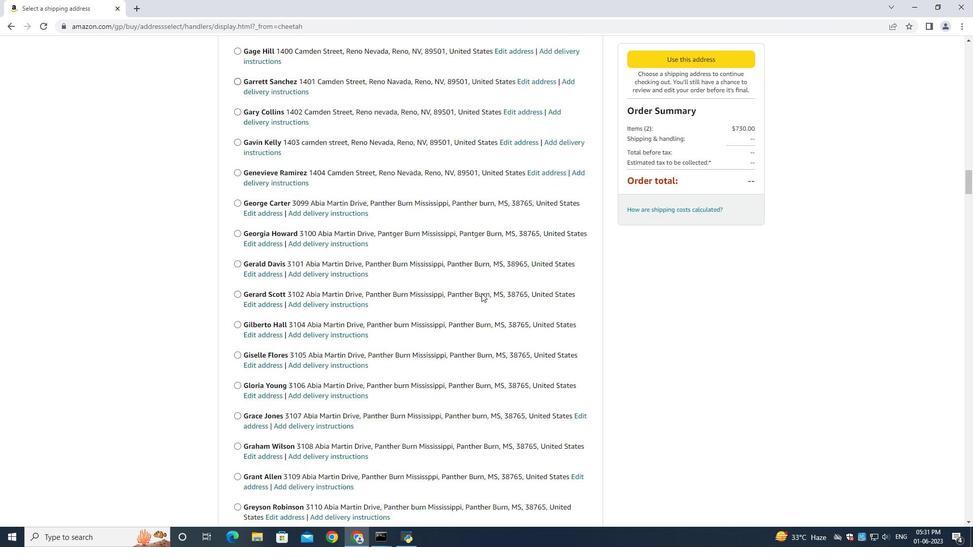 
Action: Mouse scrolled (481, 293) with delta (0, 0)
Screenshot: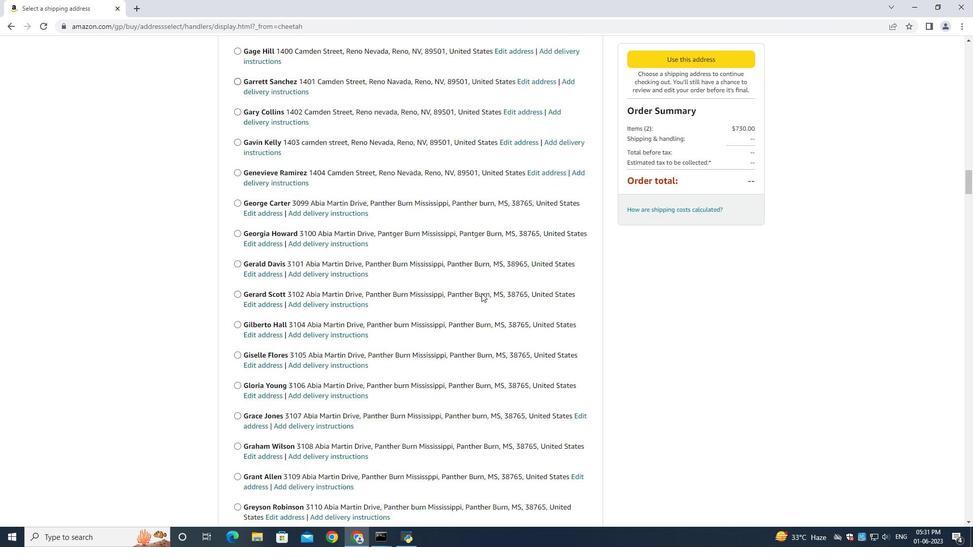 
Action: Mouse moved to (481, 291)
Screenshot: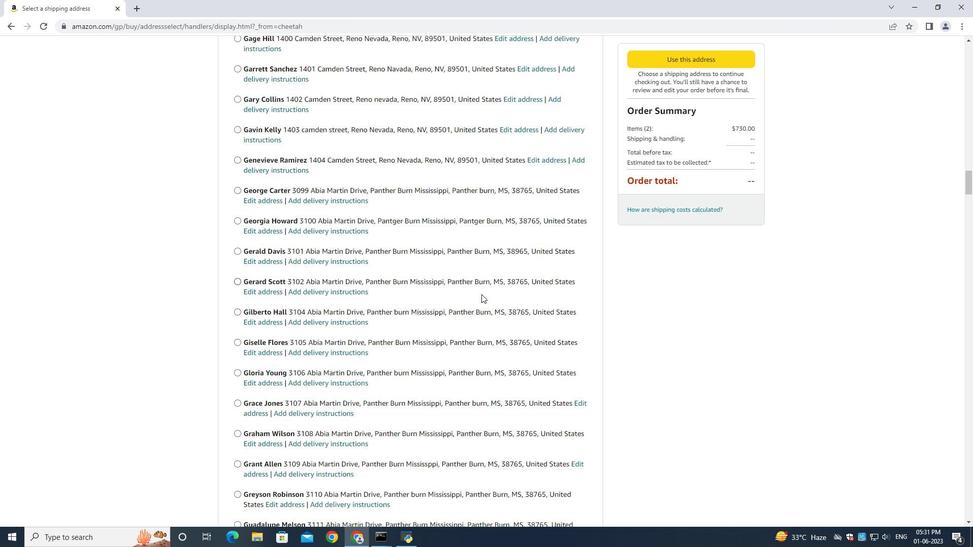 
Action: Mouse scrolled (481, 291) with delta (0, 0)
Screenshot: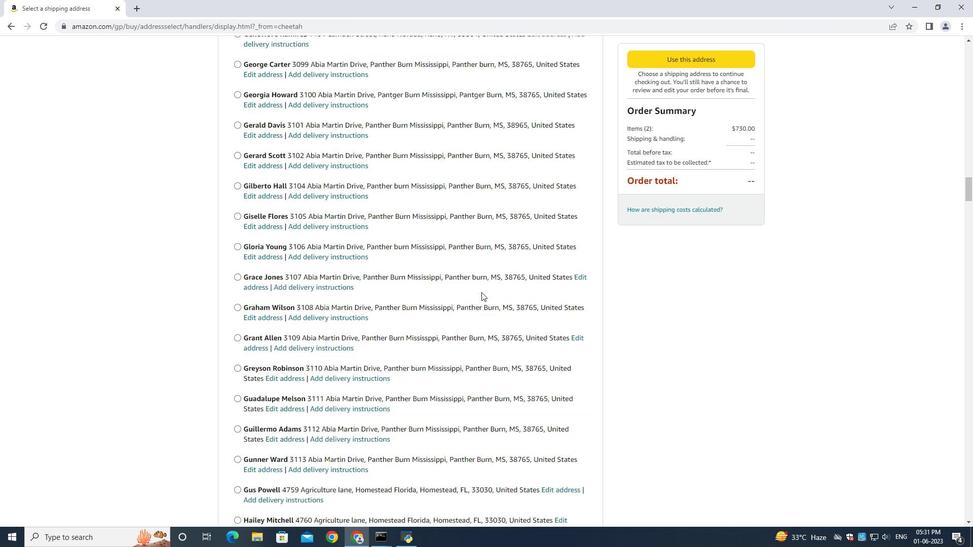 
Action: Mouse moved to (481, 292)
Screenshot: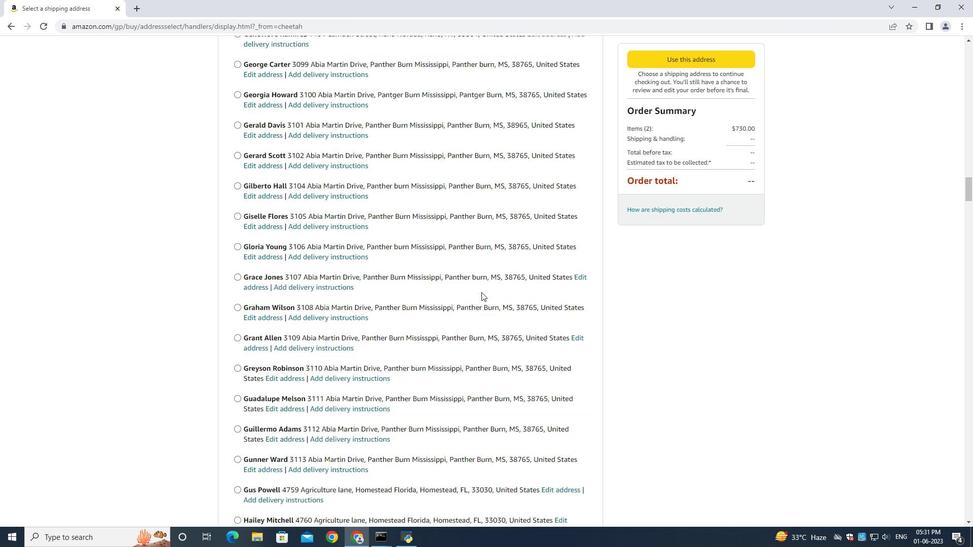 
Action: Mouse scrolled (481, 291) with delta (0, 0)
Screenshot: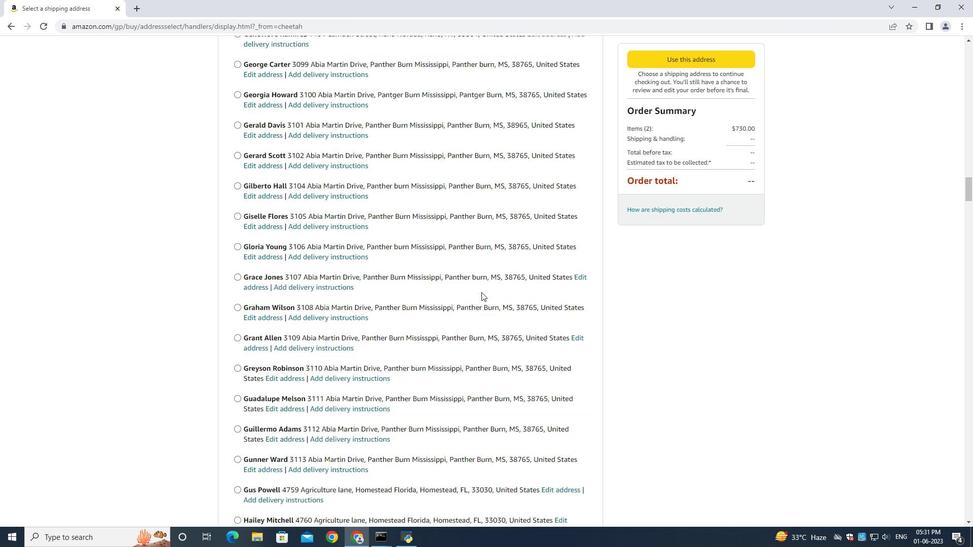 
Action: Mouse moved to (481, 292)
Screenshot: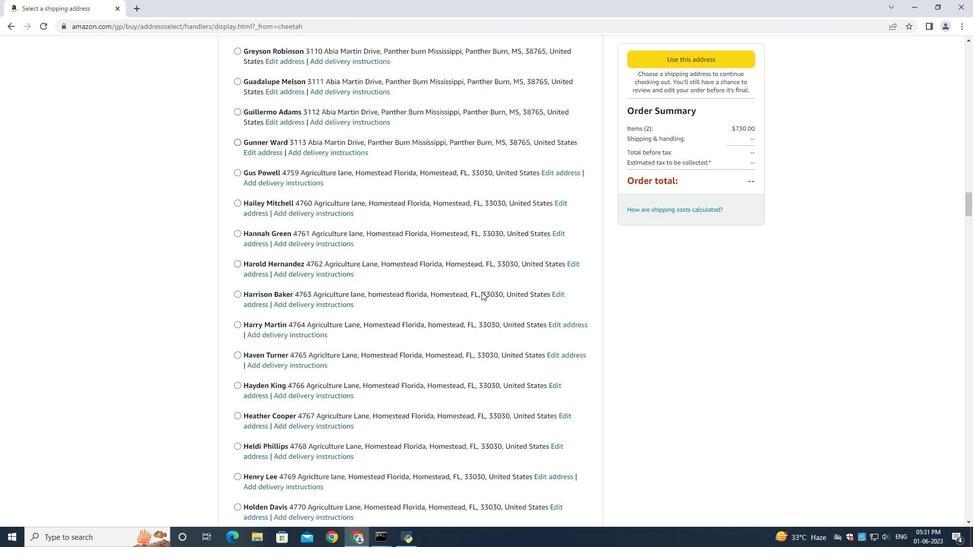 
Action: Mouse scrolled (481, 291) with delta (0, 0)
Screenshot: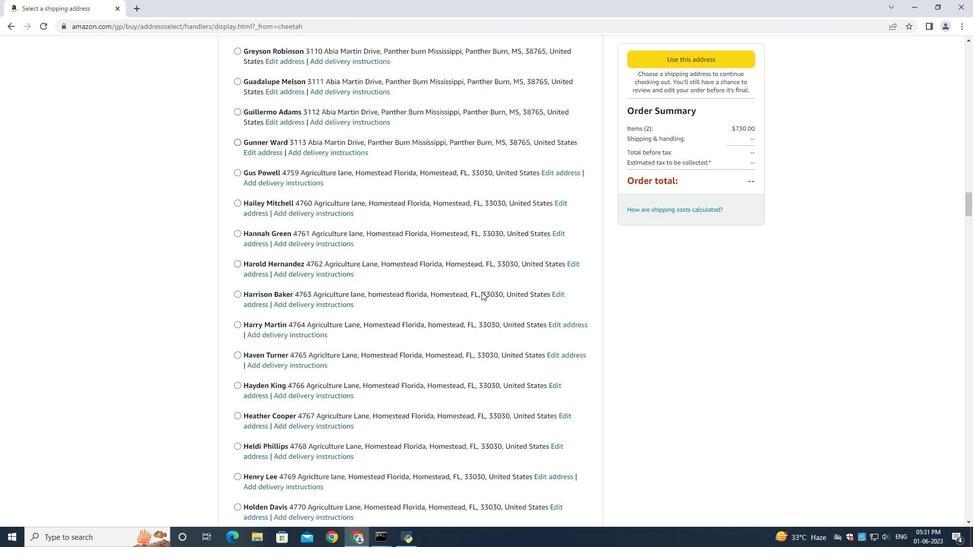 
Action: Mouse moved to (480, 292)
Screenshot: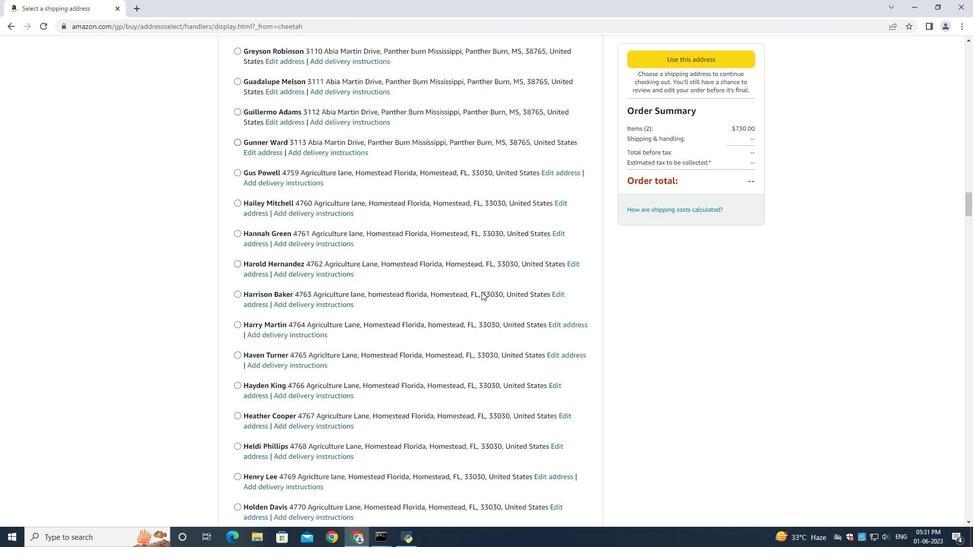 
Action: Mouse scrolled (481, 292) with delta (0, 0)
Screenshot: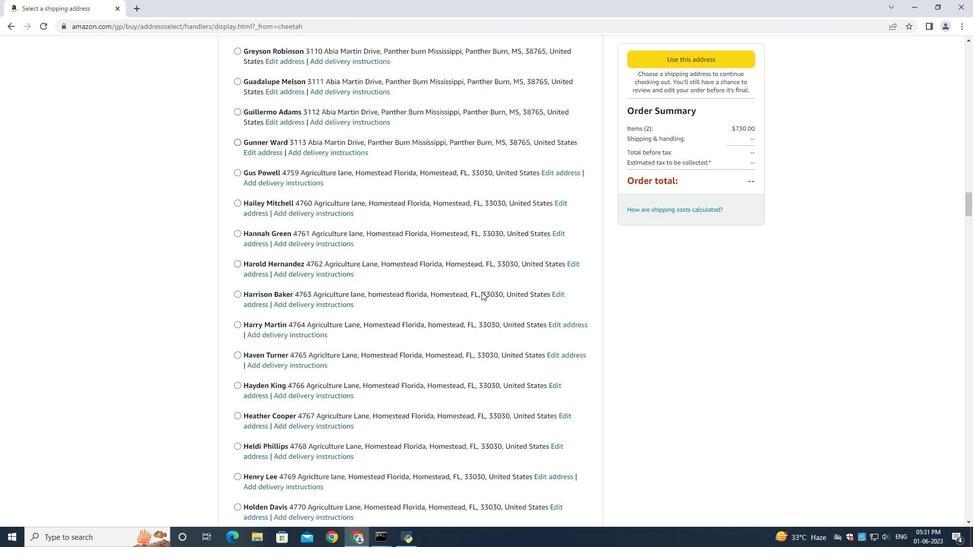 
Action: Mouse scrolled (481, 292) with delta (0, 0)
Screenshot: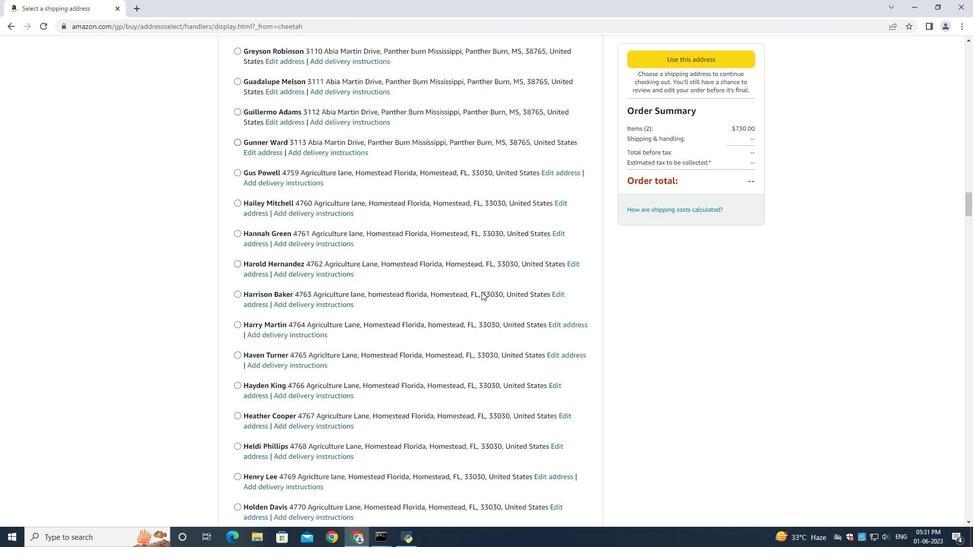 
Action: Mouse scrolled (480, 291) with delta (0, -1)
Screenshot: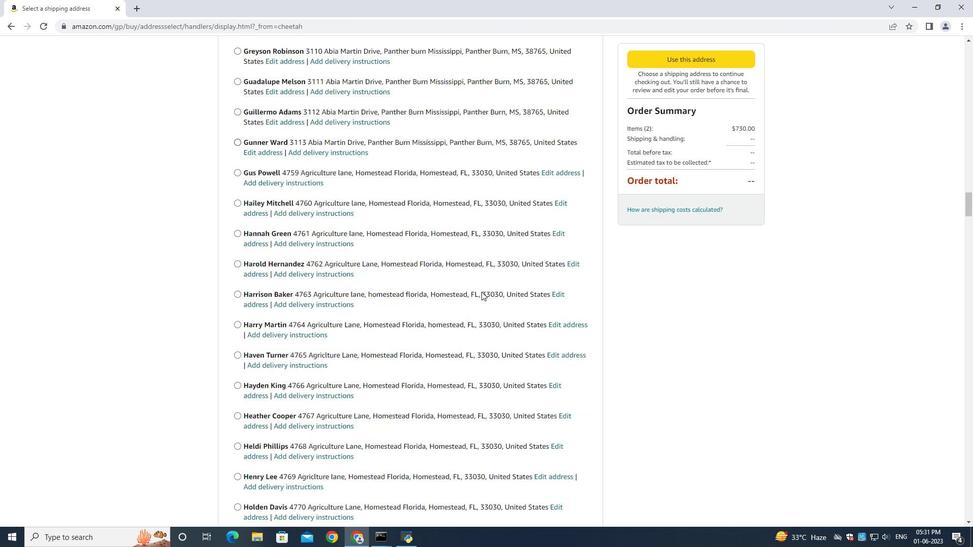 
Action: Mouse moved to (480, 292)
Screenshot: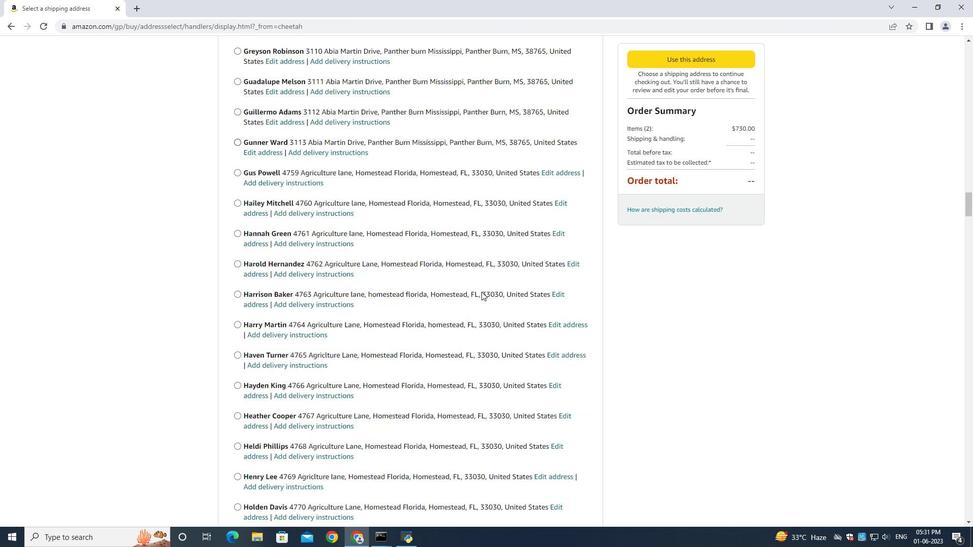 
Action: Mouse scrolled (480, 292) with delta (0, 0)
Screenshot: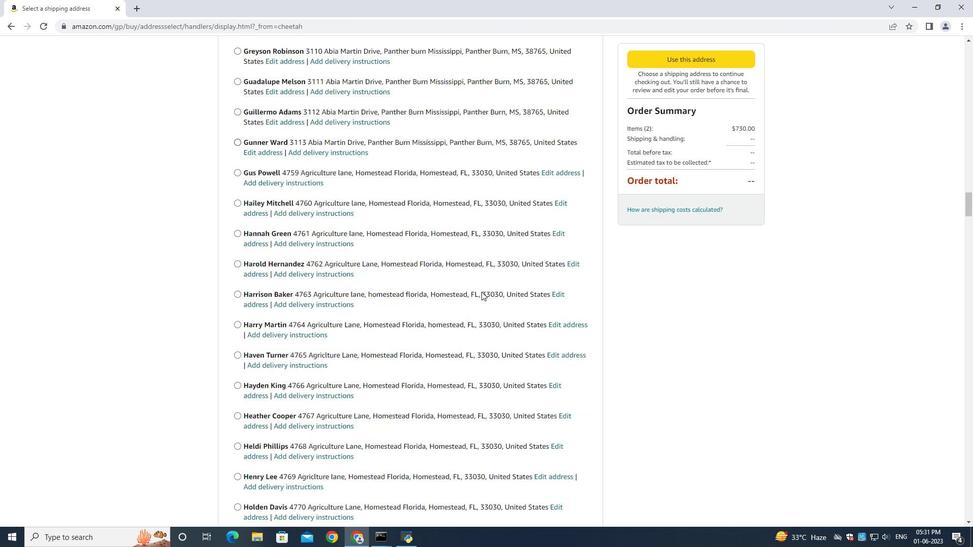 
Action: Mouse moved to (480, 292)
Screenshot: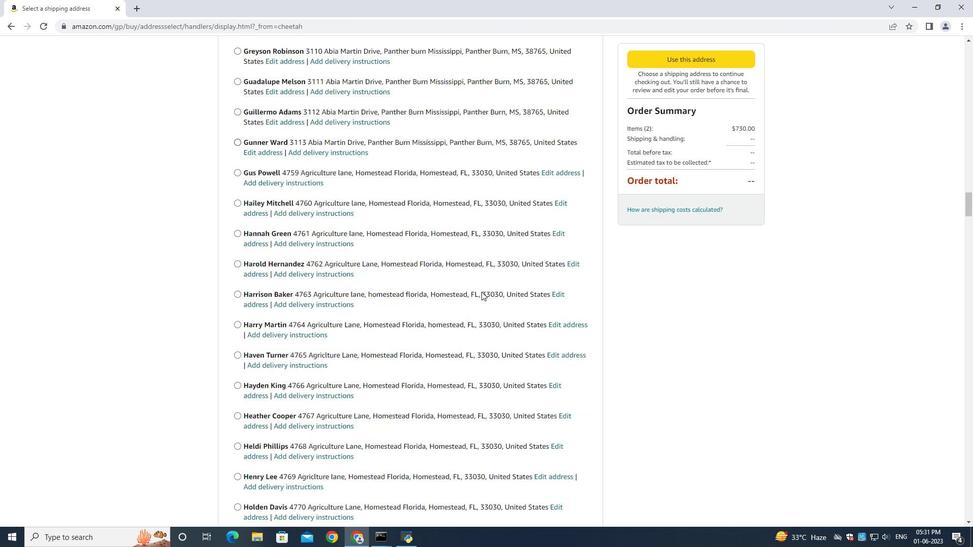 
Action: Mouse scrolled (480, 292) with delta (0, 0)
Screenshot: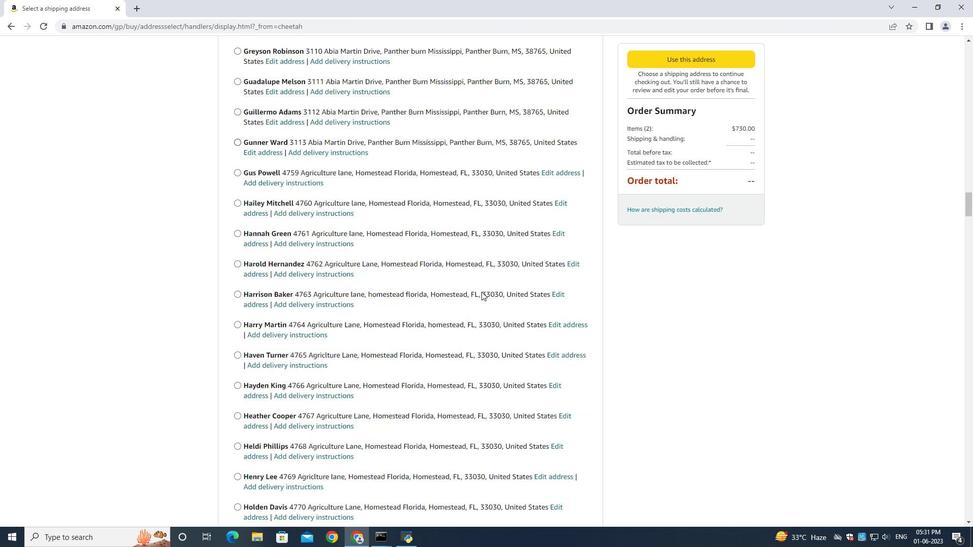 
Action: Mouse moved to (479, 286)
Screenshot: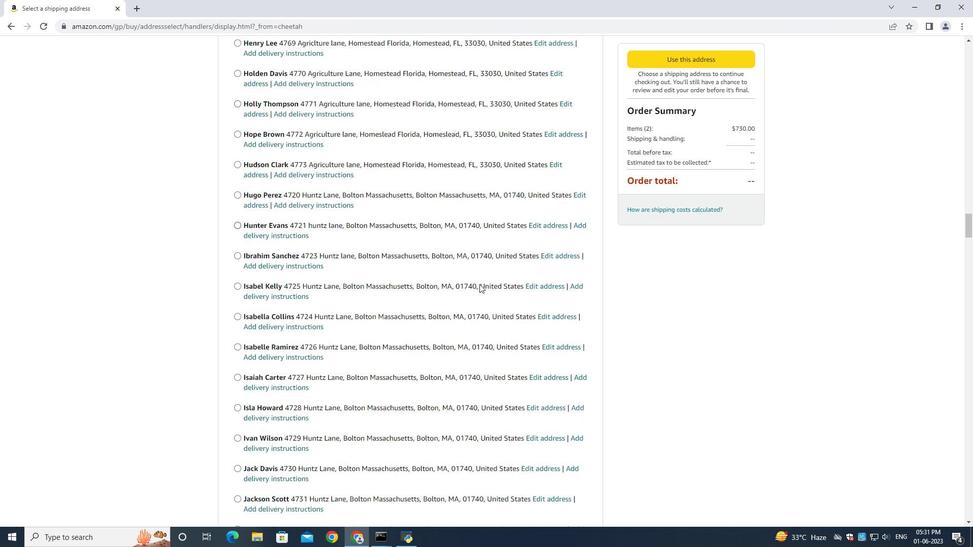
Action: Mouse scrolled (479, 285) with delta (0, 0)
Screenshot: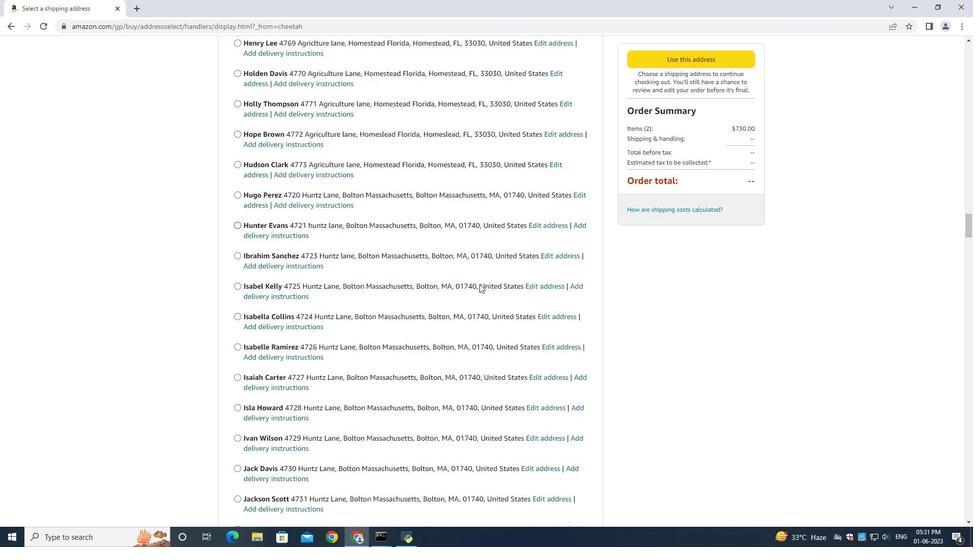 
Action: Mouse moved to (479, 286)
Screenshot: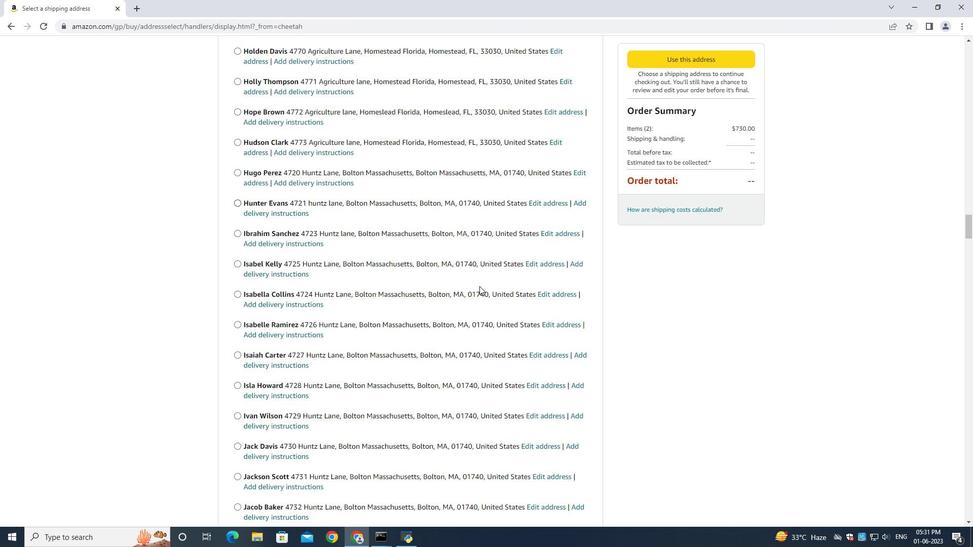 
Action: Mouse scrolled (479, 286) with delta (0, 0)
Screenshot: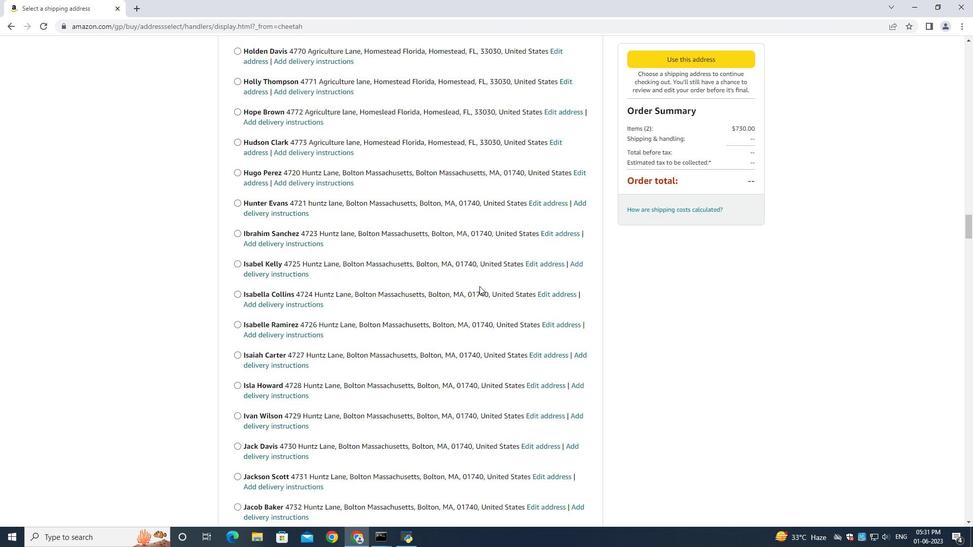 
Action: Mouse moved to (478, 286)
Screenshot: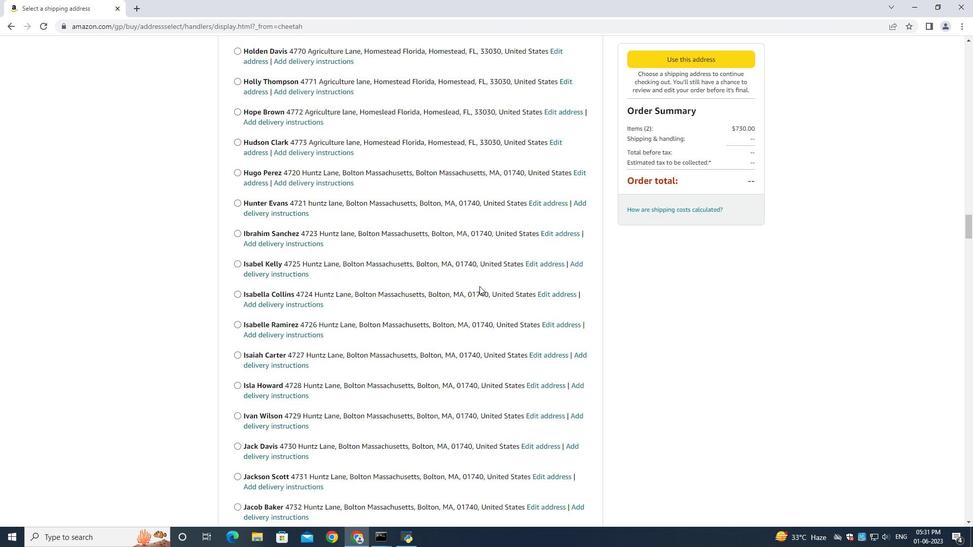 
Action: Mouse scrolled (479, 286) with delta (0, 0)
Screenshot: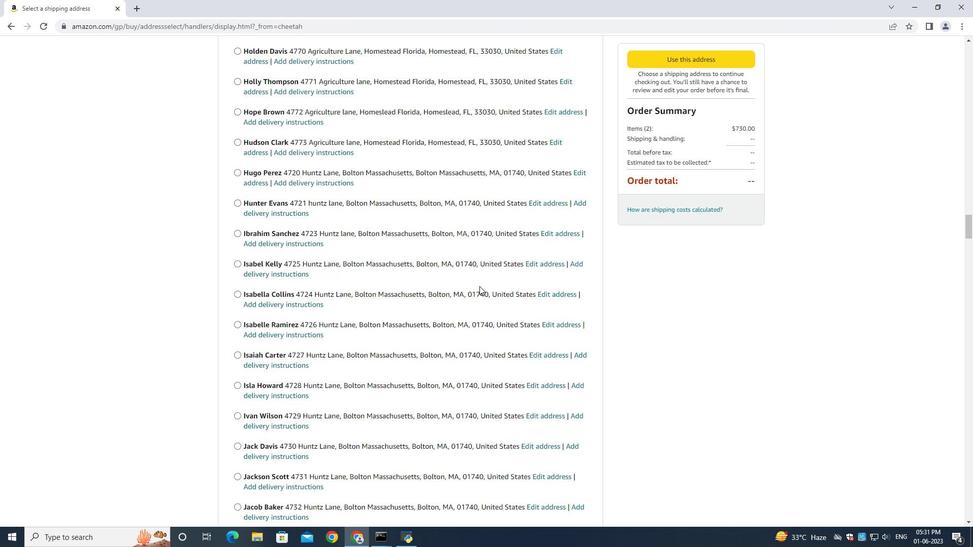 
Action: Mouse moved to (477, 284)
Screenshot: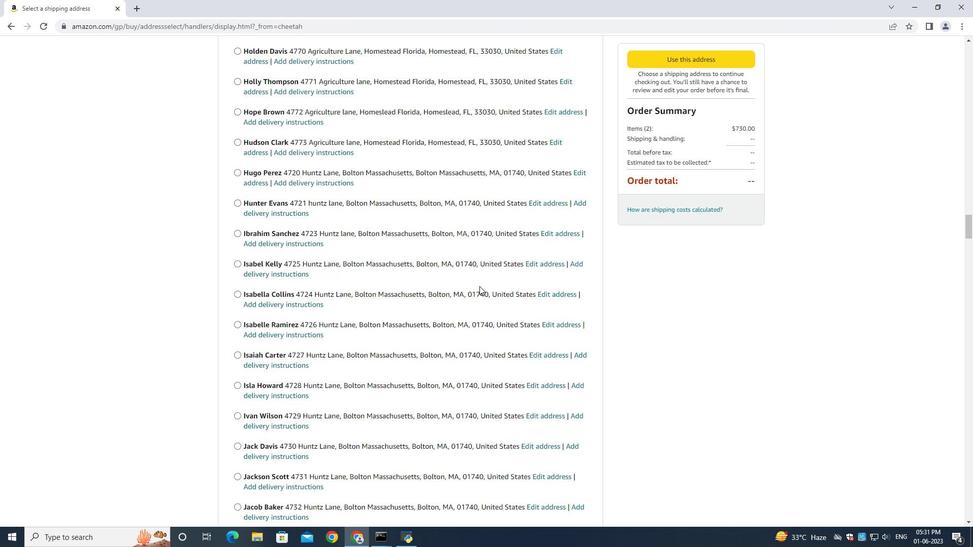 
Action: Mouse scrolled (479, 286) with delta (0, 0)
Screenshot: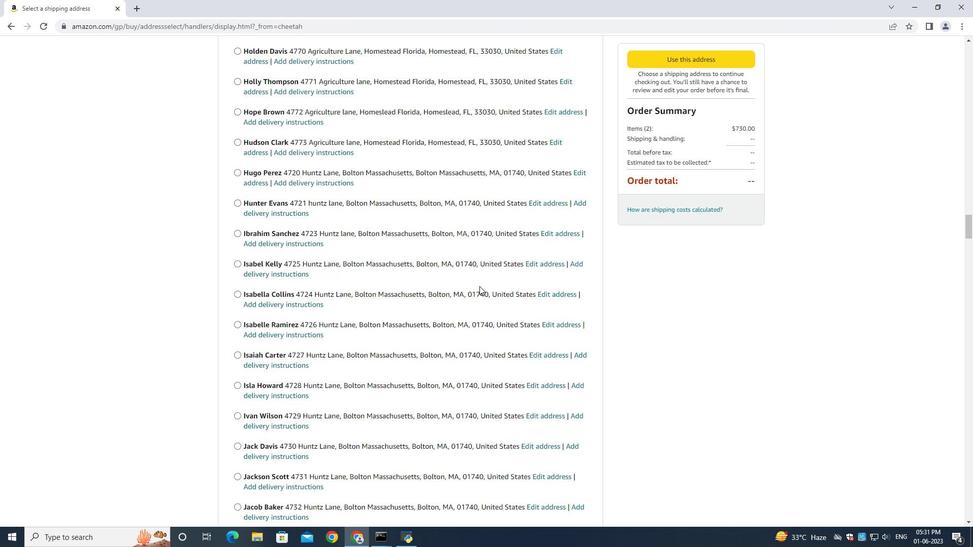 
Action: Mouse scrolled (479, 285) with delta (0, -1)
Screenshot: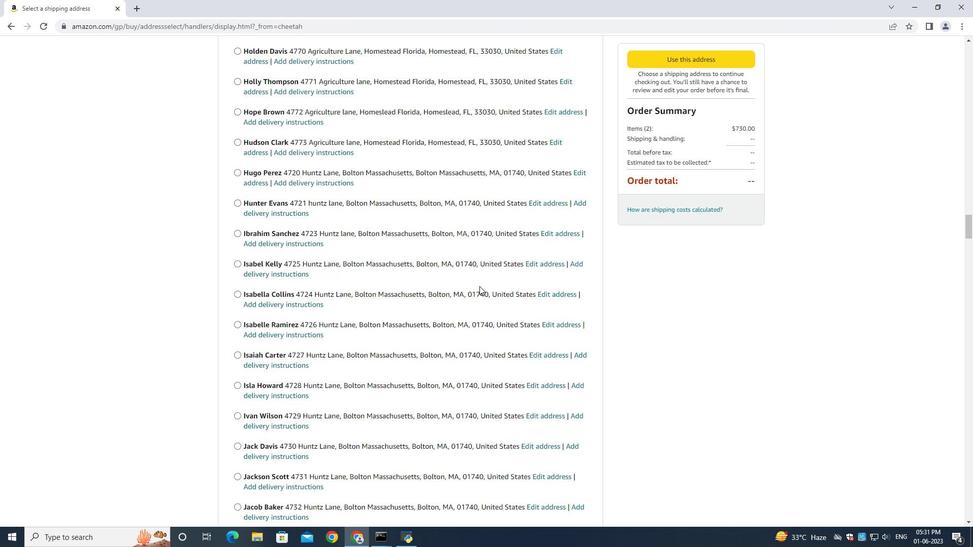 
Action: Mouse scrolled (479, 286) with delta (0, 0)
Screenshot: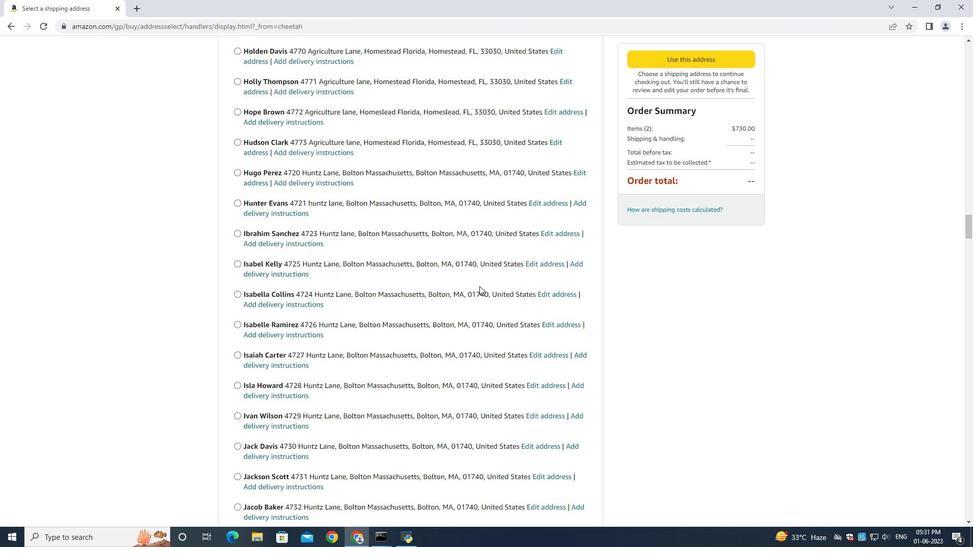 
Action: Mouse scrolled (478, 286) with delta (0, 0)
Screenshot: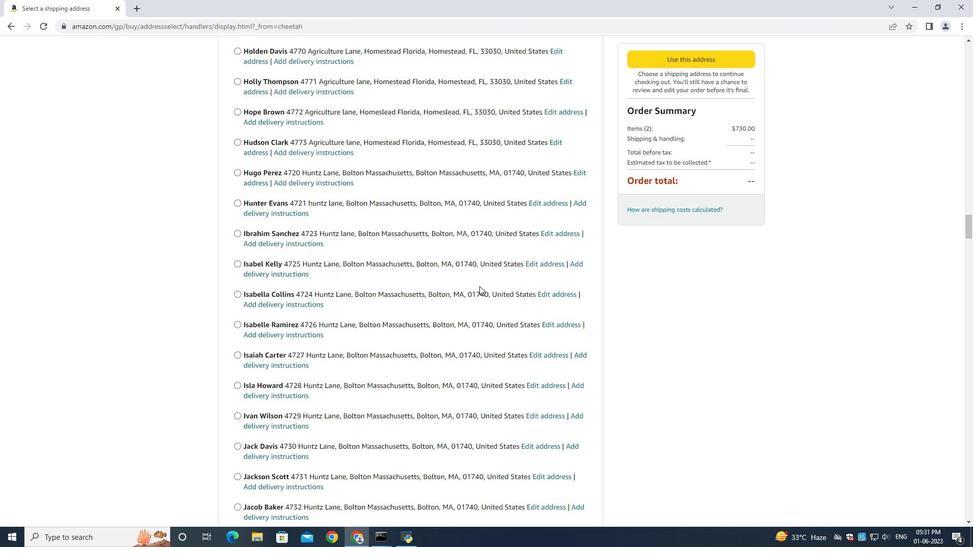 
Action: Mouse scrolled (478, 286) with delta (0, 0)
Screenshot: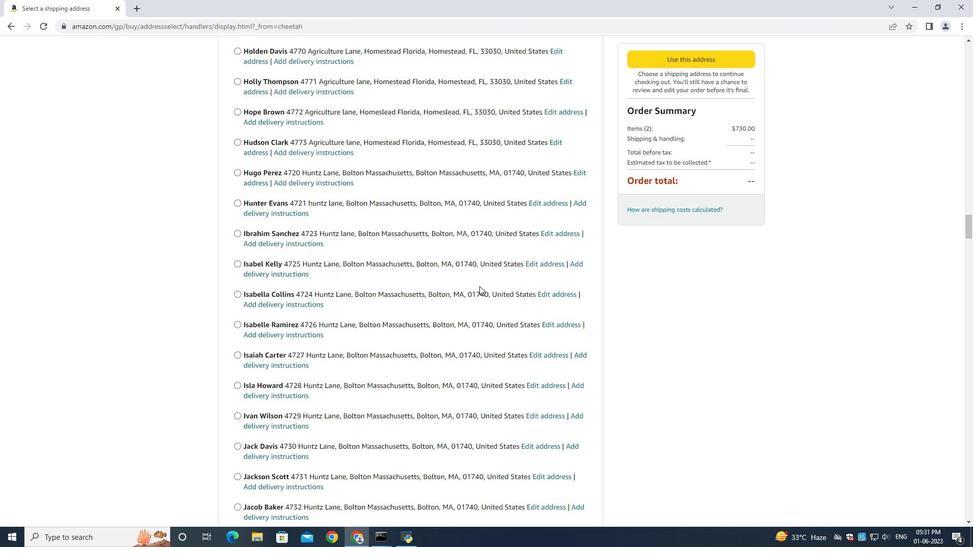 
Action: Mouse moved to (477, 286)
Screenshot: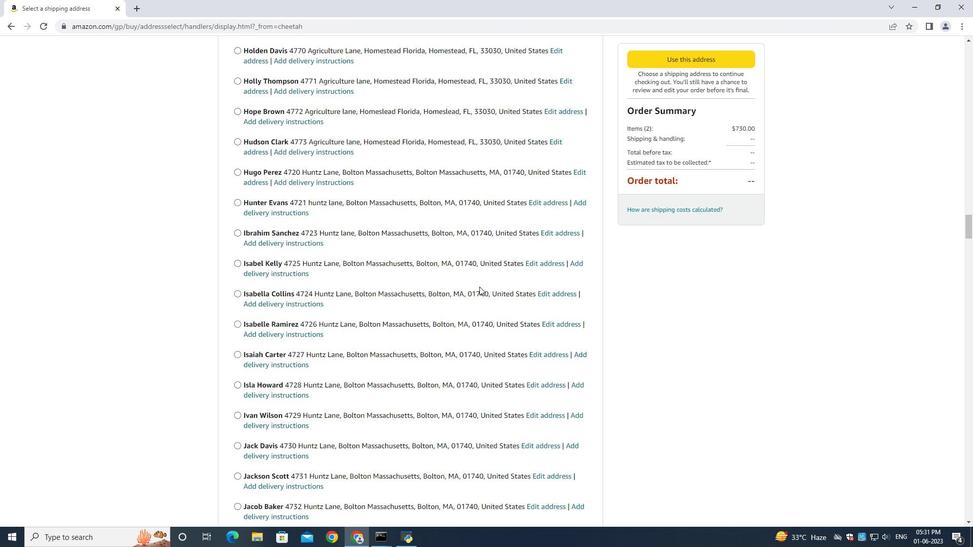 
Action: Mouse scrolled (477, 285) with delta (0, 0)
Screenshot: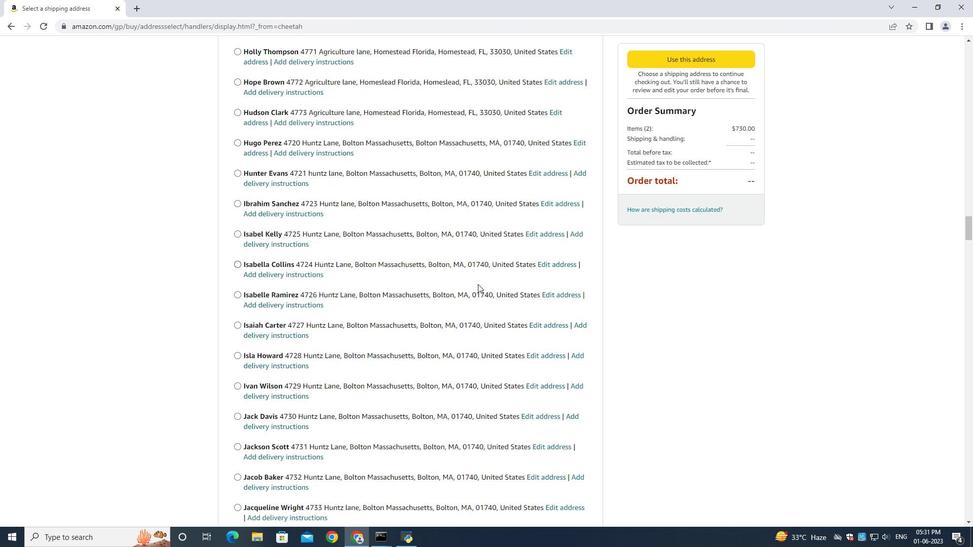 
Action: Mouse moved to (477, 287)
Screenshot: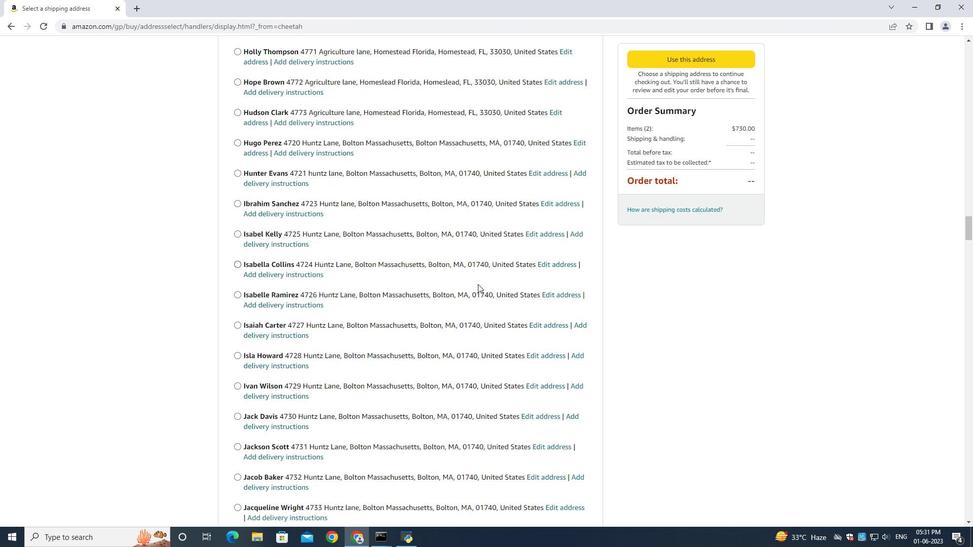 
Action: Mouse scrolled (477, 286) with delta (0, 0)
Screenshot: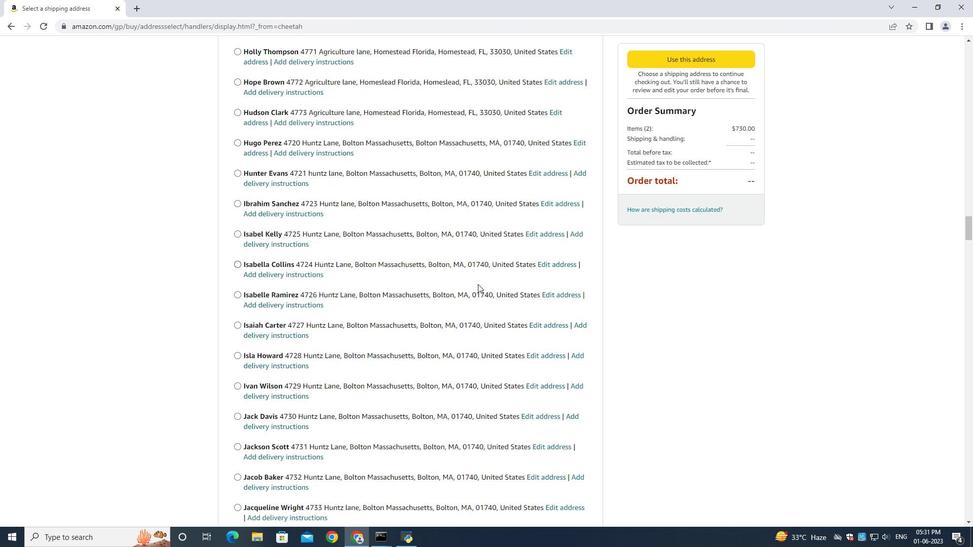 
Action: Mouse scrolled (477, 287) with delta (0, 0)
Screenshot: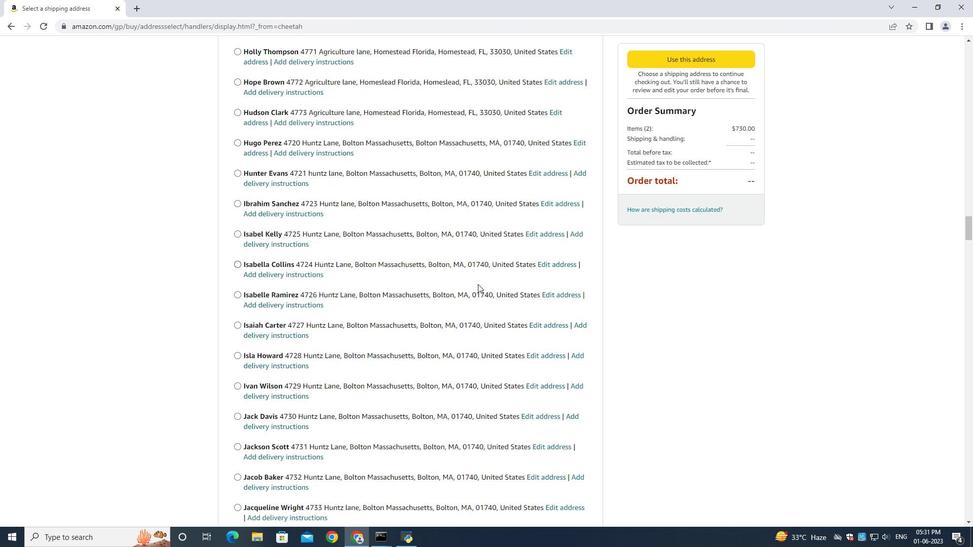 
Action: Mouse scrolled (477, 287) with delta (0, 0)
Screenshot: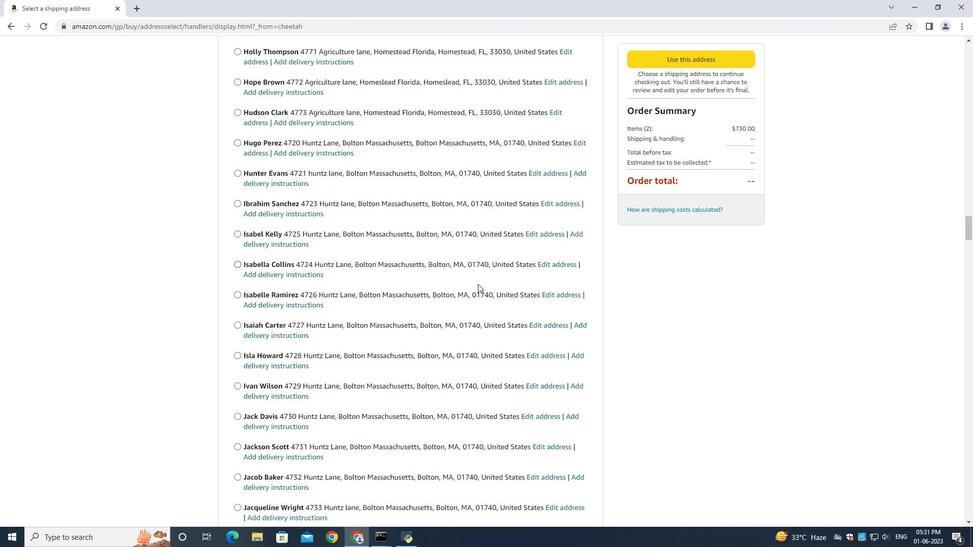
Action: Mouse scrolled (477, 287) with delta (0, 0)
Screenshot: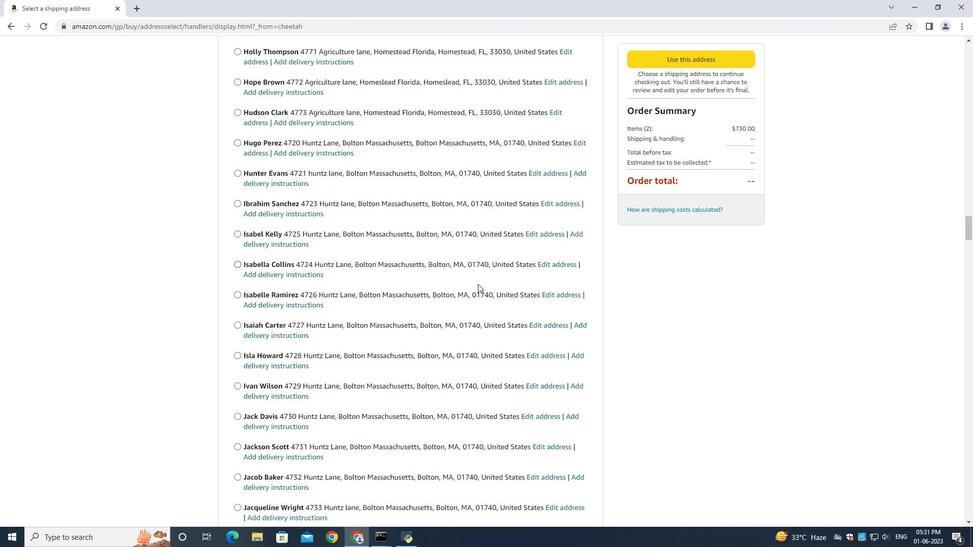 
Action: Mouse scrolled (477, 286) with delta (0, -1)
Screenshot: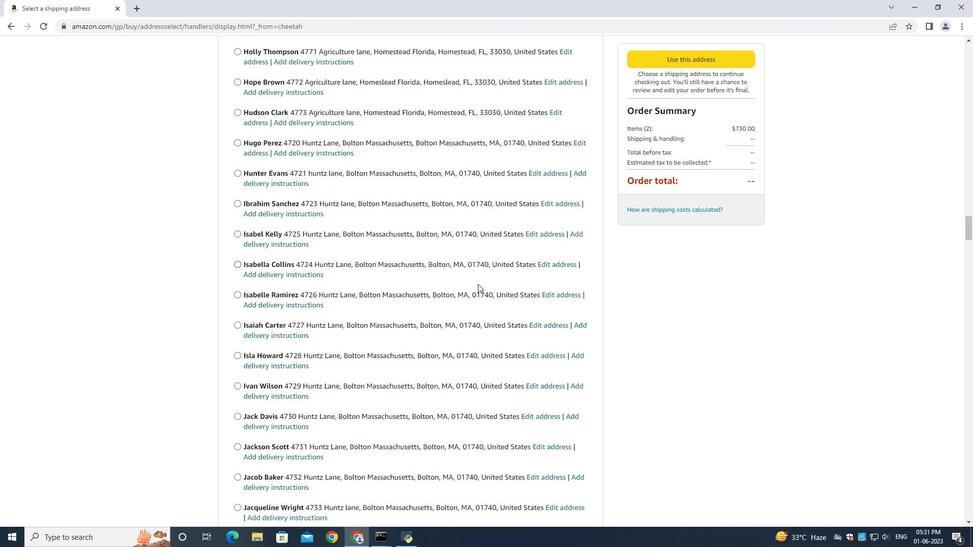 
Action: Mouse scrolled (477, 287) with delta (0, 0)
Screenshot: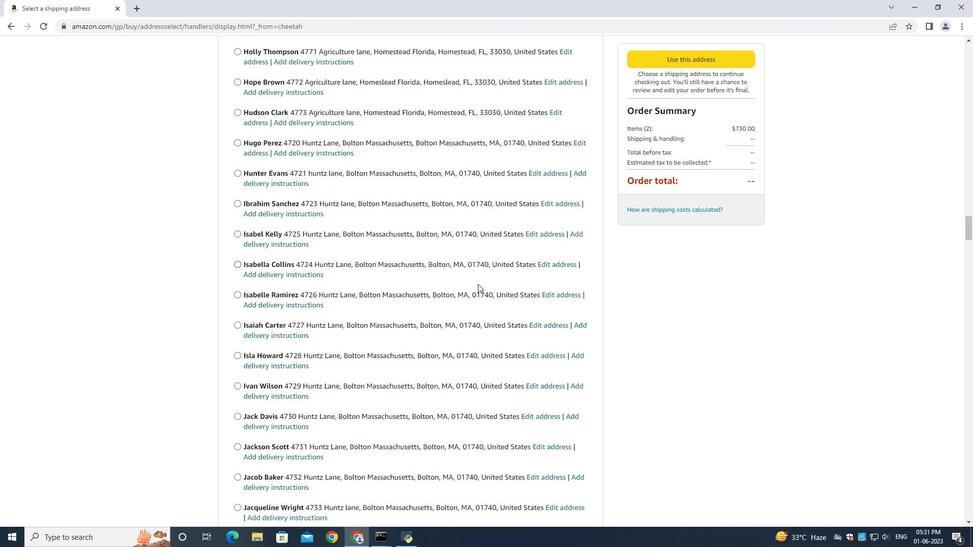
Action: Mouse scrolled (477, 287) with delta (0, 0)
Screenshot: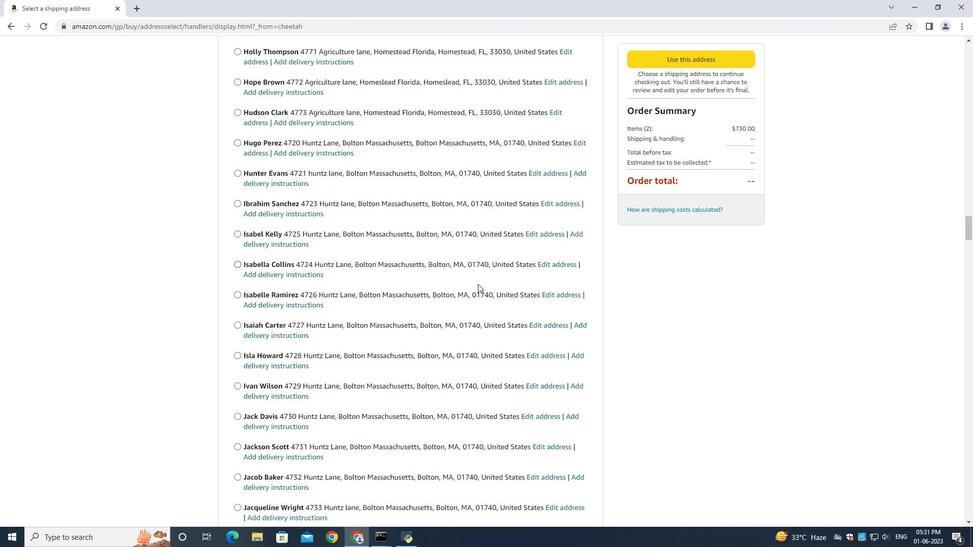 
Action: Mouse moved to (477, 285)
Screenshot: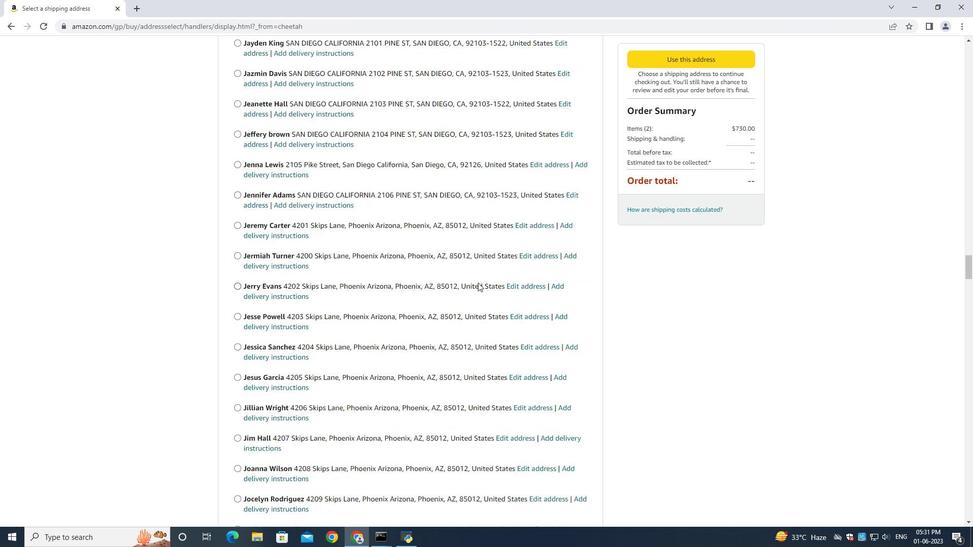 
Action: Mouse scrolled (477, 284) with delta (0, 0)
Screenshot: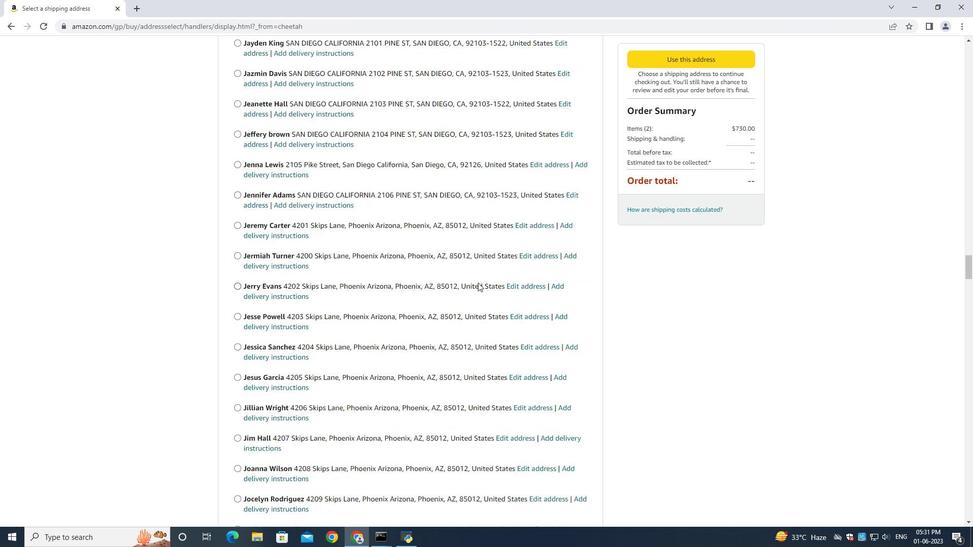 
Action: Mouse scrolled (477, 284) with delta (0, 0)
Screenshot: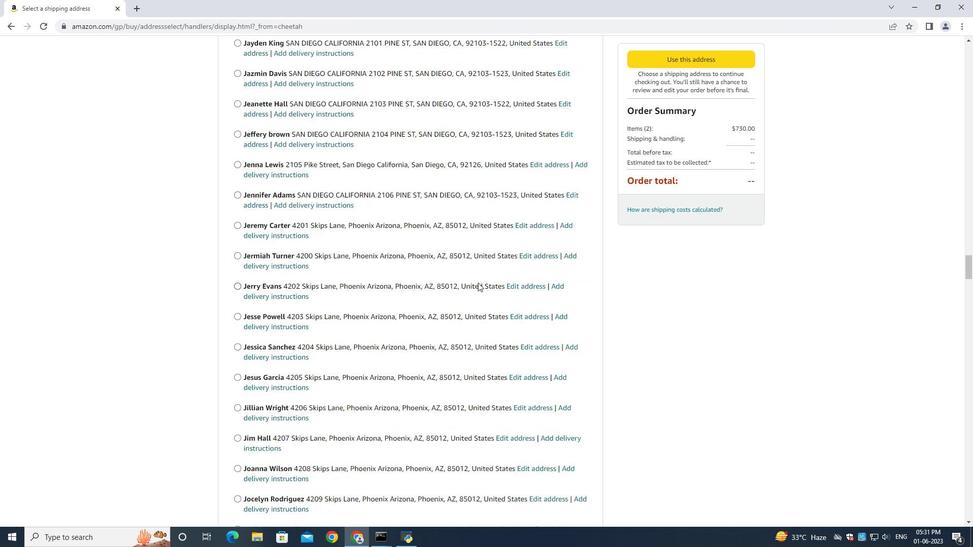 
Action: Mouse moved to (477, 285)
Screenshot: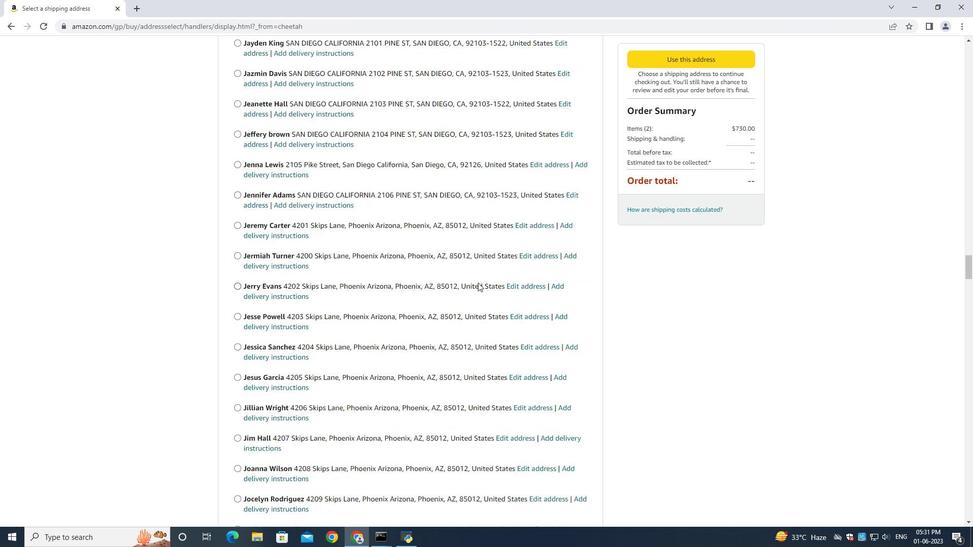 
Action: Mouse scrolled (477, 284) with delta (0, -1)
Screenshot: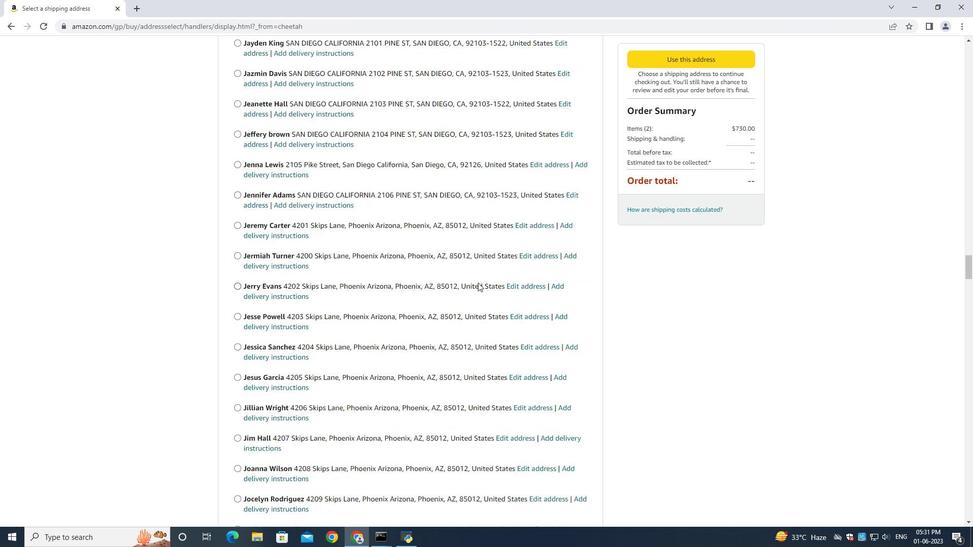 
Action: Mouse scrolled (477, 284) with delta (0, 0)
Screenshot: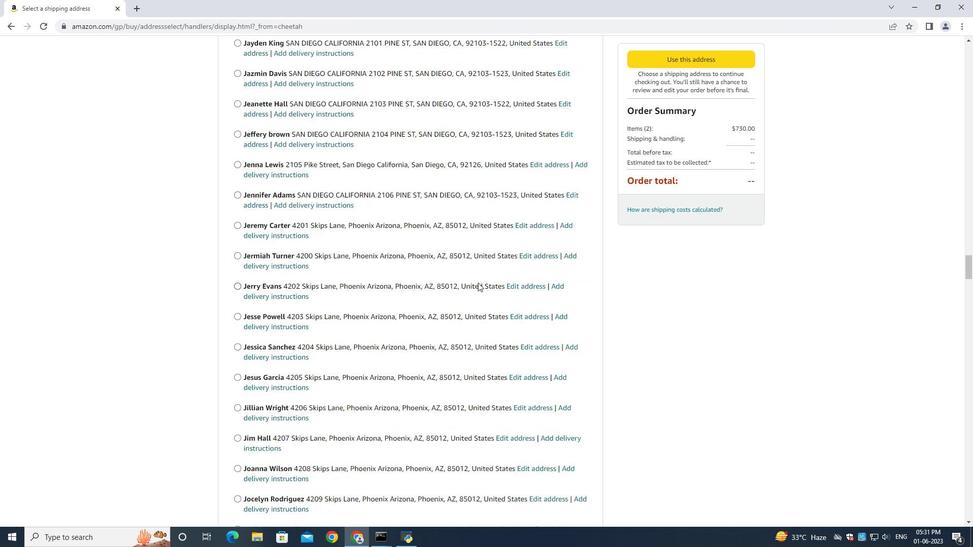 
Action: Mouse scrolled (477, 284) with delta (0, 0)
Screenshot: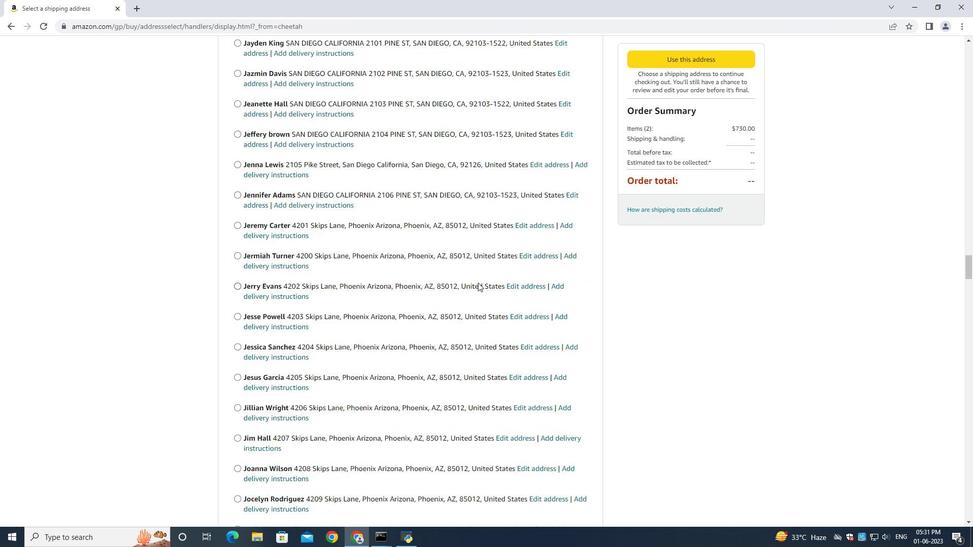 
Action: Mouse scrolled (477, 284) with delta (0, 0)
Screenshot: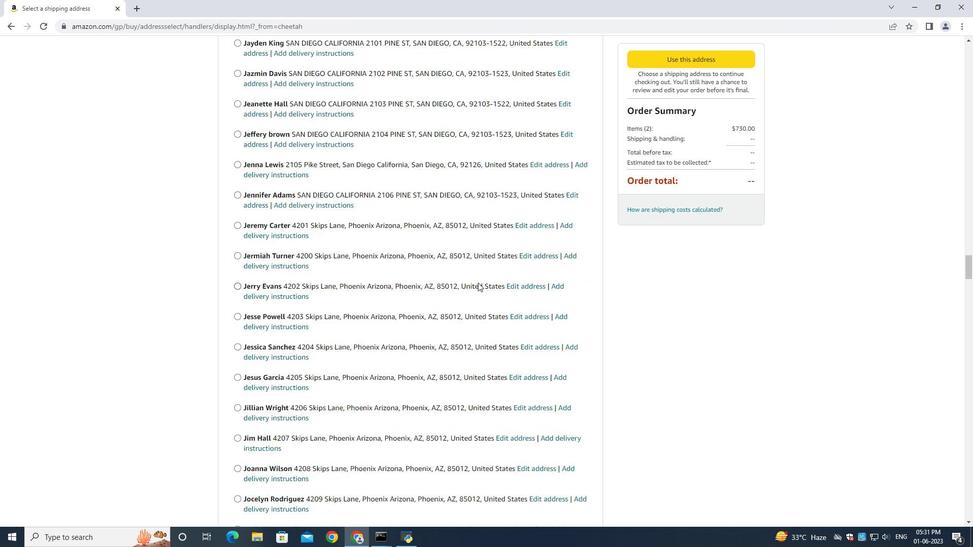 
Action: Mouse scrolled (477, 284) with delta (0, 0)
Screenshot: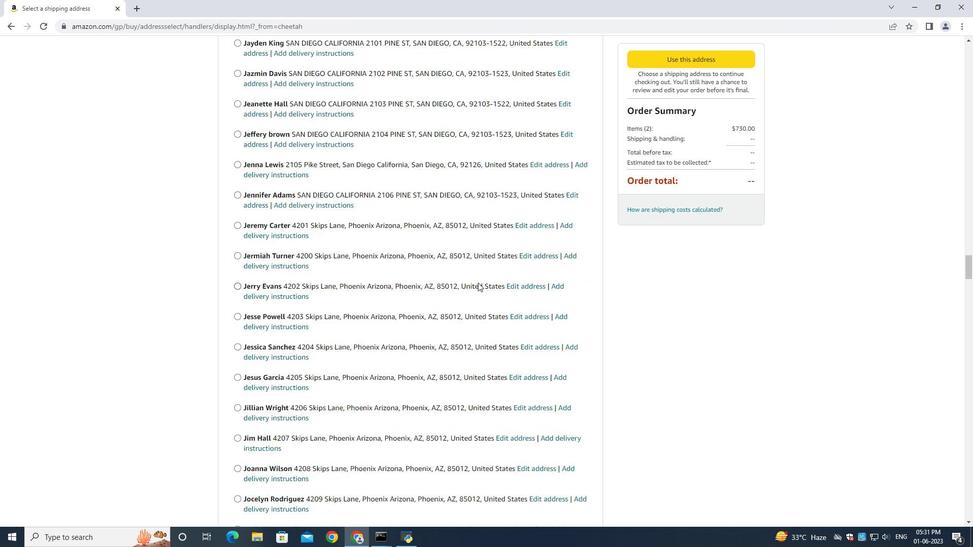 
Action: Mouse moved to (477, 284)
Screenshot: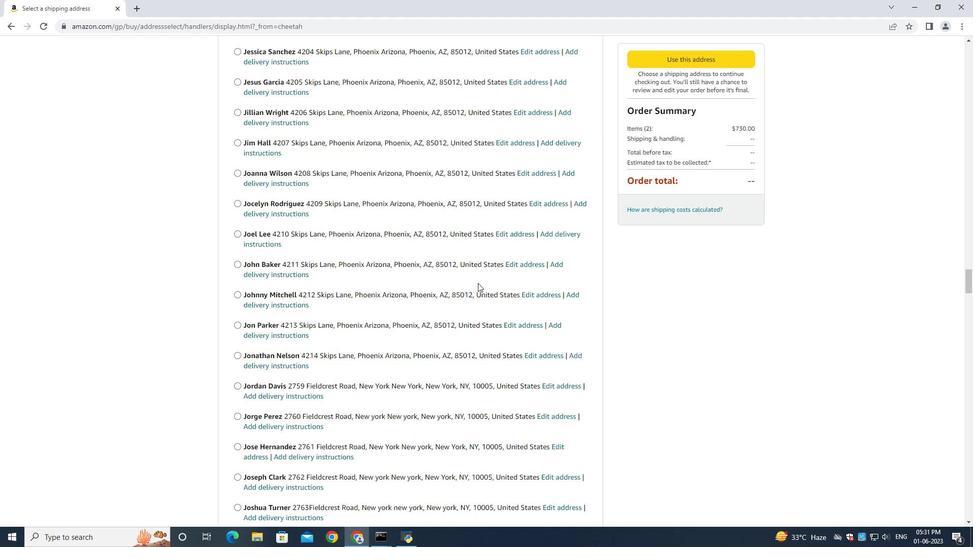 
Action: Mouse scrolled (477, 284) with delta (0, 0)
Screenshot: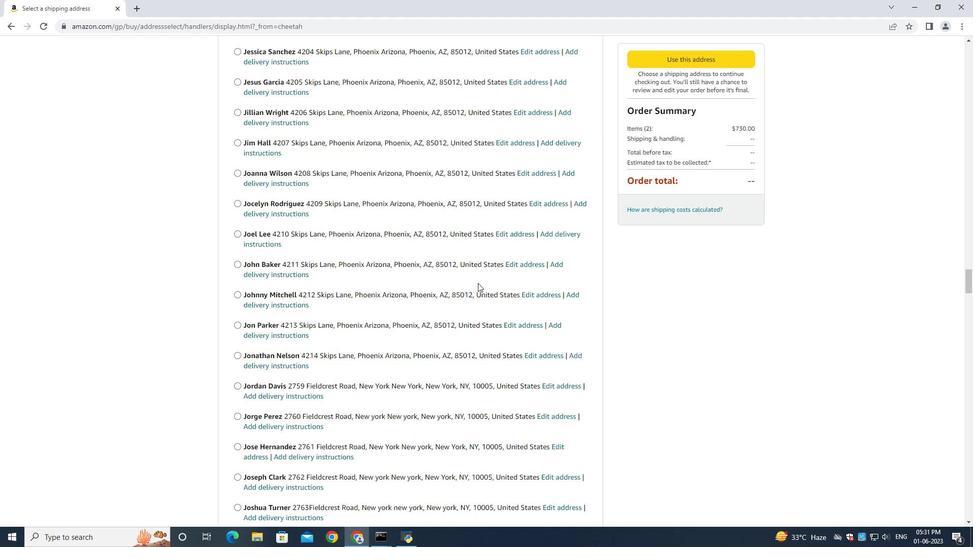 
Action: Mouse moved to (477, 285)
Screenshot: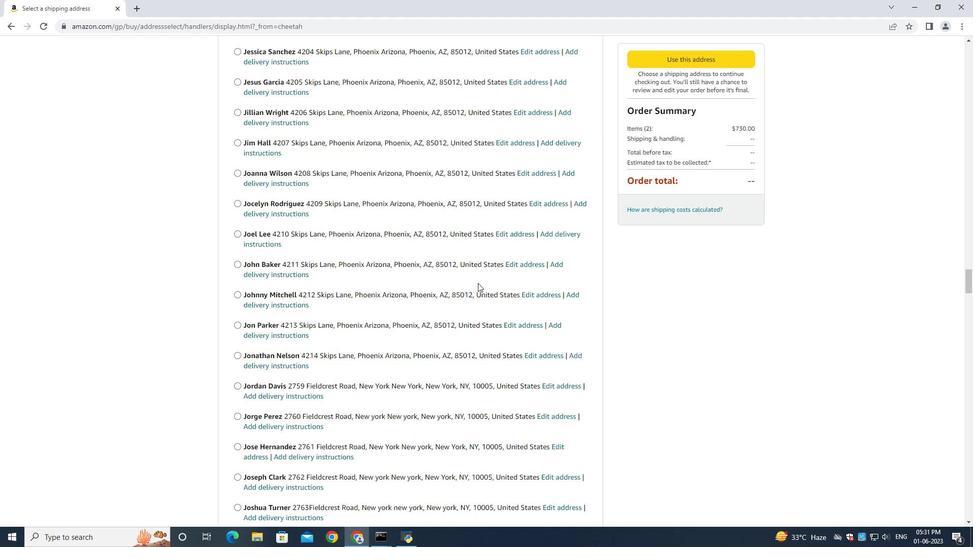 
Action: Mouse scrolled (477, 285) with delta (0, 0)
Screenshot: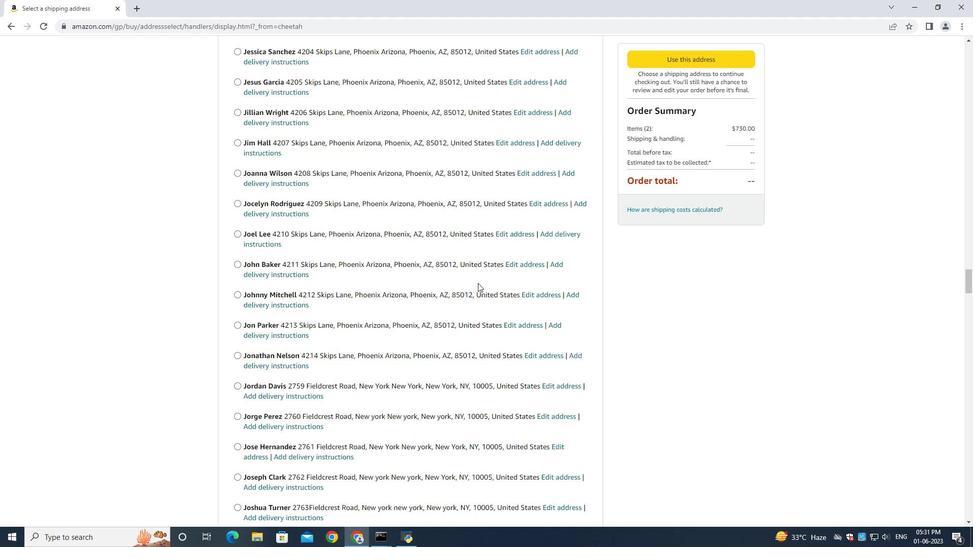 
Action: Mouse scrolled (477, 285) with delta (0, 0)
Screenshot: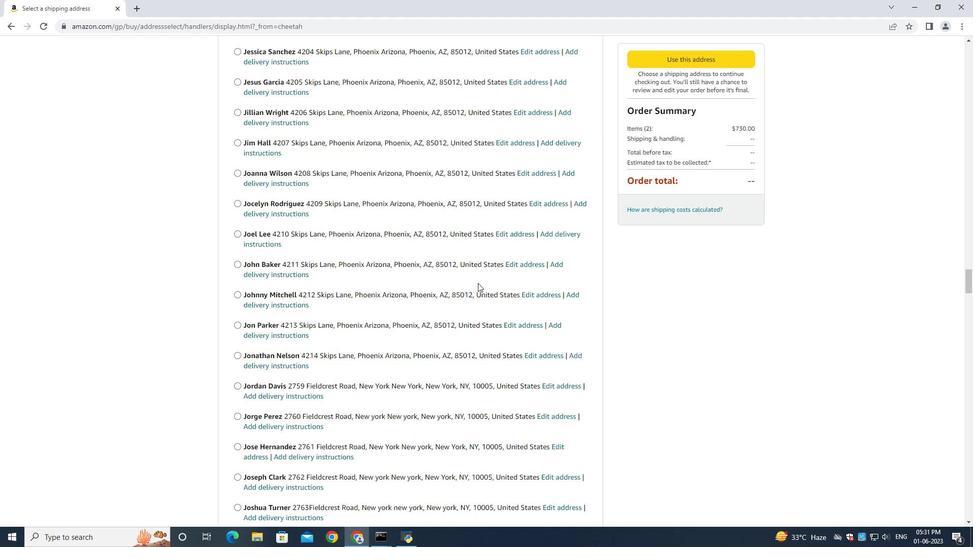 
Action: Mouse moved to (477, 285)
Screenshot: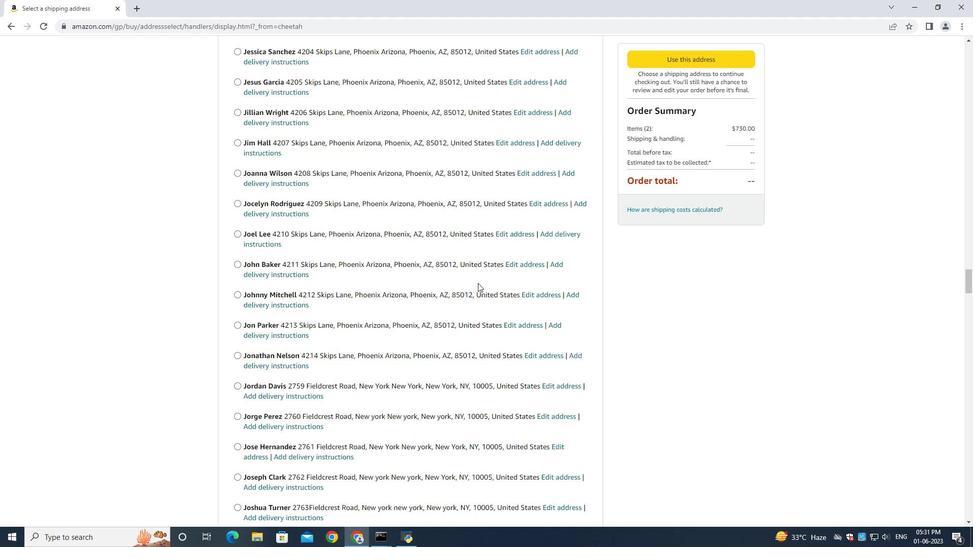 
Action: Mouse scrolled (477, 285) with delta (0, 0)
Screenshot: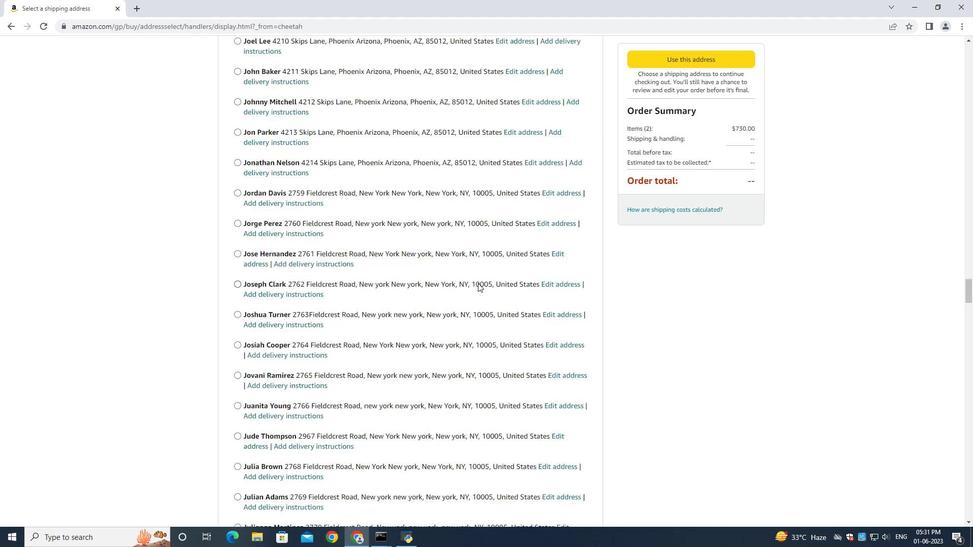 
Action: Mouse scrolled (477, 285) with delta (0, 0)
Screenshot: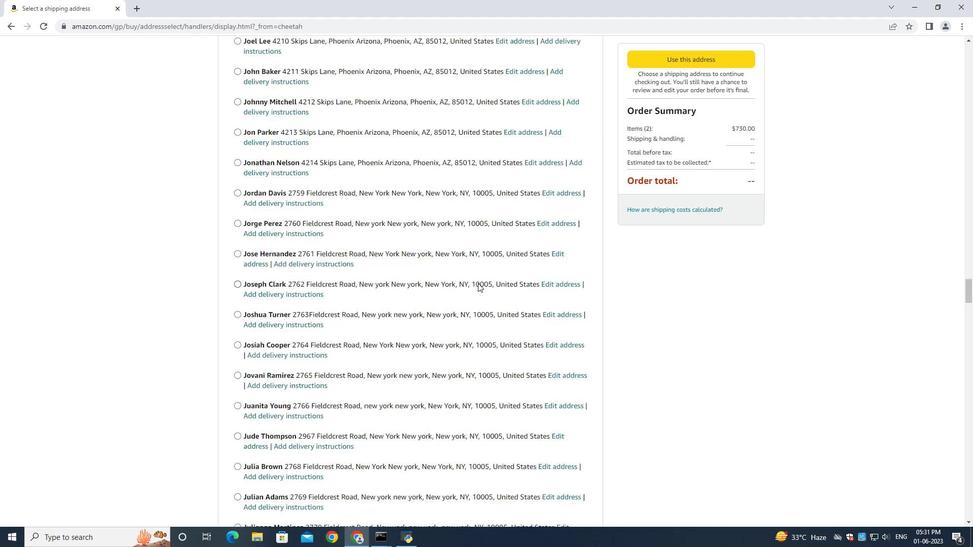 
Action: Mouse scrolled (477, 285) with delta (0, 0)
Screenshot: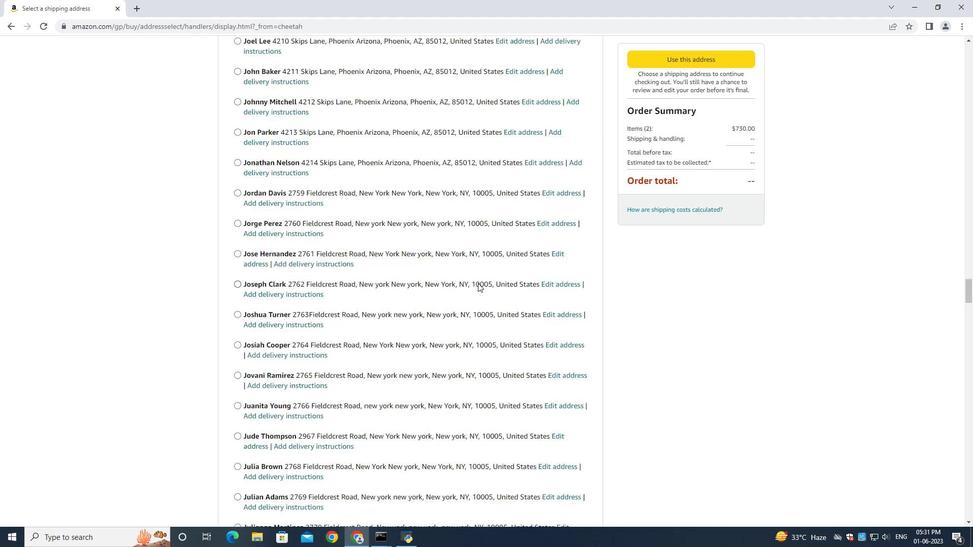 
Action: Mouse scrolled (477, 285) with delta (0, 0)
Screenshot: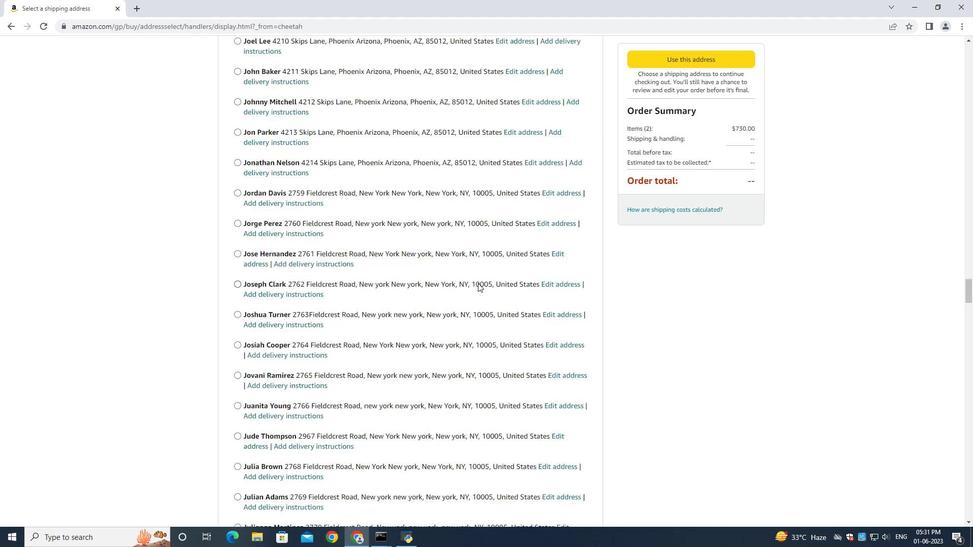 
Action: Mouse scrolled (477, 285) with delta (0, 0)
Screenshot: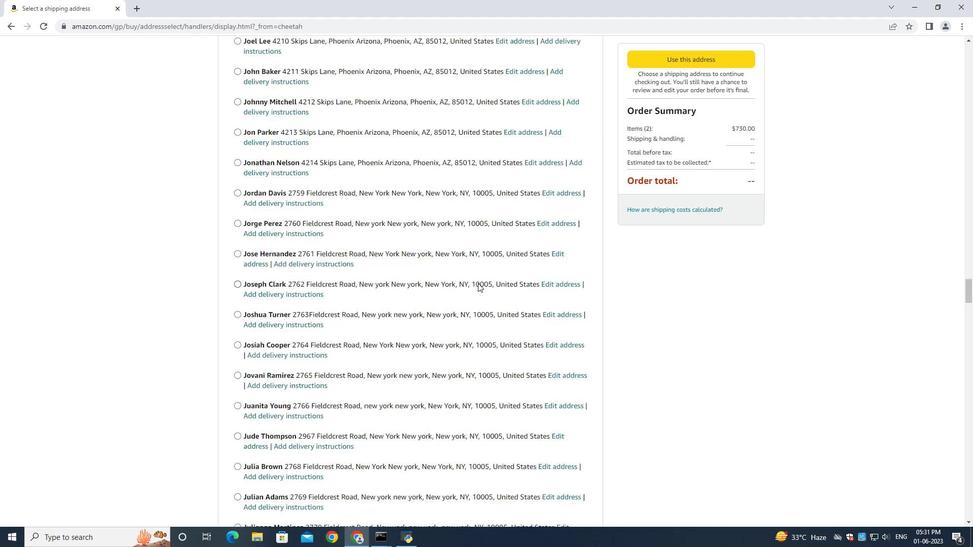 
Action: Mouse scrolled (477, 285) with delta (0, 0)
Screenshot: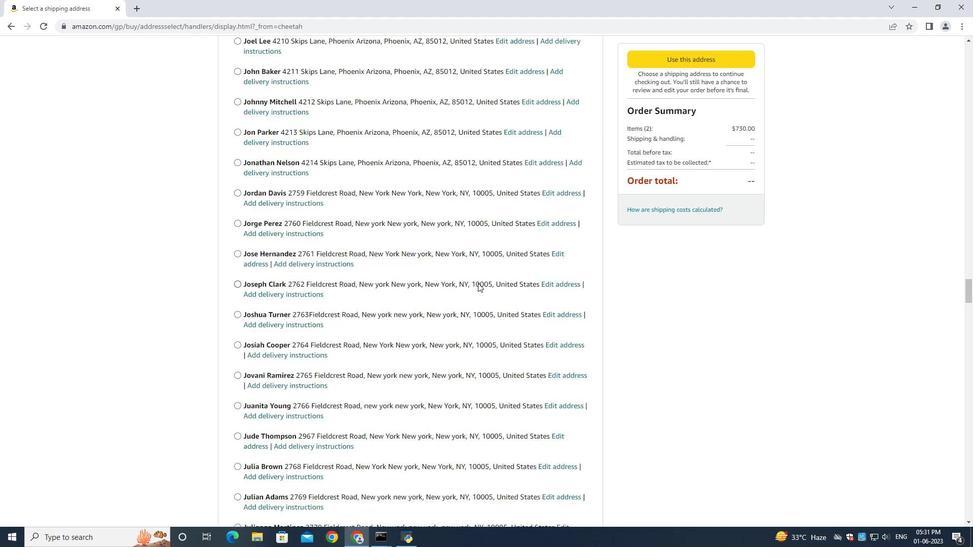 
Action: Mouse moved to (477, 286)
Screenshot: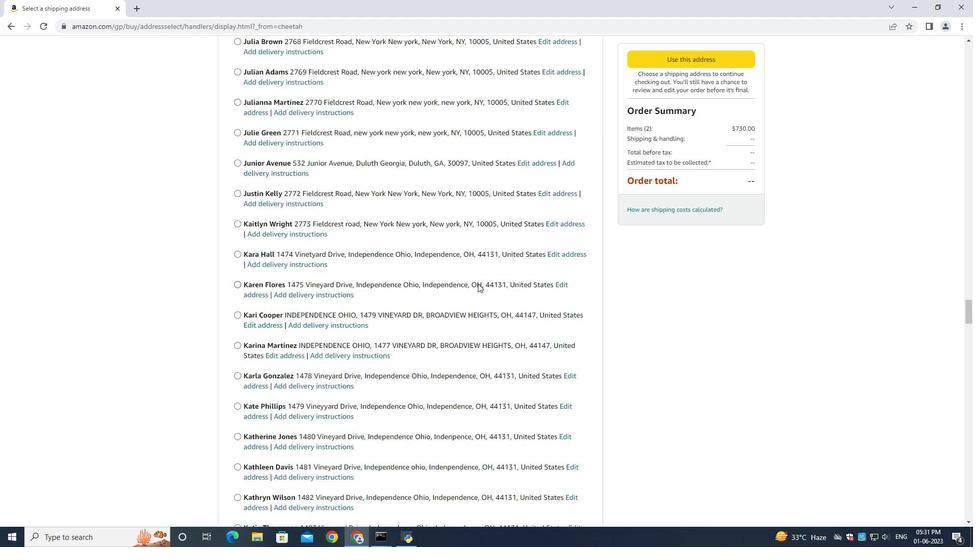 
Action: Mouse scrolled (477, 285) with delta (0, 0)
Screenshot: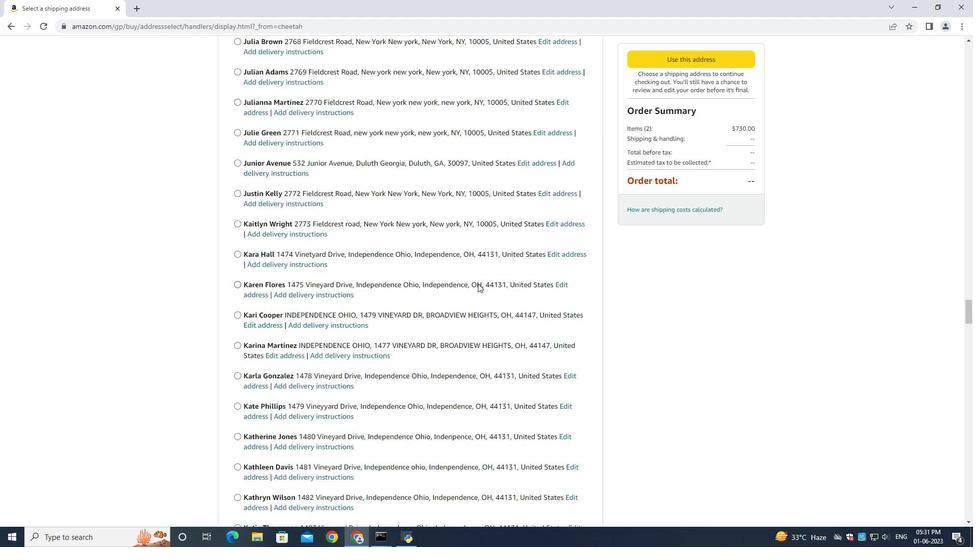 
Action: Mouse moved to (477, 287)
Screenshot: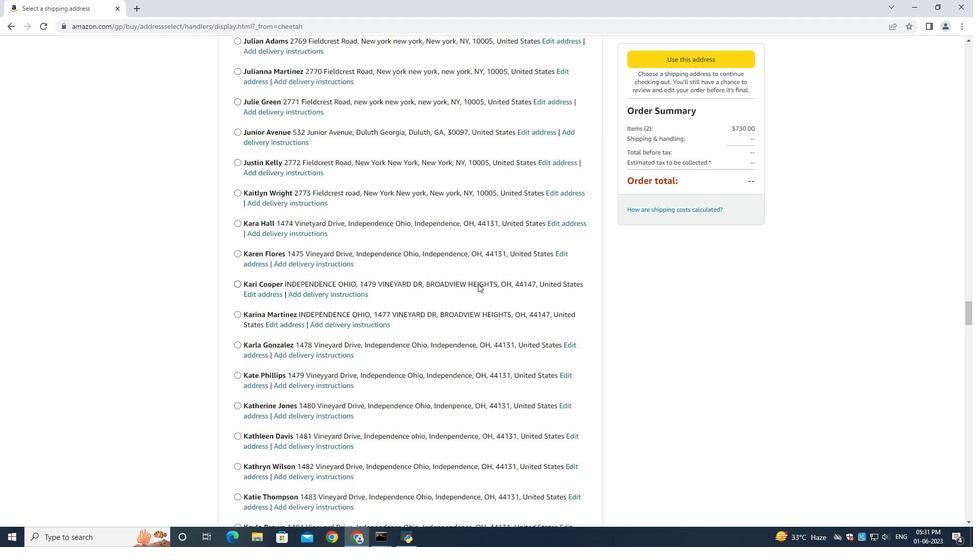 
Action: Mouse scrolled (477, 286) with delta (0, 0)
Screenshot: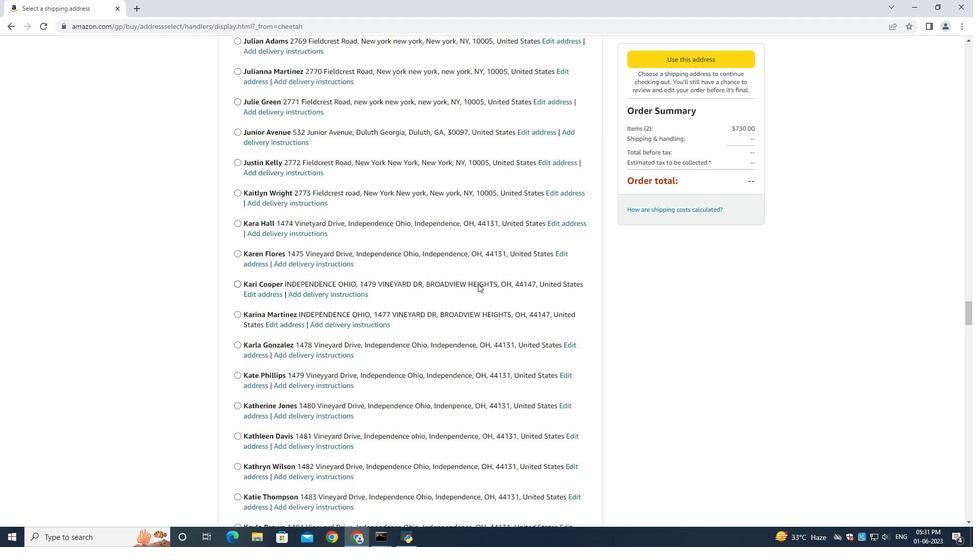 
Action: Mouse scrolled (477, 286) with delta (0, 0)
Screenshot: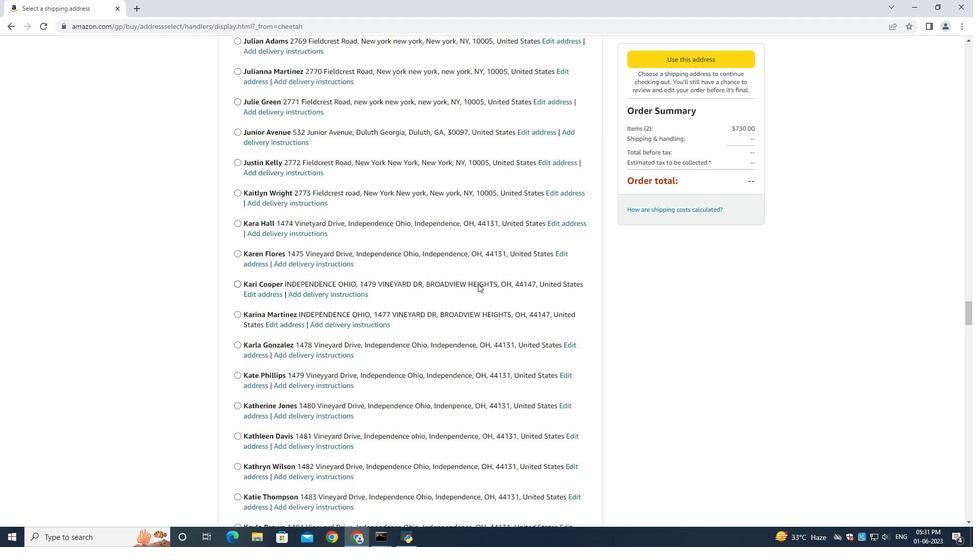 
Action: Mouse scrolled (477, 286) with delta (0, 0)
Screenshot: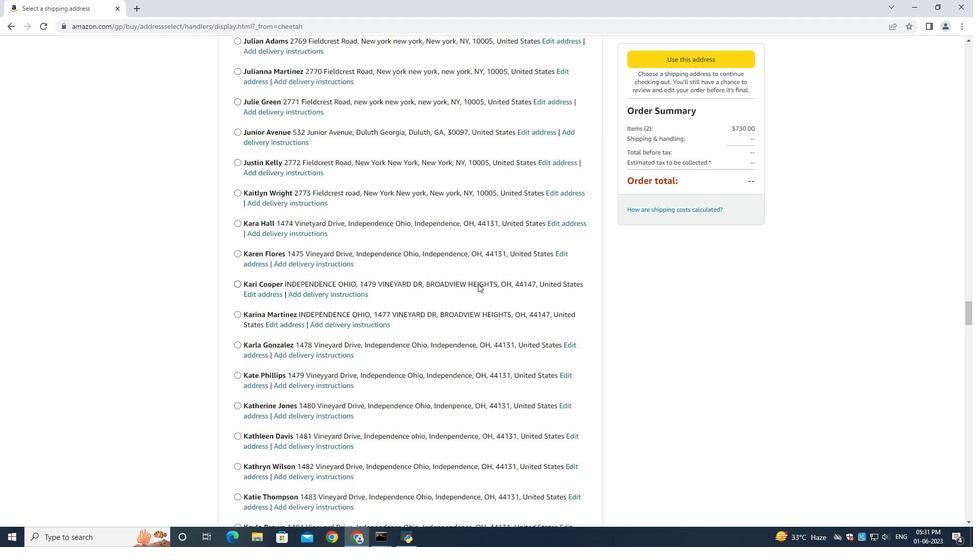 
Action: Mouse scrolled (477, 286) with delta (0, 0)
Screenshot: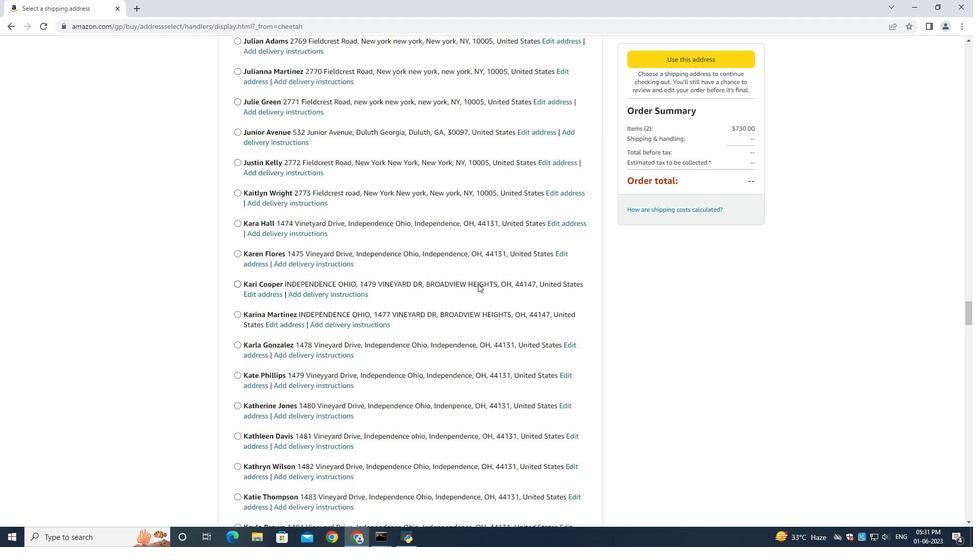 
Action: Mouse scrolled (477, 286) with delta (0, -1)
Screenshot: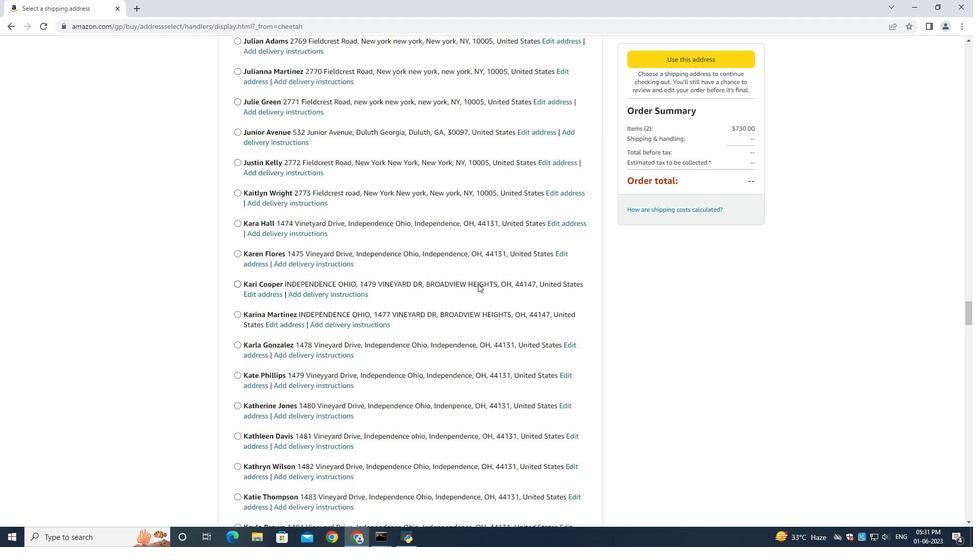 
Action: Mouse scrolled (477, 286) with delta (0, 0)
Screenshot: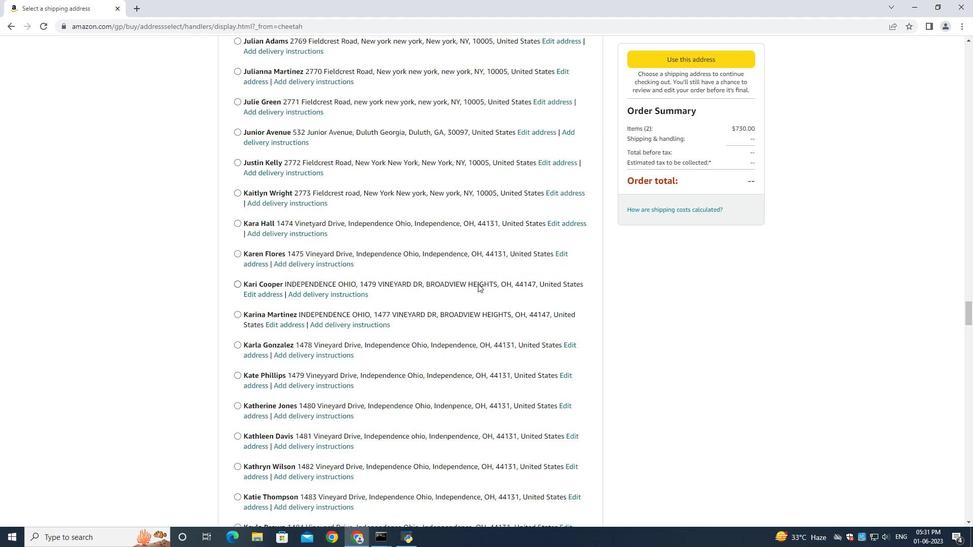 
Action: Mouse scrolled (477, 286) with delta (0, 0)
Screenshot: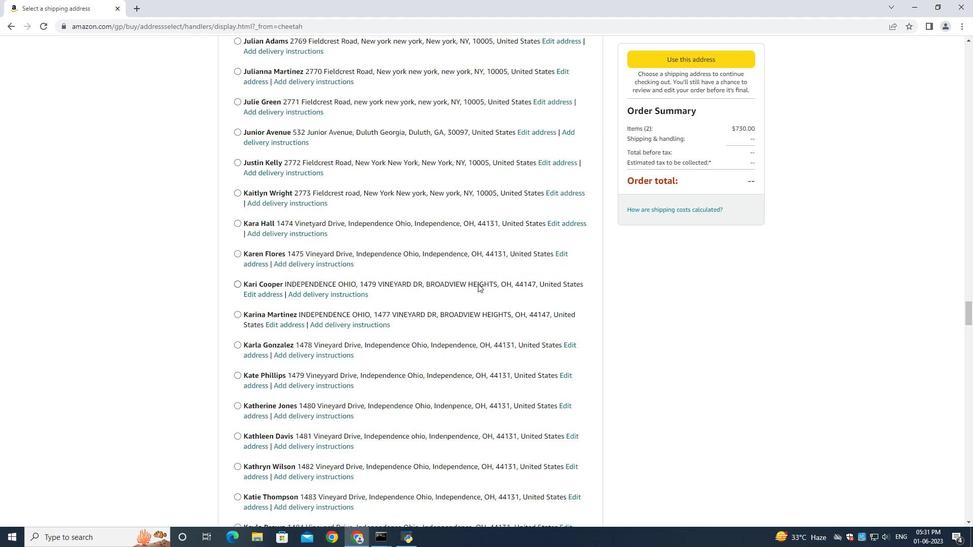 
Action: Mouse moved to (478, 286)
Screenshot: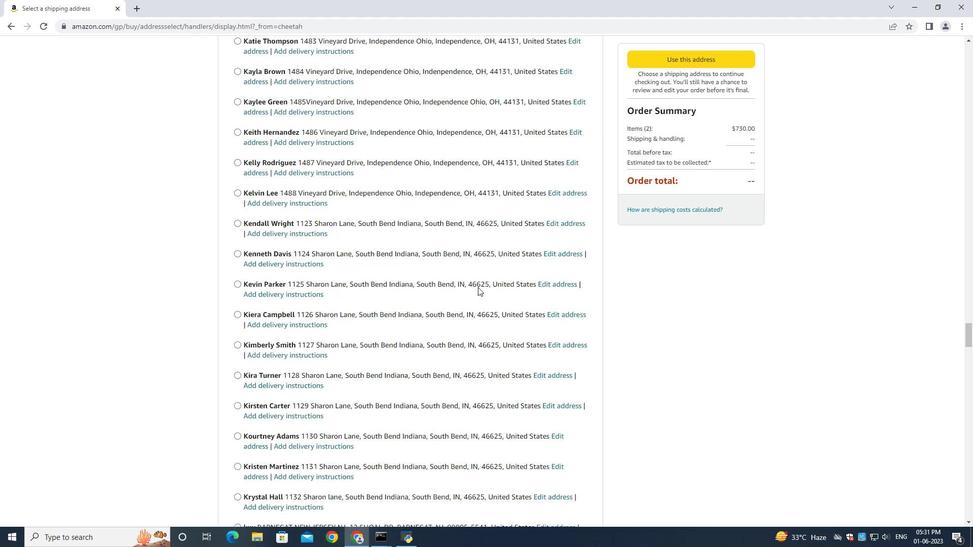 
Action: Mouse scrolled (478, 286) with delta (0, 0)
Screenshot: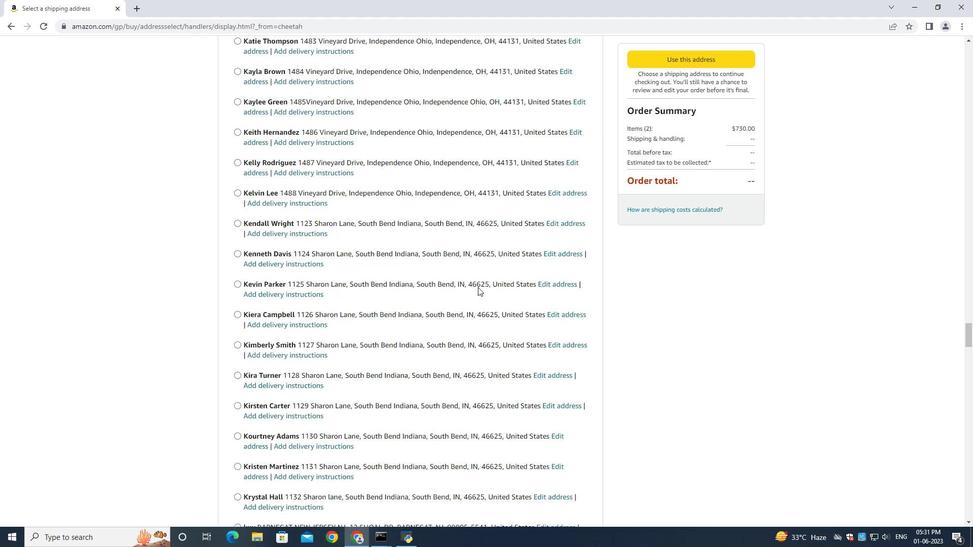 
Action: Mouse scrolled (478, 286) with delta (0, 0)
Screenshot: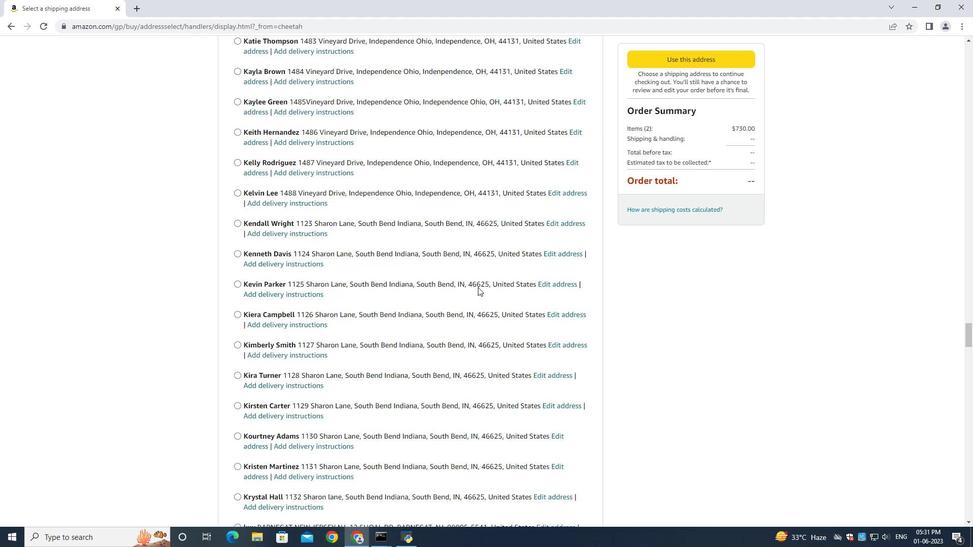 
Action: Mouse scrolled (478, 286) with delta (0, 0)
Screenshot: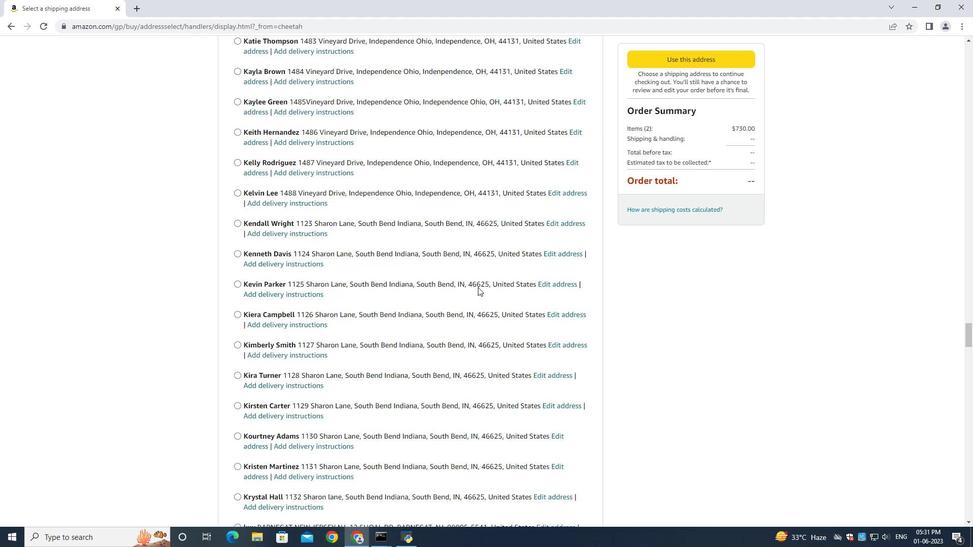 
Action: Mouse scrolled (478, 285) with delta (0, -1)
Screenshot: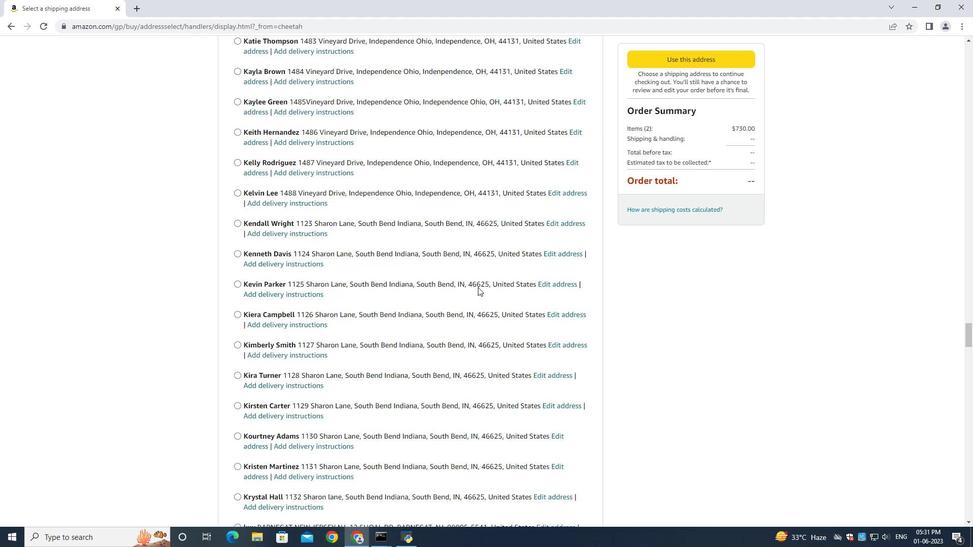 
Action: Mouse scrolled (478, 286) with delta (0, 0)
Screenshot: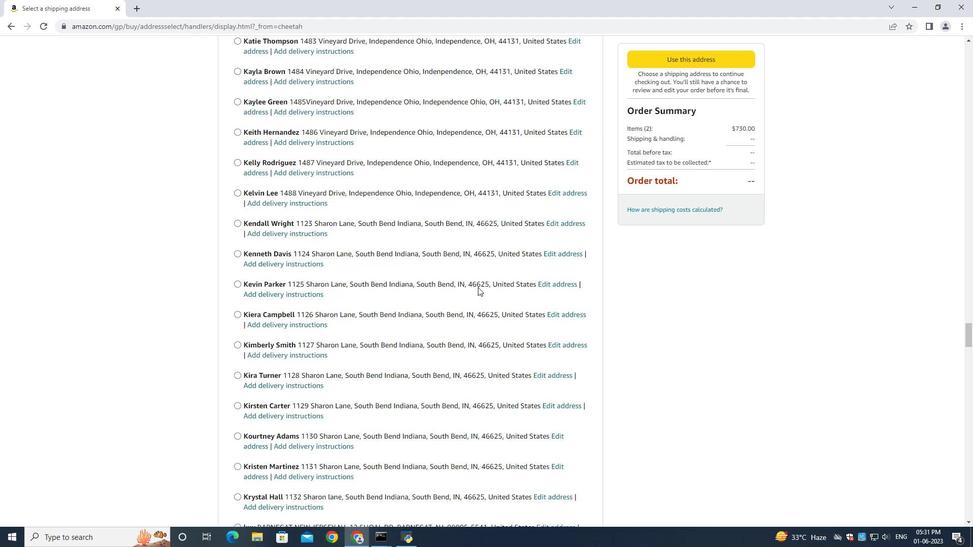 
Action: Mouse scrolled (478, 286) with delta (0, 0)
Screenshot: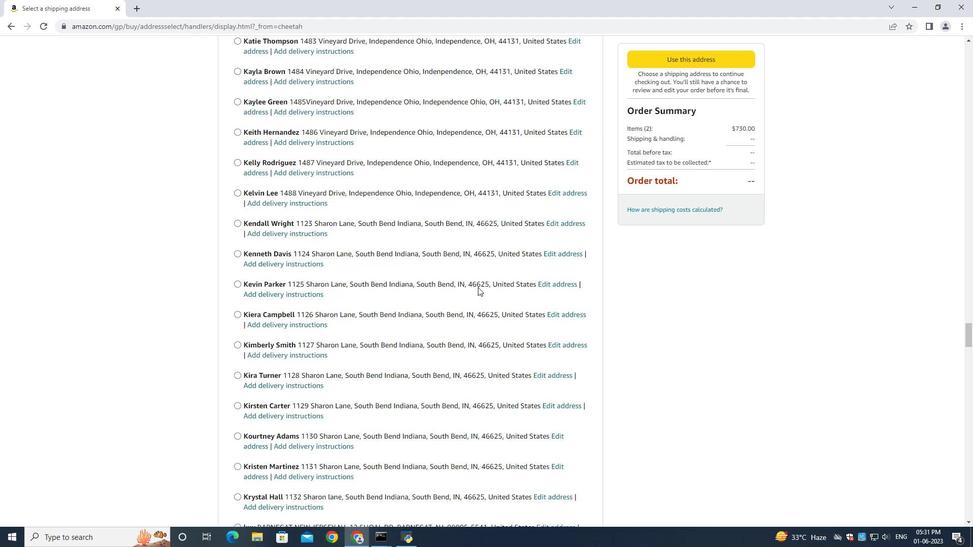 
Action: Mouse scrolled (478, 286) with delta (0, 0)
Screenshot: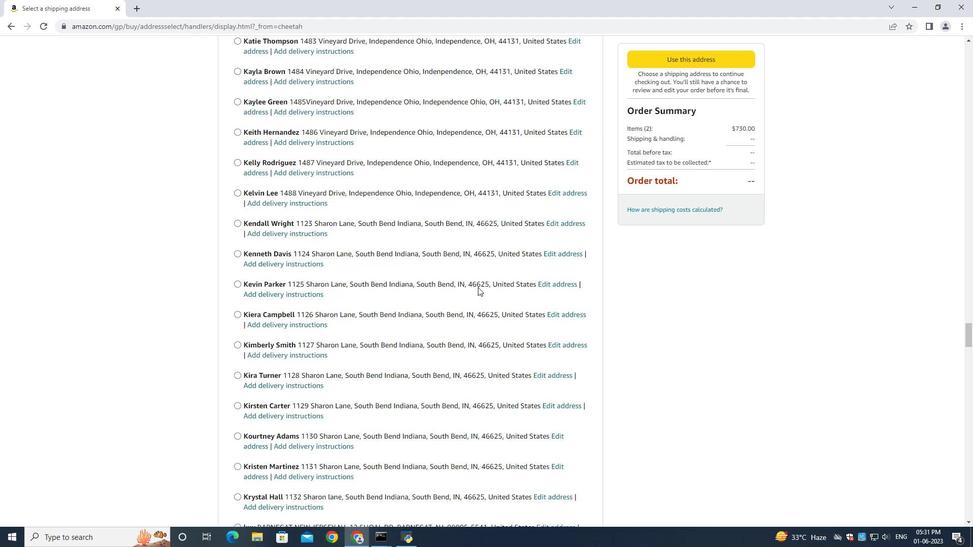 
Action: Mouse moved to (477, 285)
Screenshot: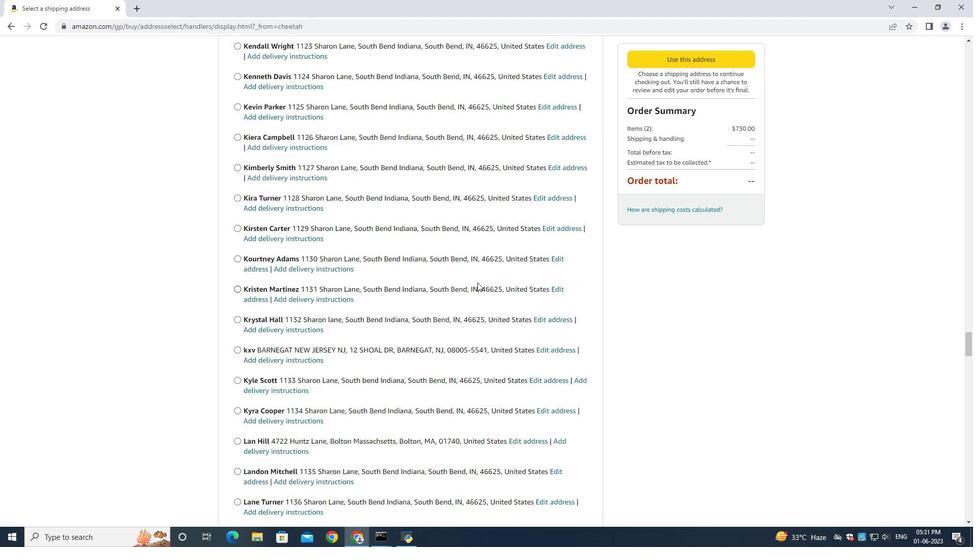 
Action: Mouse scrolled (477, 284) with delta (0, 0)
Screenshot: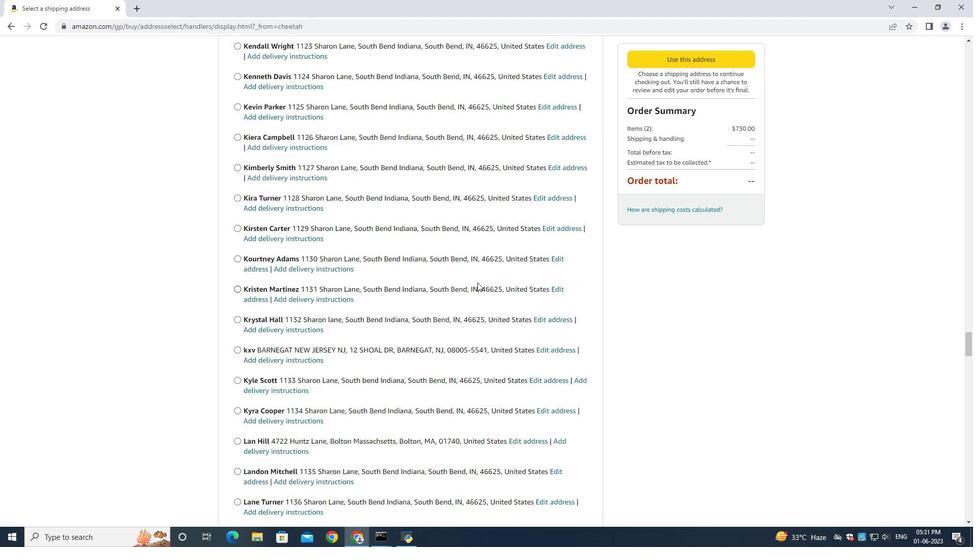 
Action: Mouse moved to (477, 286)
Screenshot: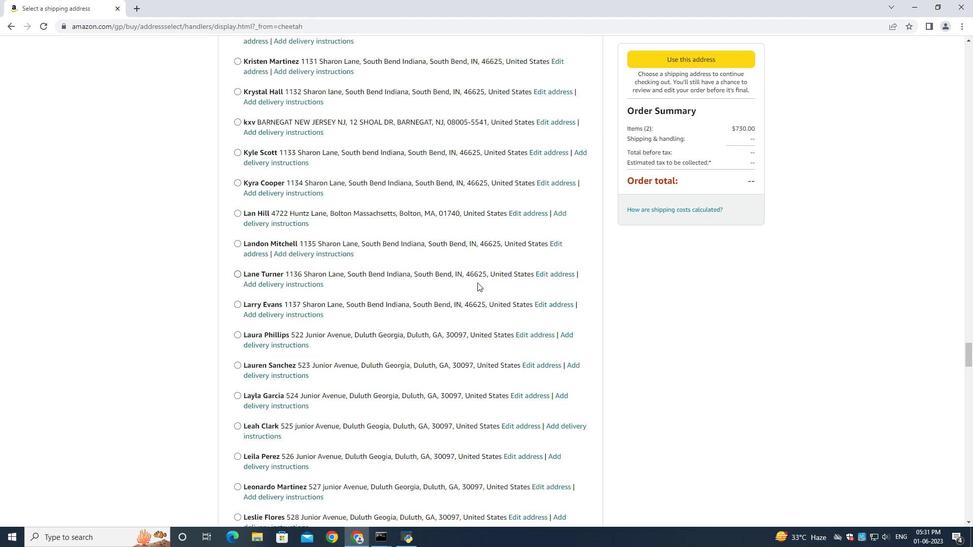 
Action: Mouse scrolled (477, 285) with delta (0, 0)
Screenshot: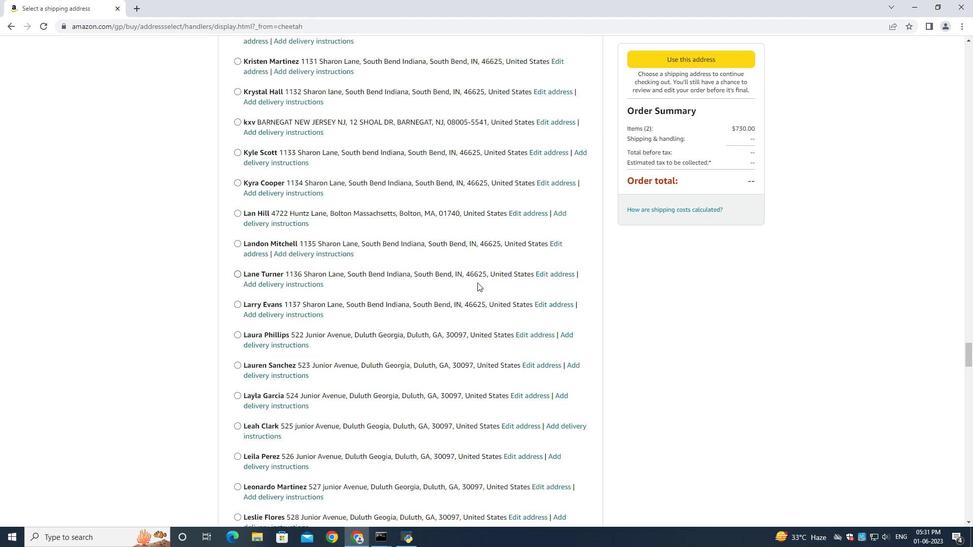 
Action: Mouse scrolled (477, 285) with delta (0, 0)
Screenshot: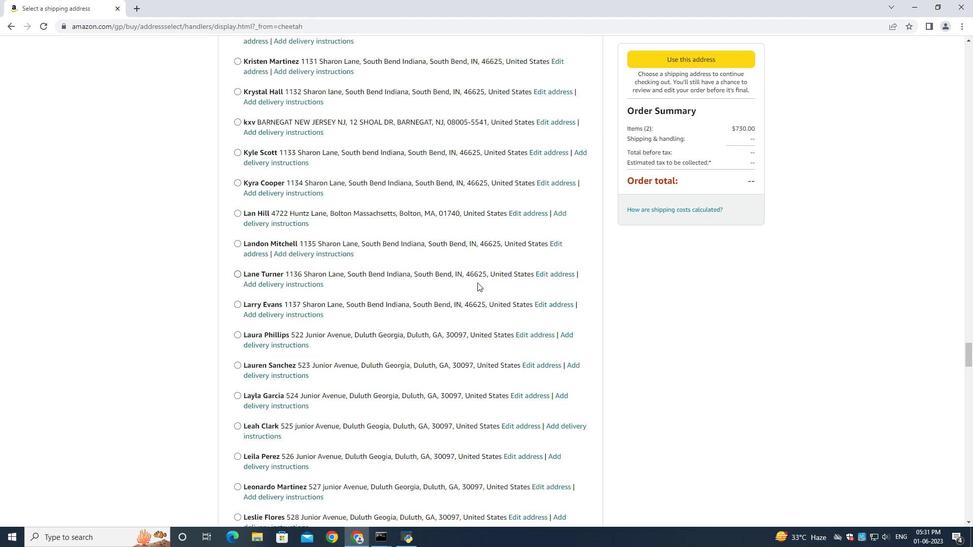 
Action: Mouse moved to (477, 286)
Screenshot: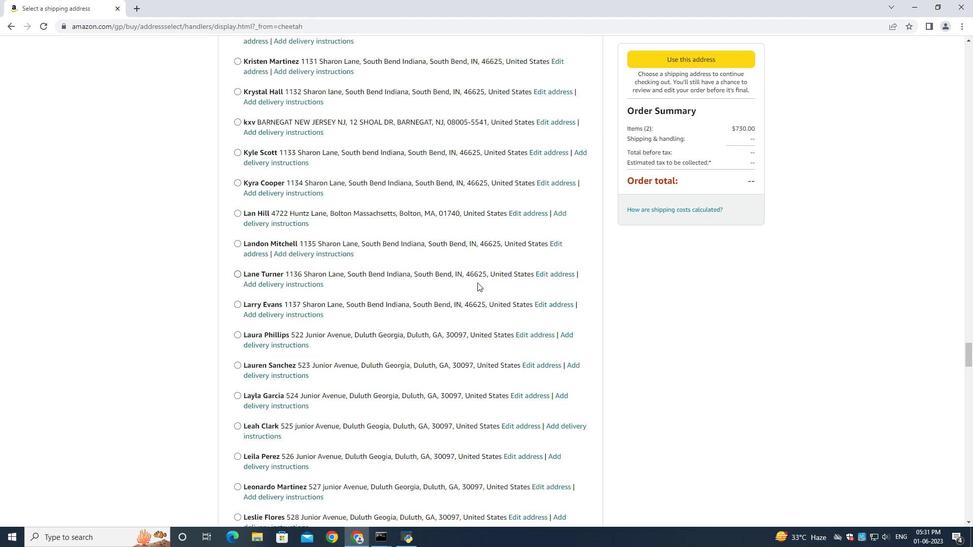 
Action: Mouse scrolled (477, 286) with delta (0, 0)
Screenshot: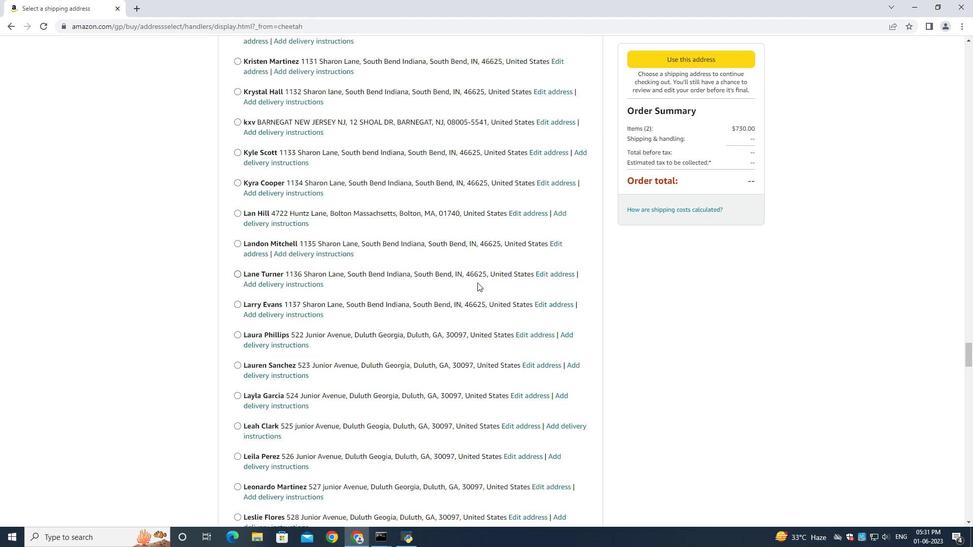 
Action: Mouse scrolled (477, 286) with delta (0, 0)
Screenshot: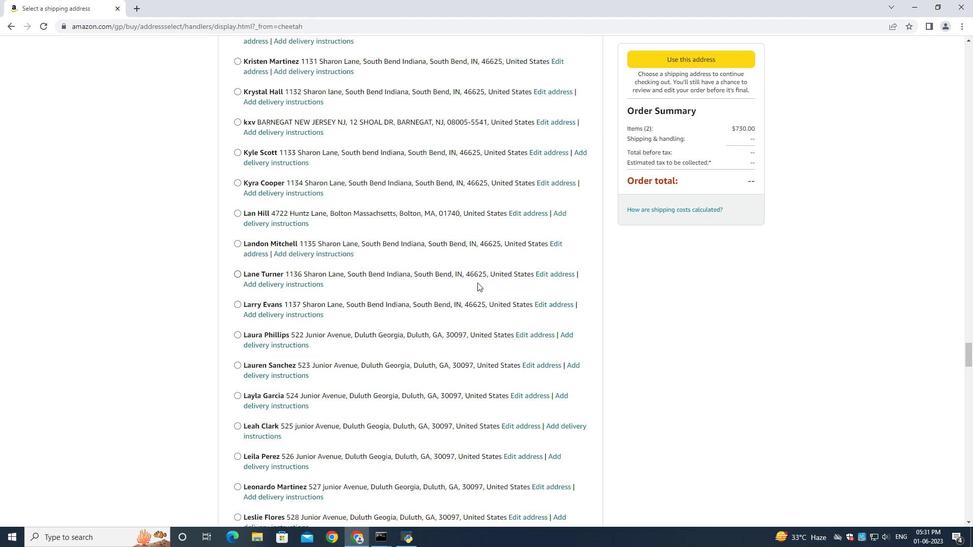 
Action: Mouse scrolled (477, 286) with delta (0, 0)
Screenshot: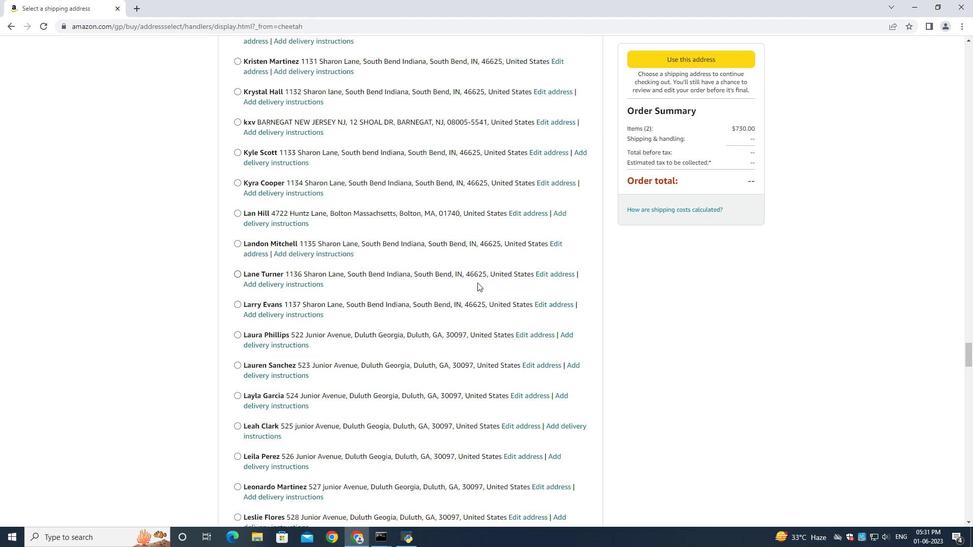 
Action: Mouse scrolled (477, 286) with delta (0, 0)
Screenshot: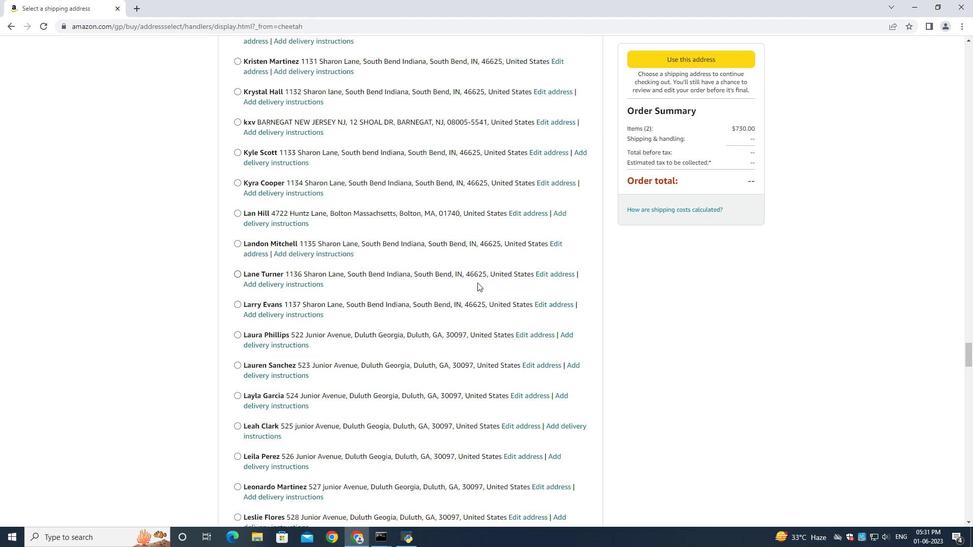 
Action: Mouse scrolled (477, 286) with delta (0, 0)
Screenshot: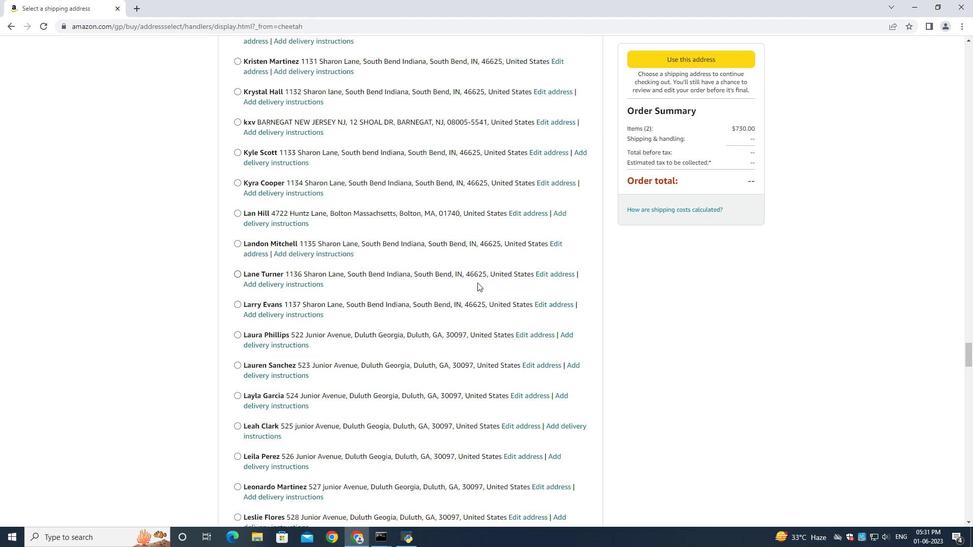 
Action: Mouse moved to (477, 284)
Screenshot: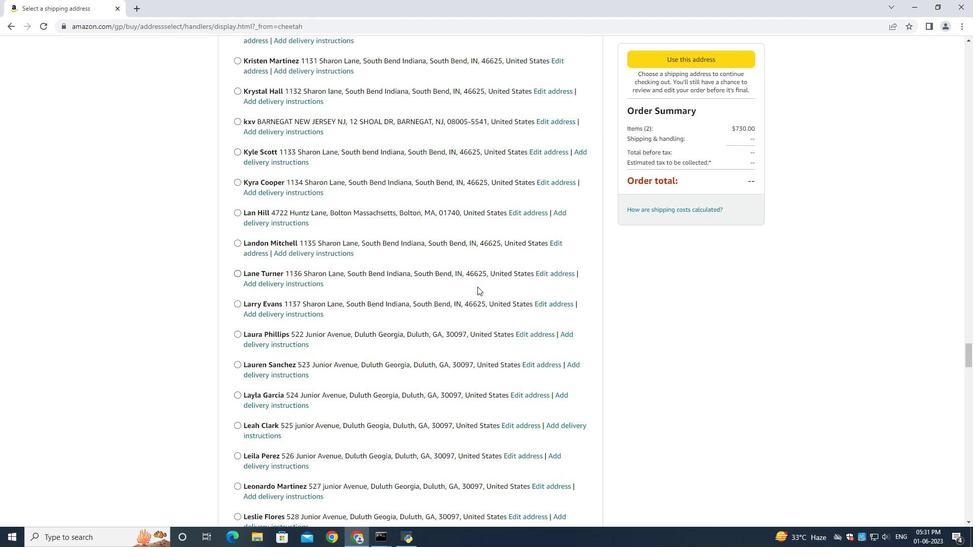 
Action: Mouse scrolled (477, 284) with delta (0, 0)
Screenshot: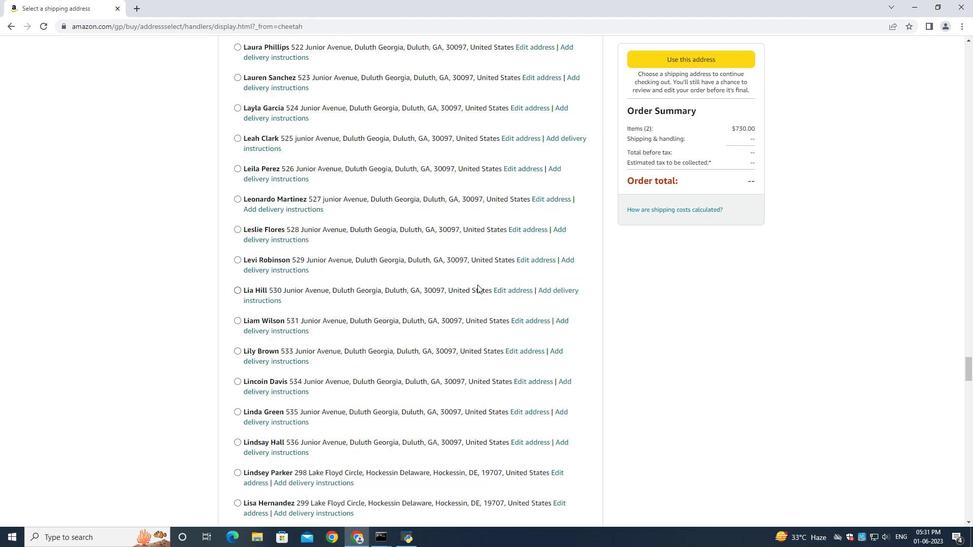 
Action: Mouse moved to (476, 287)
Screenshot: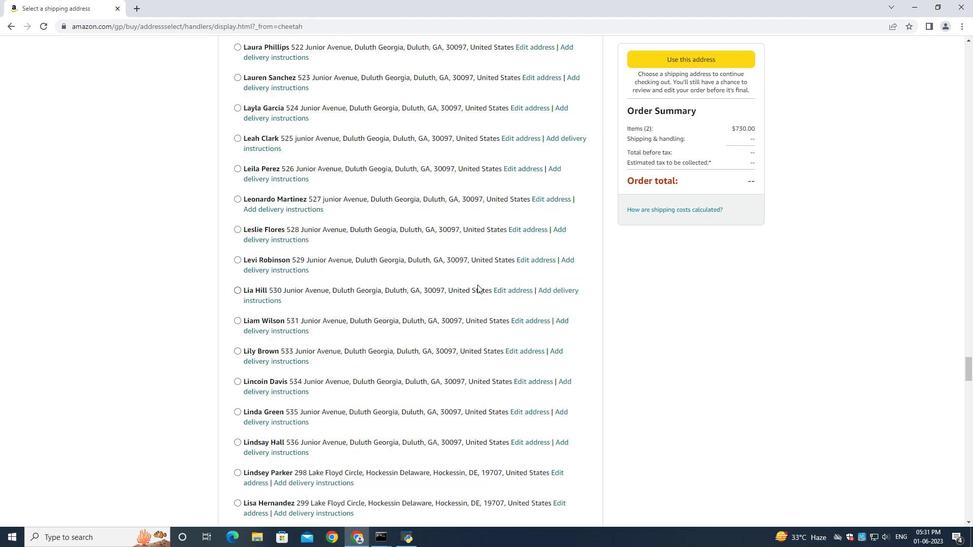 
Action: Mouse scrolled (476, 287) with delta (0, 0)
Screenshot: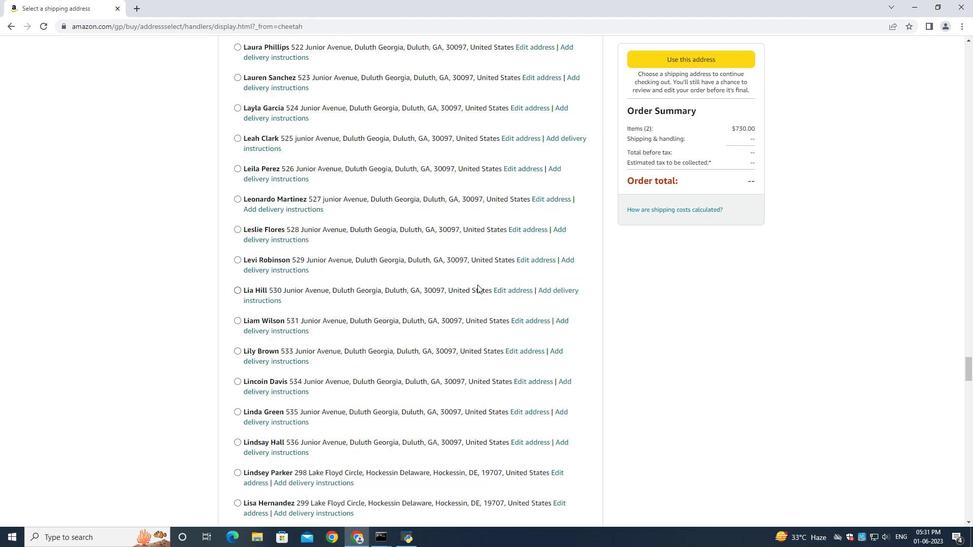 
Action: Mouse moved to (476, 287)
Screenshot: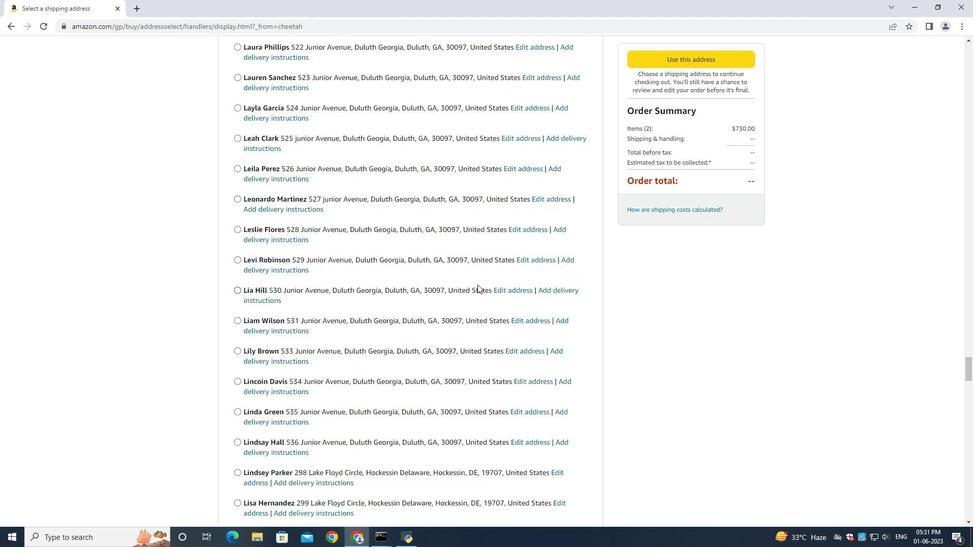 
Action: Mouse scrolled (476, 287) with delta (0, 0)
Screenshot: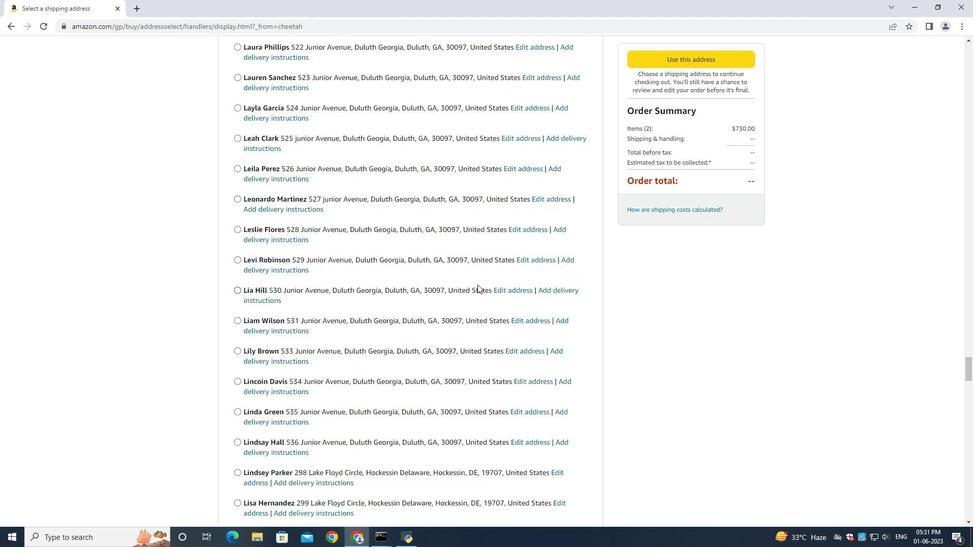 
Action: Mouse moved to (476, 288)
Screenshot: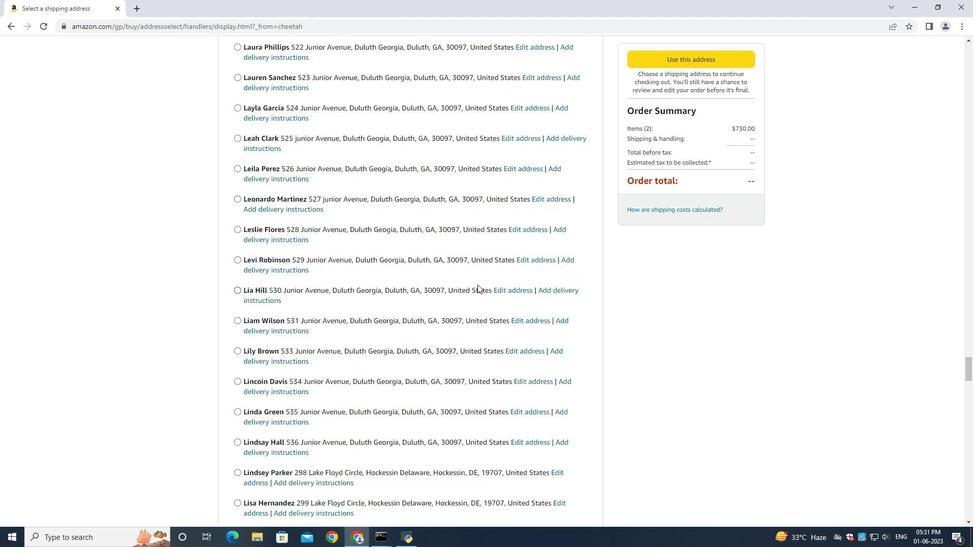 
Action: Mouse scrolled (476, 287) with delta (0, 0)
Screenshot: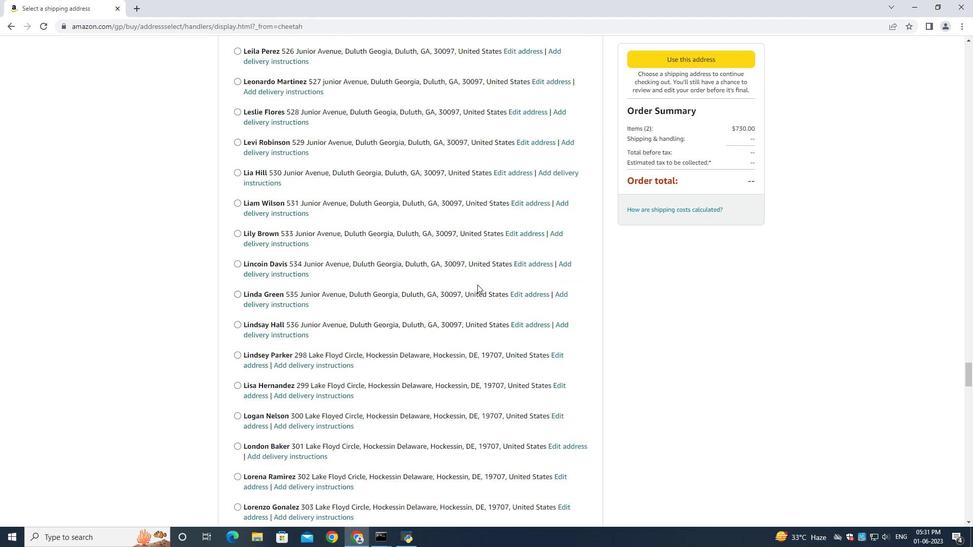 
Action: Mouse scrolled (476, 287) with delta (0, -1)
Screenshot: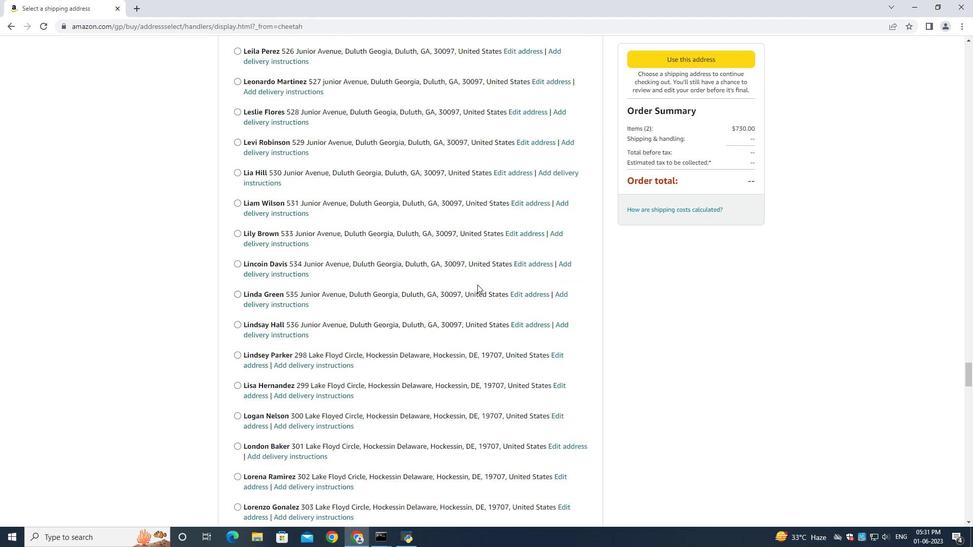 
Action: Mouse scrolled (476, 287) with delta (0, -1)
Screenshot: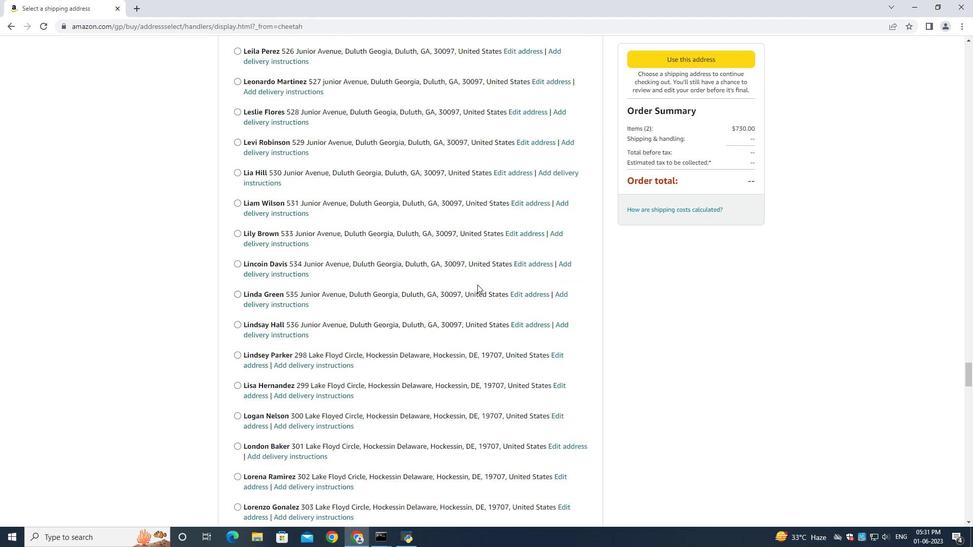 
Action: Mouse scrolled (476, 287) with delta (0, 0)
Screenshot: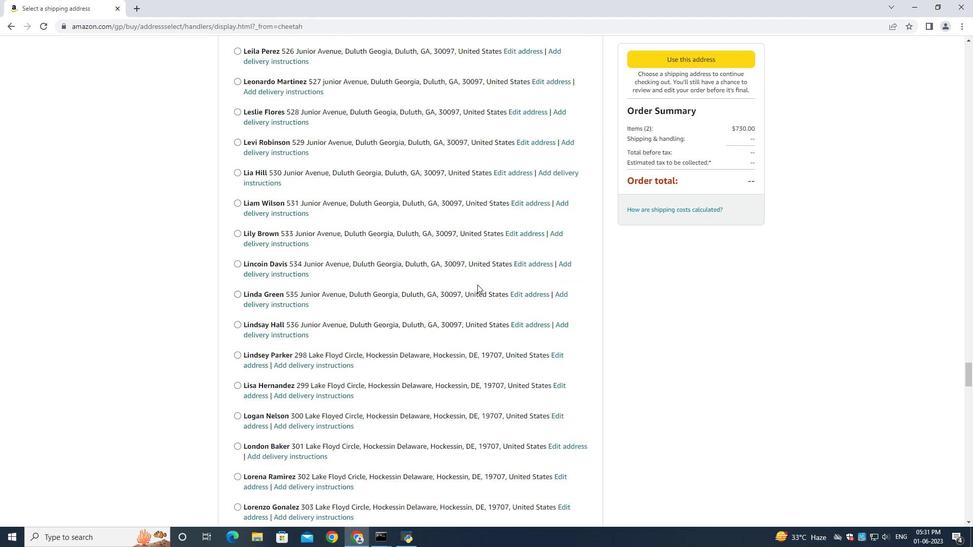 
Action: Mouse moved to (476, 285)
Screenshot: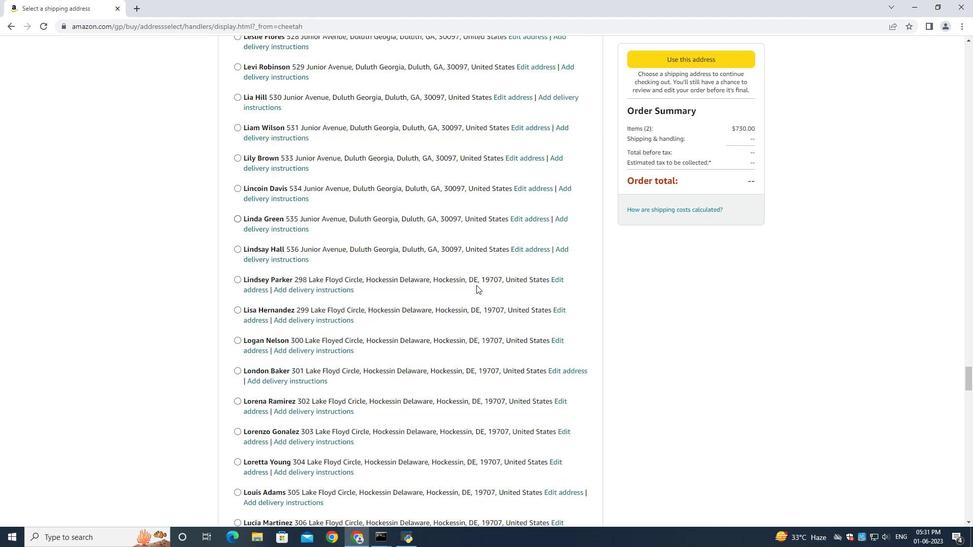 
Action: Mouse scrolled (476, 284) with delta (0, 0)
Screenshot: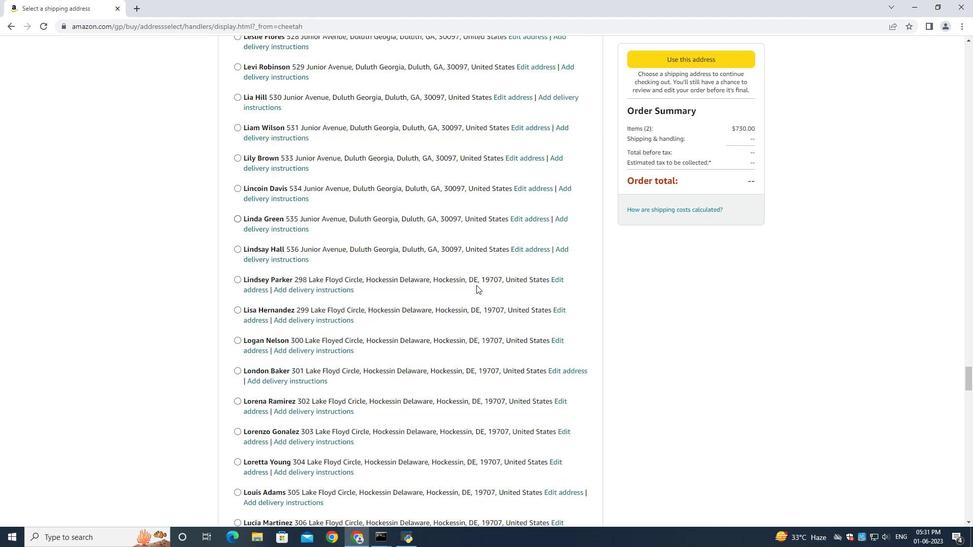 
Action: Mouse moved to (475, 288)
Screenshot: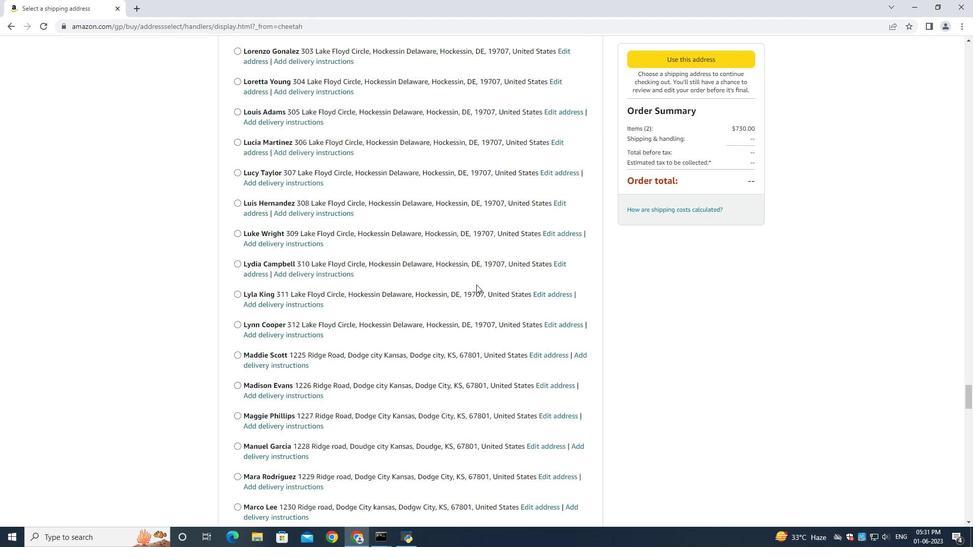
Action: Mouse scrolled (475, 288) with delta (0, 0)
Screenshot: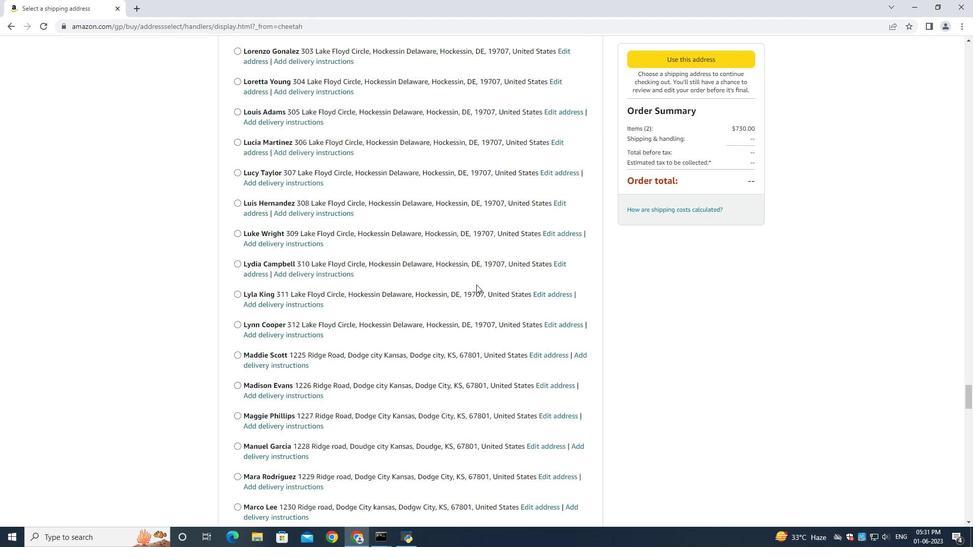 
Action: Mouse moved to (475, 289)
Screenshot: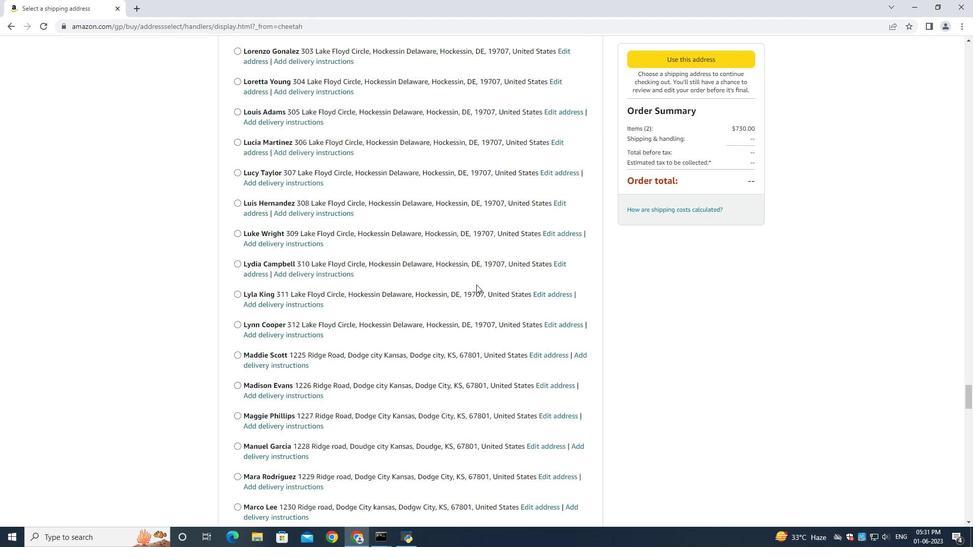
Action: Mouse scrolled (475, 288) with delta (0, 0)
Screenshot: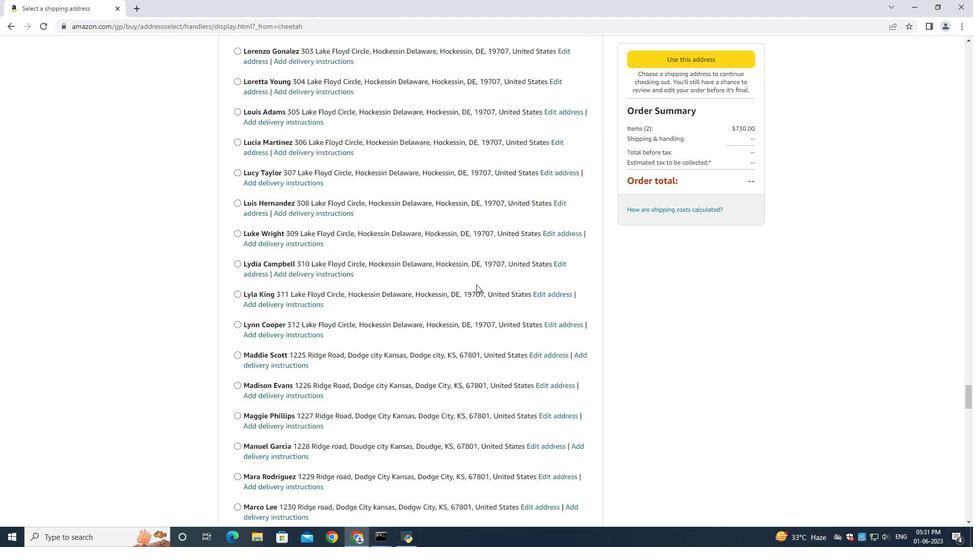 
Action: Mouse scrolled (475, 288) with delta (0, 0)
Screenshot: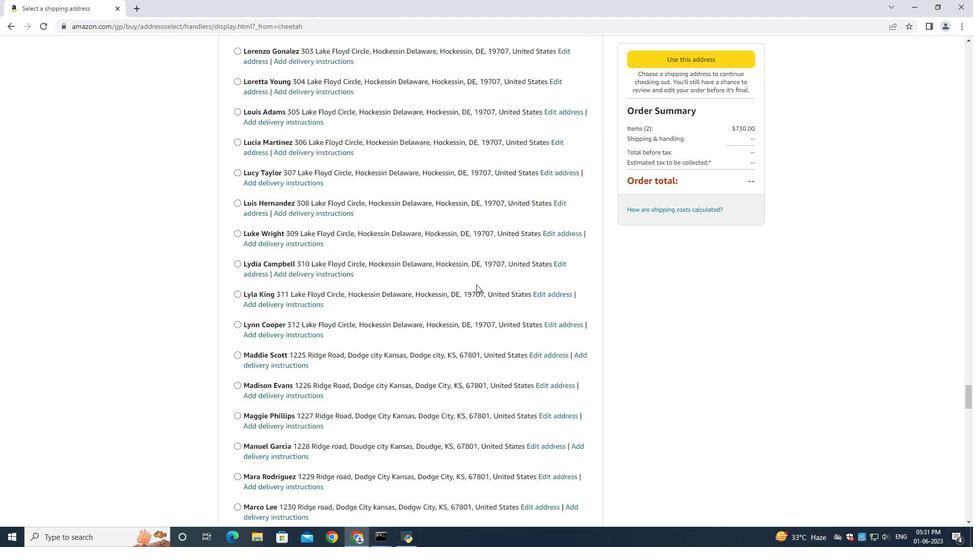 
Action: Mouse scrolled (475, 288) with delta (0, -1)
Screenshot: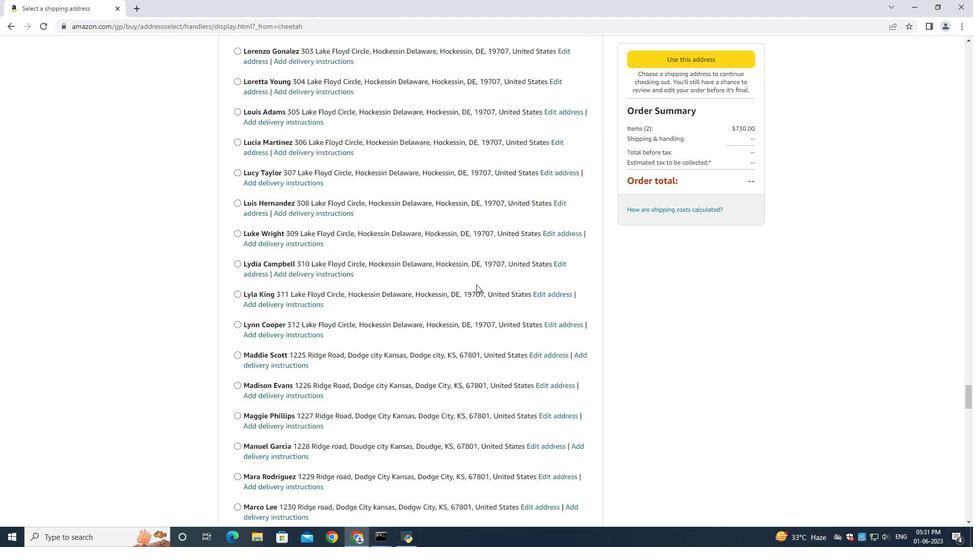 
Action: Mouse scrolled (475, 288) with delta (0, 0)
Screenshot: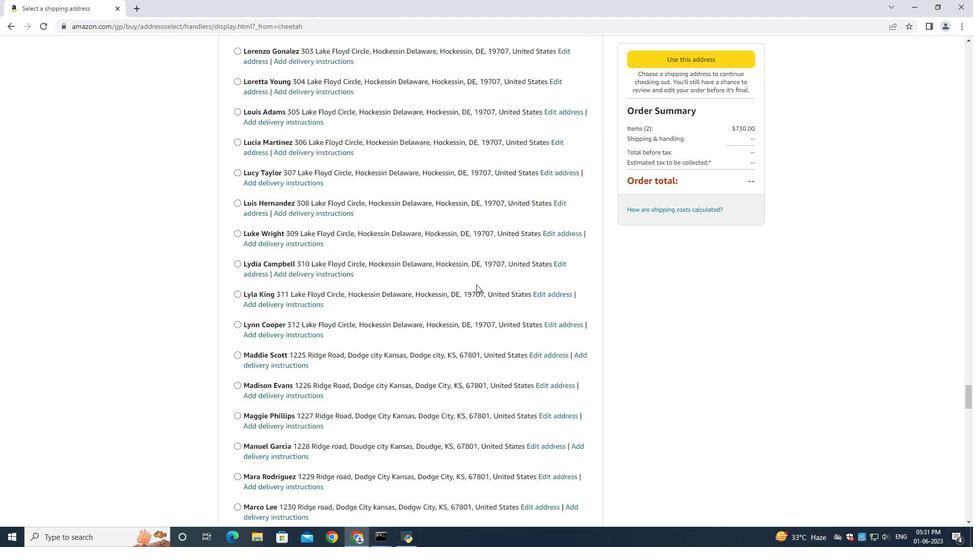
Action: Mouse scrolled (475, 288) with delta (0, 0)
Screenshot: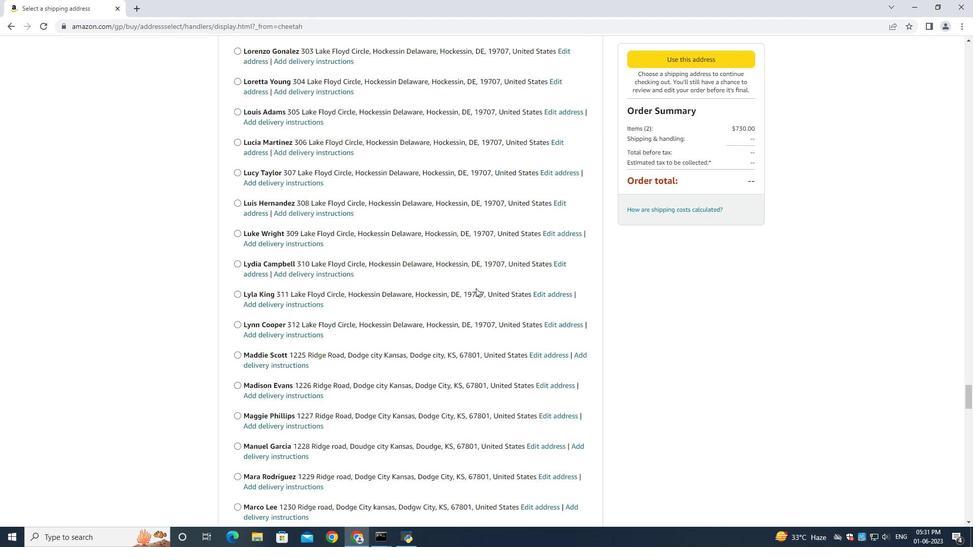 
Action: Mouse scrolled (475, 288) with delta (0, 0)
Screenshot: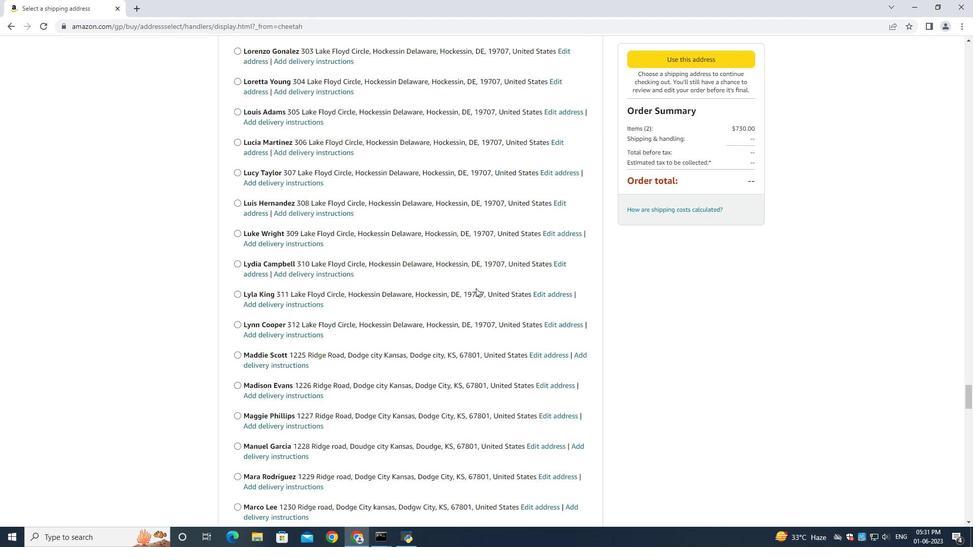 
Action: Mouse moved to (475, 285)
Screenshot: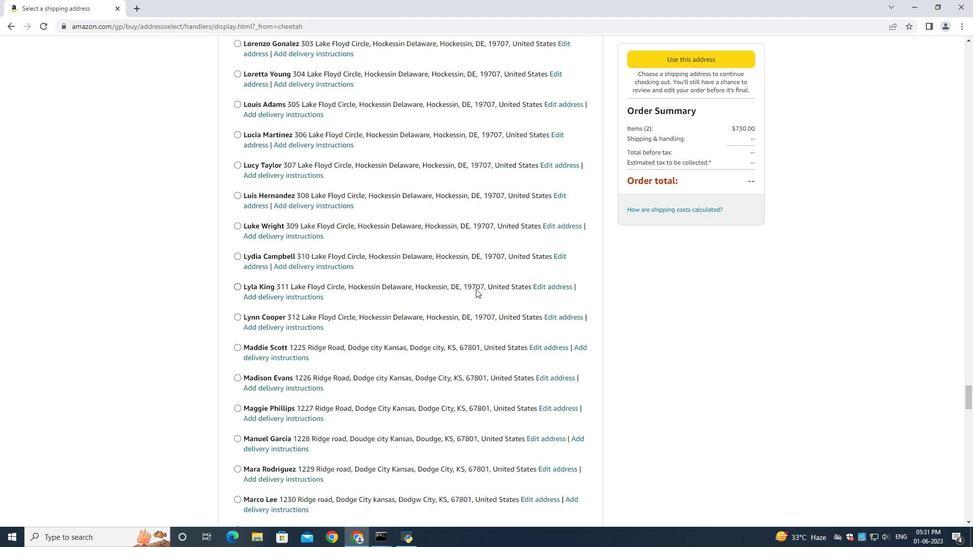 
Action: Mouse scrolled (475, 284) with delta (0, 0)
Screenshot: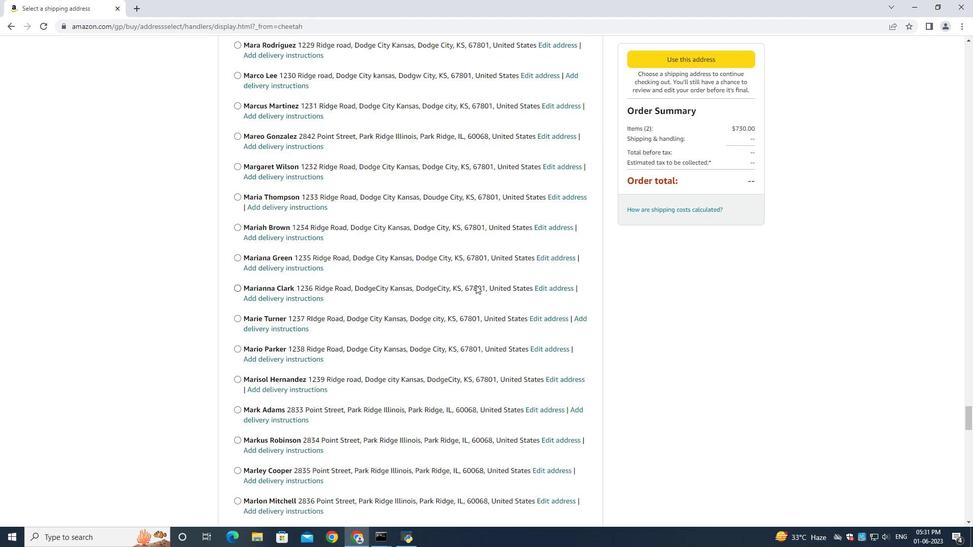 
Action: Mouse scrolled (475, 284) with delta (0, 0)
Screenshot: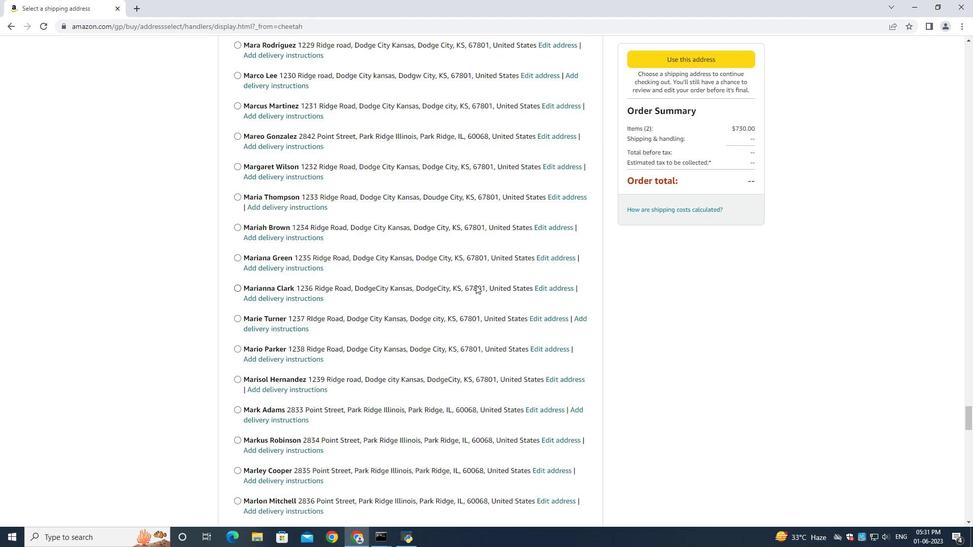 
Action: Mouse scrolled (475, 284) with delta (0, 0)
Screenshot: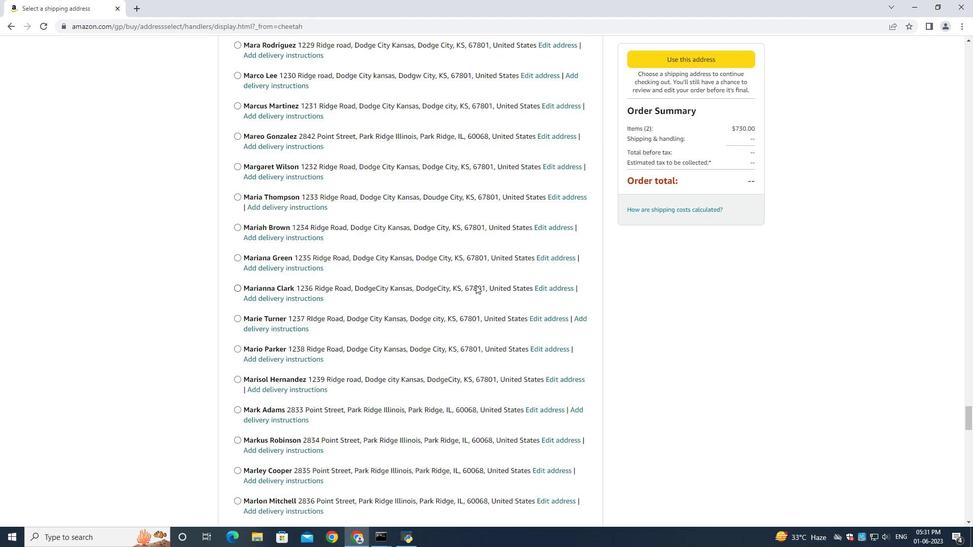 
Action: Mouse scrolled (475, 284) with delta (0, -1)
Screenshot: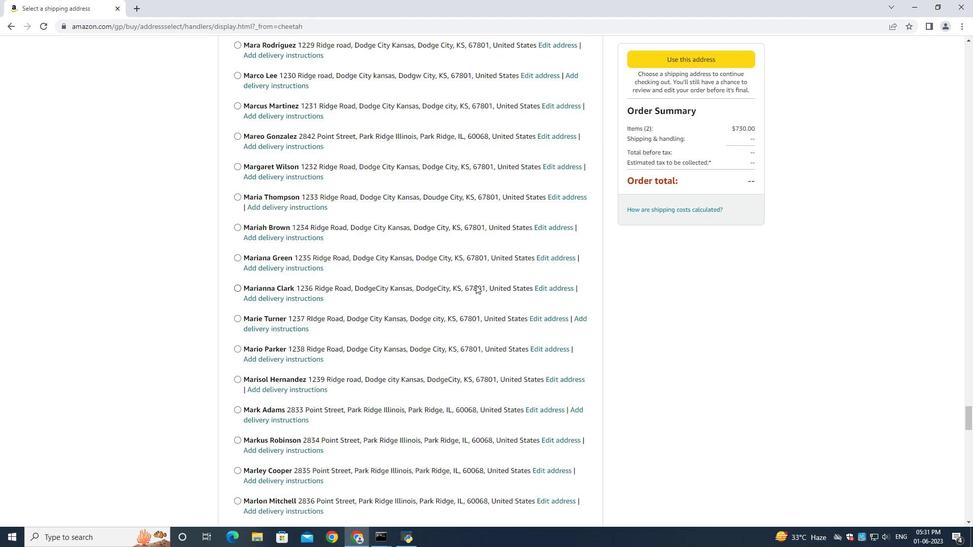 
Action: Mouse scrolled (475, 284) with delta (0, 0)
Screenshot: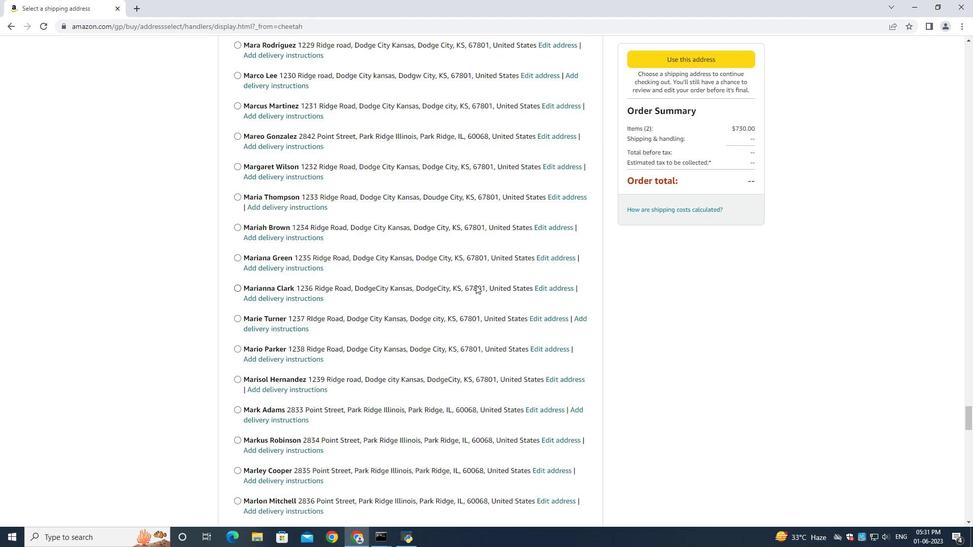 
Action: Mouse scrolled (475, 284) with delta (0, 0)
Screenshot: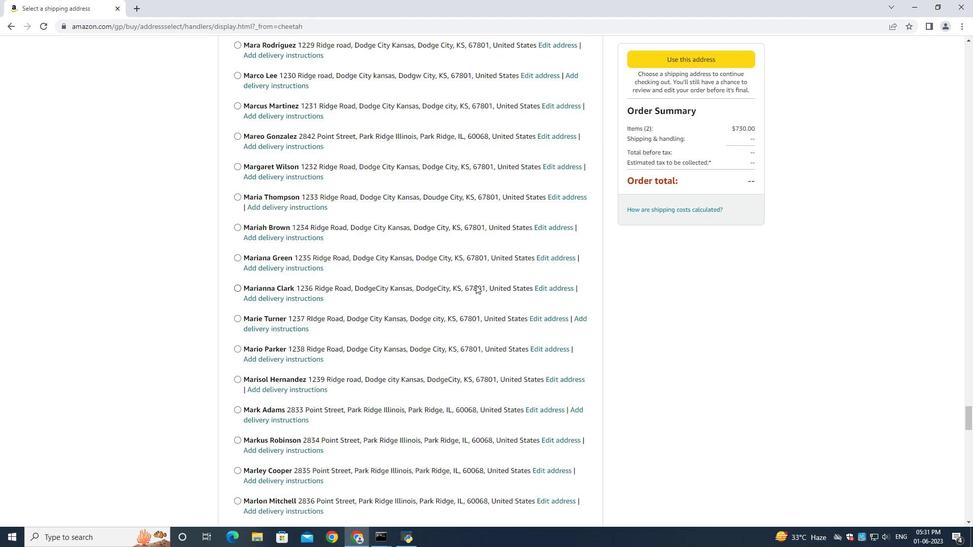 
Action: Mouse scrolled (475, 284) with delta (0, 0)
Screenshot: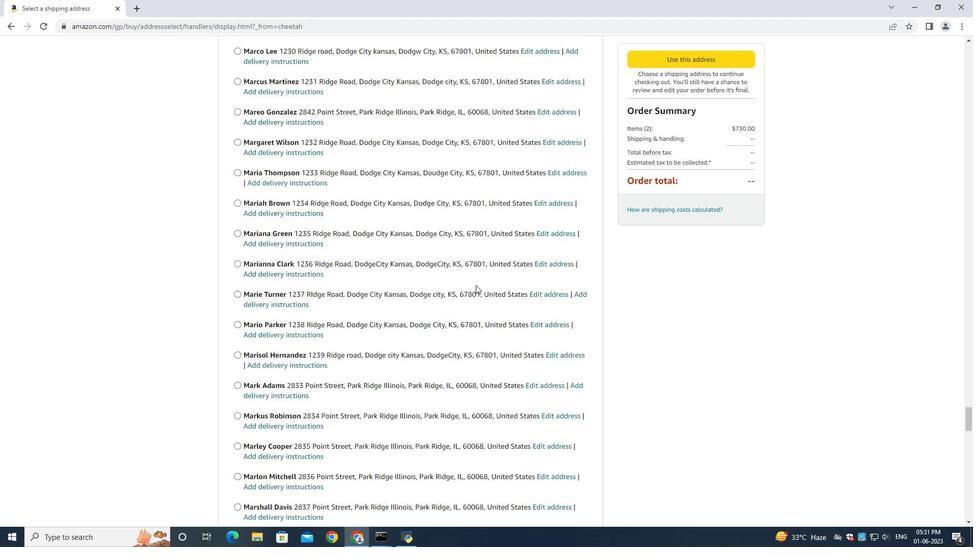 
Action: Mouse scrolled (475, 284) with delta (0, 0)
Screenshot: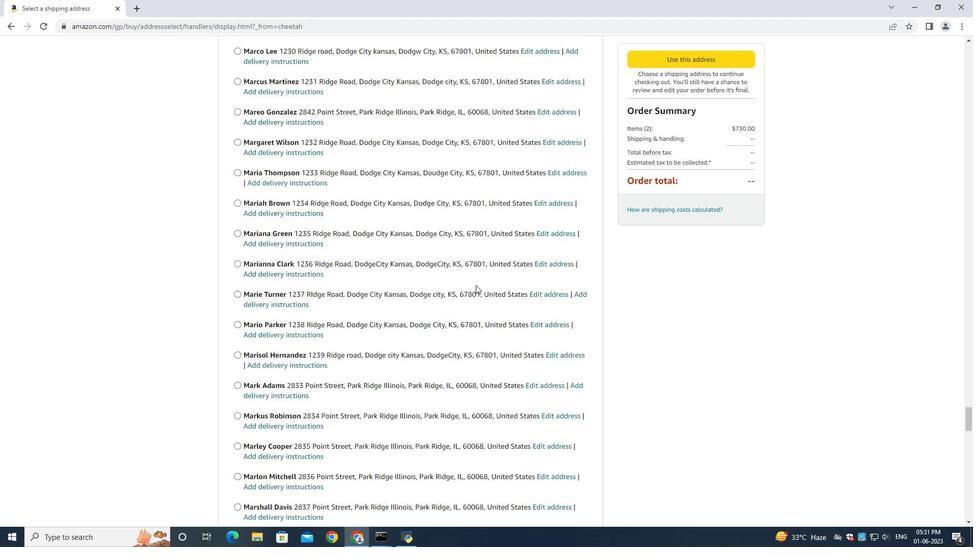 
Action: Mouse moved to (475, 284)
Screenshot: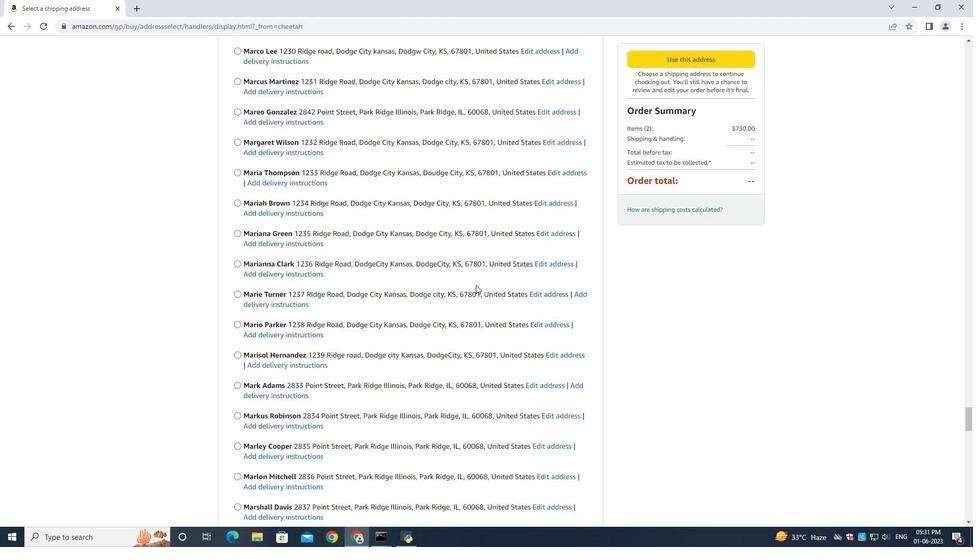 
Action: Mouse scrolled (475, 283) with delta (0, 0)
Screenshot: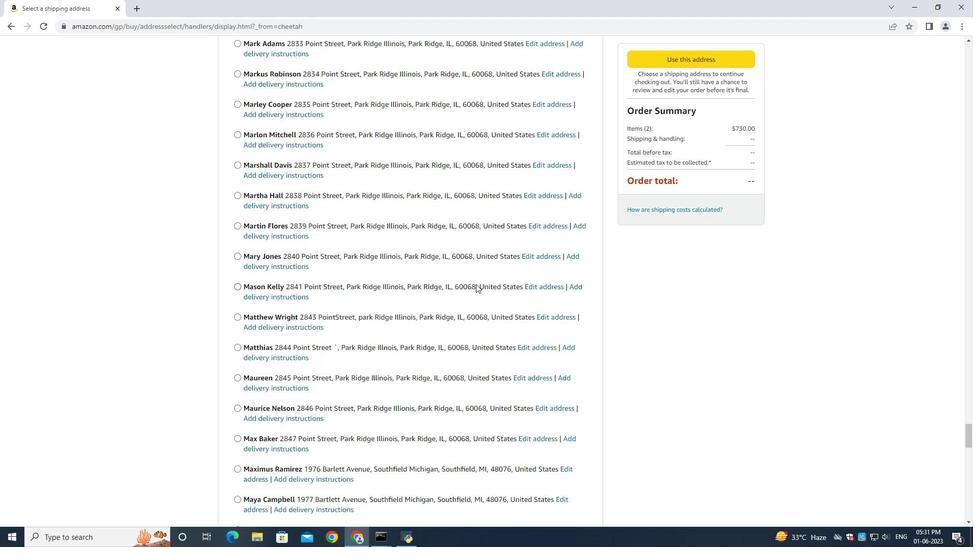 
Action: Mouse moved to (475, 284)
Screenshot: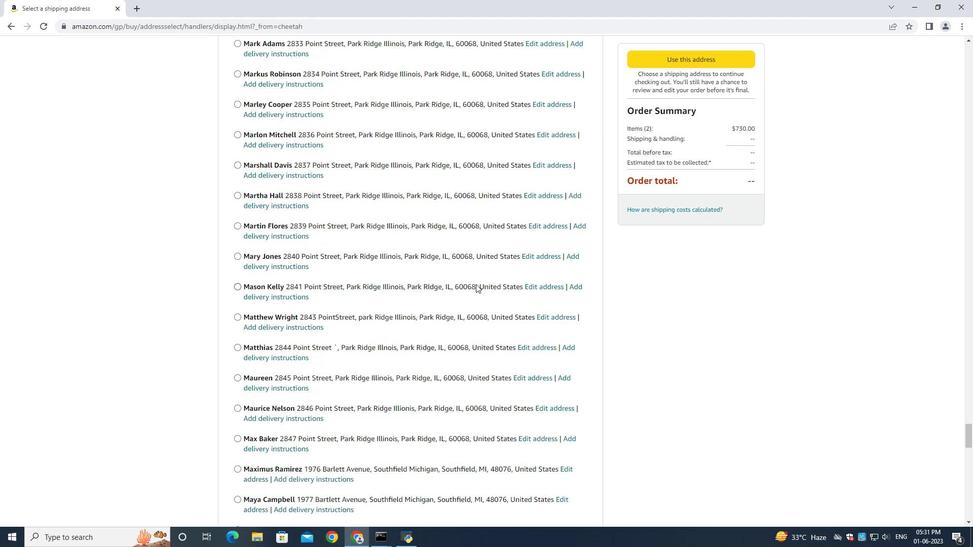 
Action: Mouse scrolled (475, 284) with delta (0, 0)
Screenshot: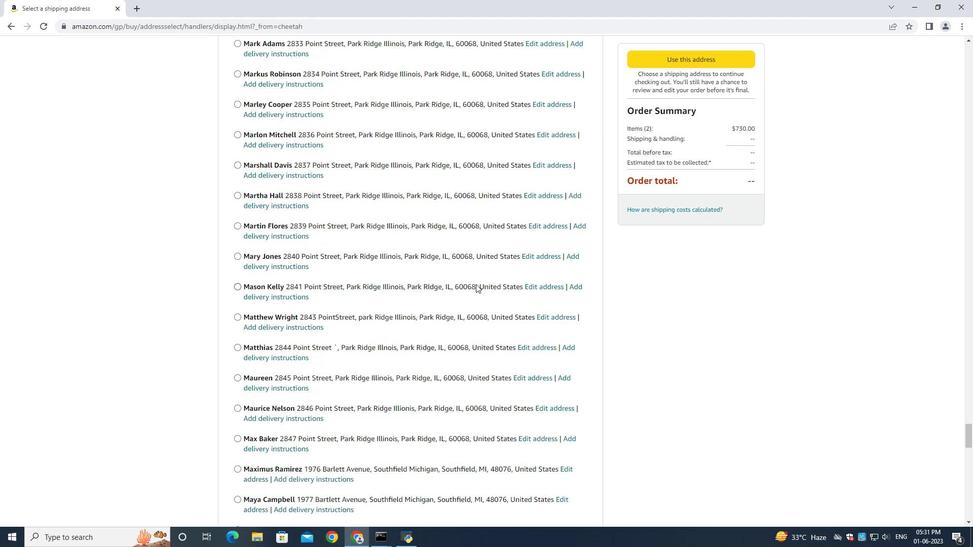 
Action: Mouse moved to (475, 284)
Screenshot: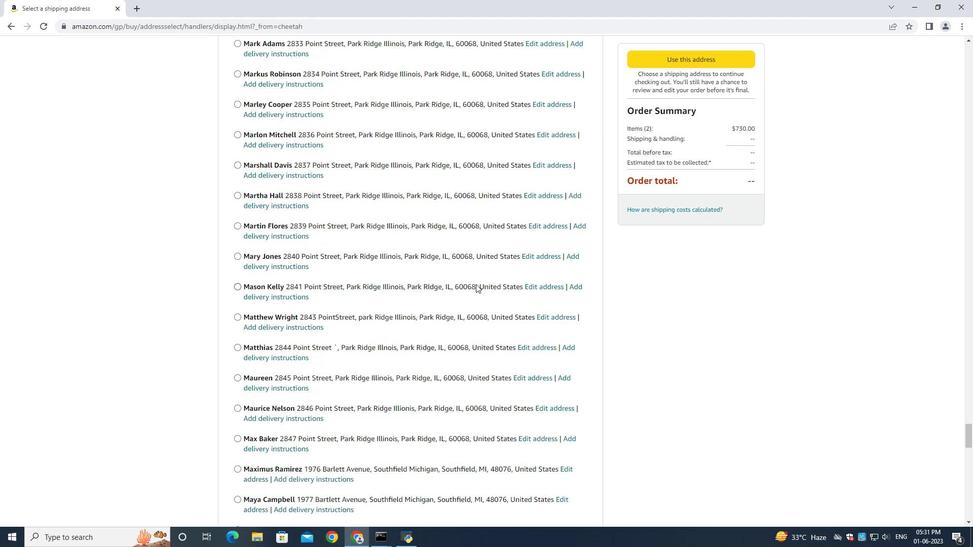 
Action: Mouse scrolled (475, 284) with delta (0, 0)
Screenshot: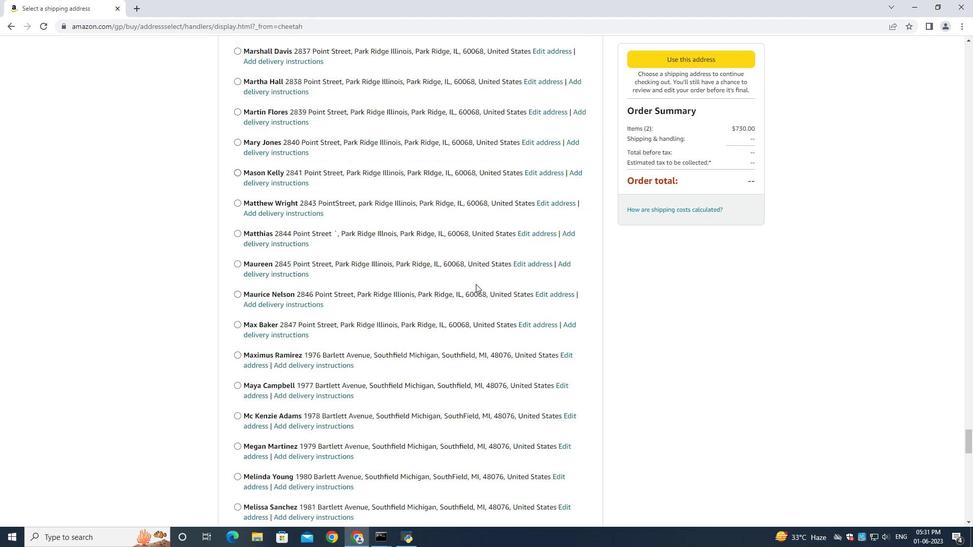 
Action: Mouse moved to (475, 285)
Screenshot: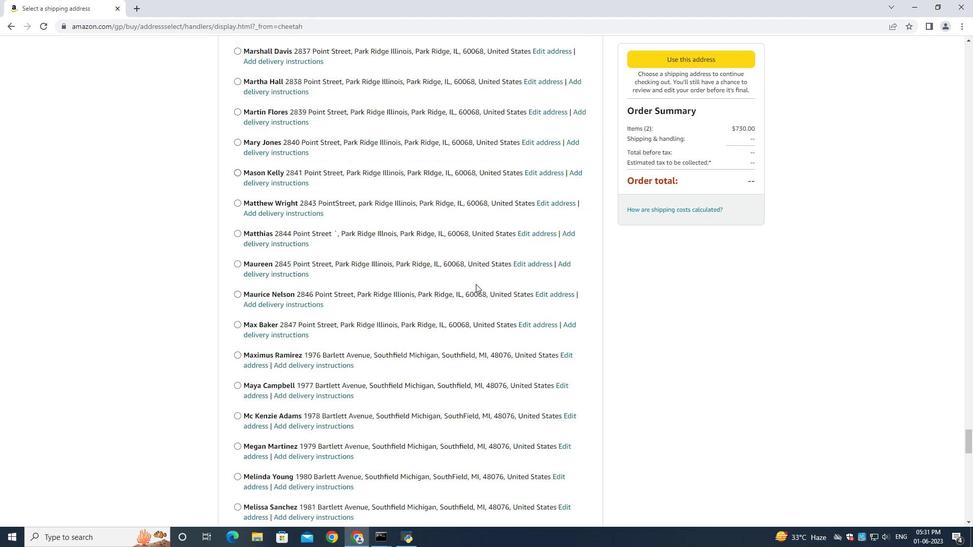 
Action: Mouse scrolled (475, 284) with delta (0, 0)
Screenshot: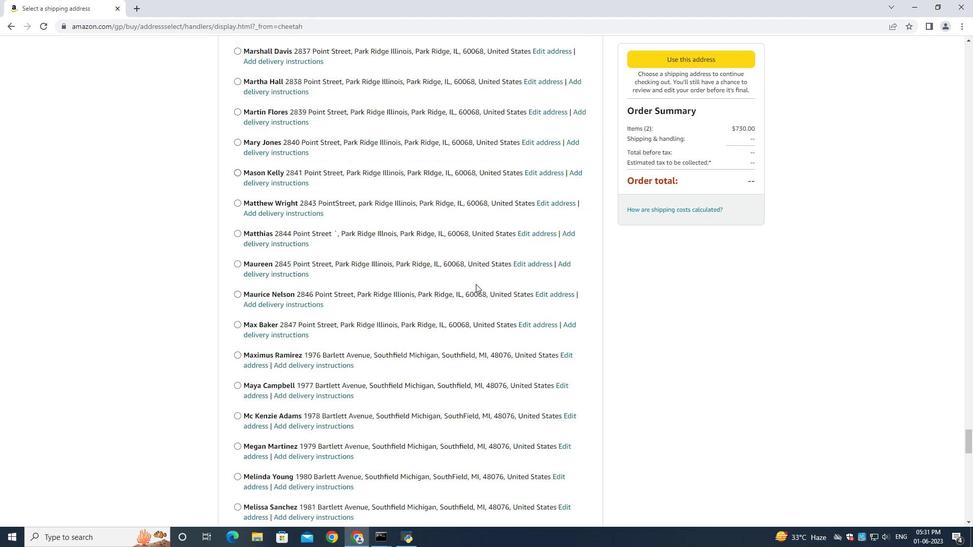 
Action: Mouse scrolled (475, 284) with delta (0, 0)
Screenshot: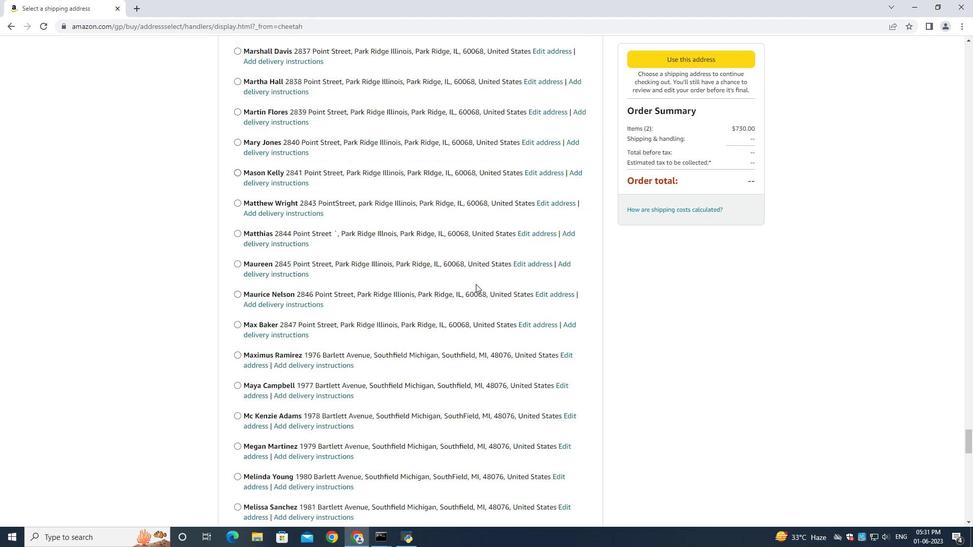 
Action: Mouse scrolled (475, 284) with delta (0, -1)
Screenshot: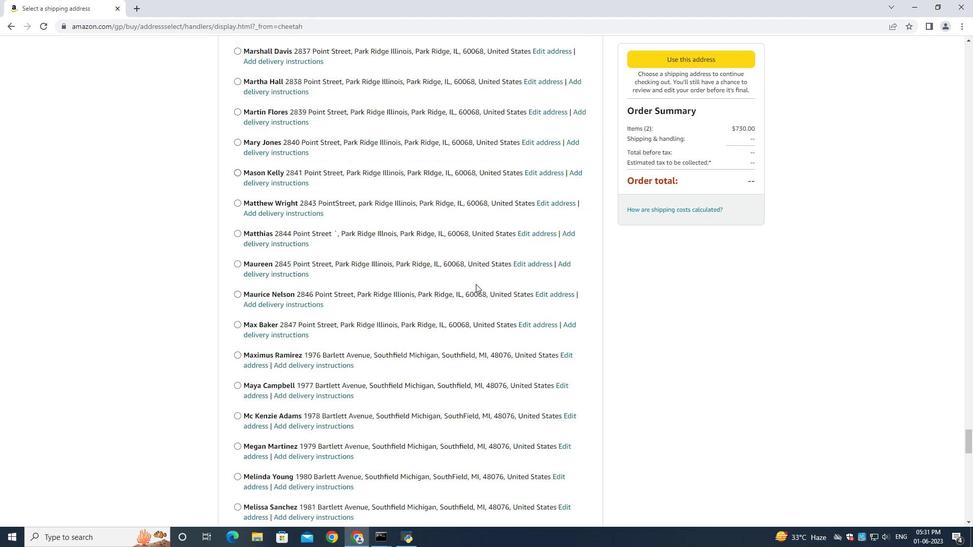
Action: Mouse scrolled (475, 284) with delta (0, 0)
Screenshot: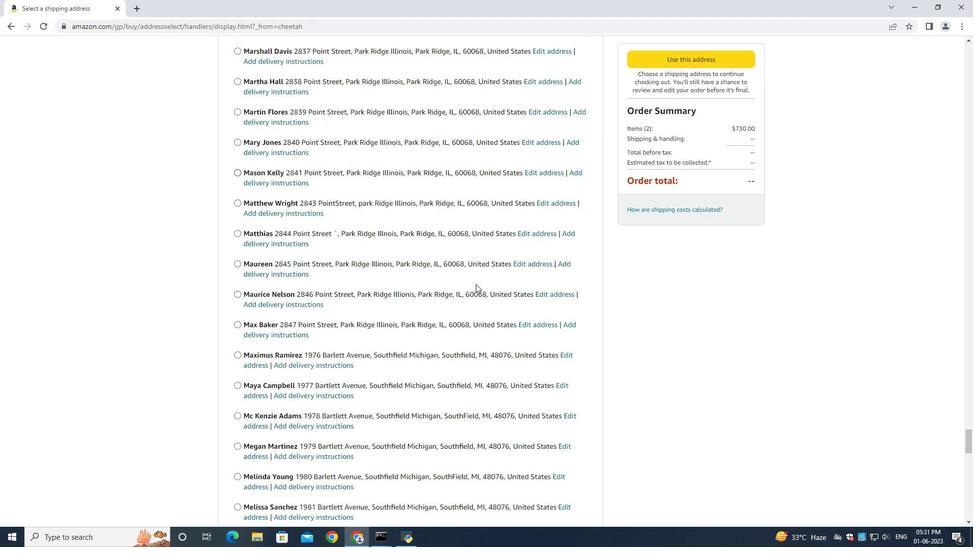 
Action: Mouse scrolled (475, 284) with delta (0, 0)
